 Task: Add a timeline in the project ApprisePro for the epic 'Cloud Backup and Recovery Planning' from 2023/02/02 to 2025/08/11. Add a timeline in the project ApprisePro for the epic 'High Availability Implementation' from 2024/01/06 to 2025/09/13. Add a timeline in the project ApprisePro for the epic 'Mobile Device Management' from 2024/05/15 to 2024/08/06
Action: Mouse moved to (171, 50)
Screenshot: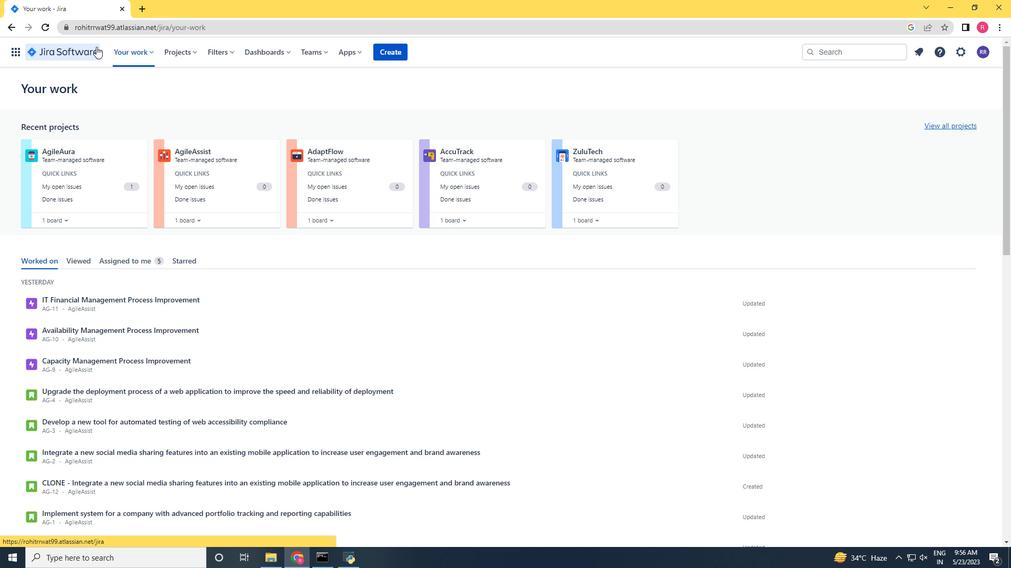 
Action: Mouse pressed left at (171, 50)
Screenshot: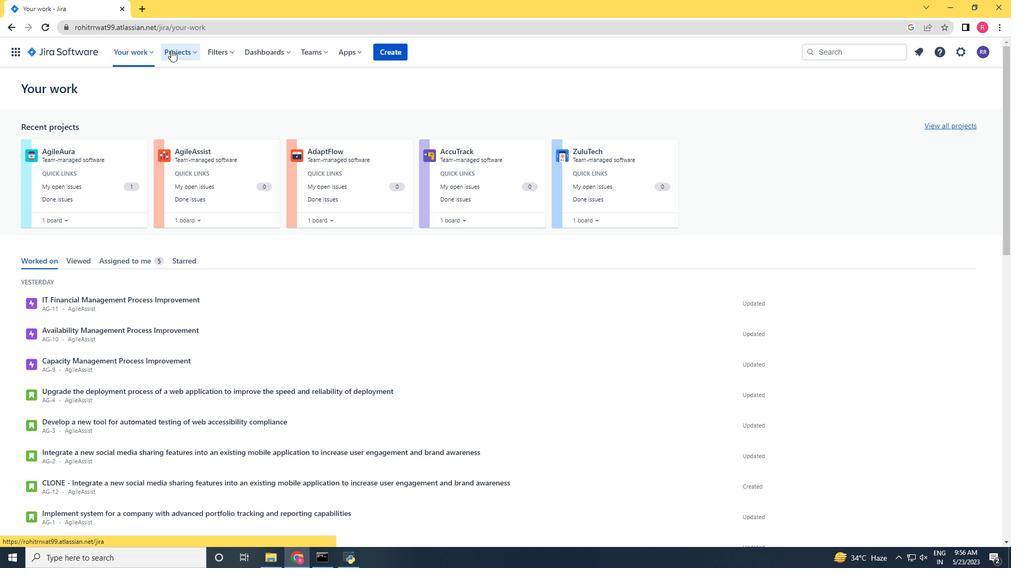 
Action: Mouse moved to (194, 92)
Screenshot: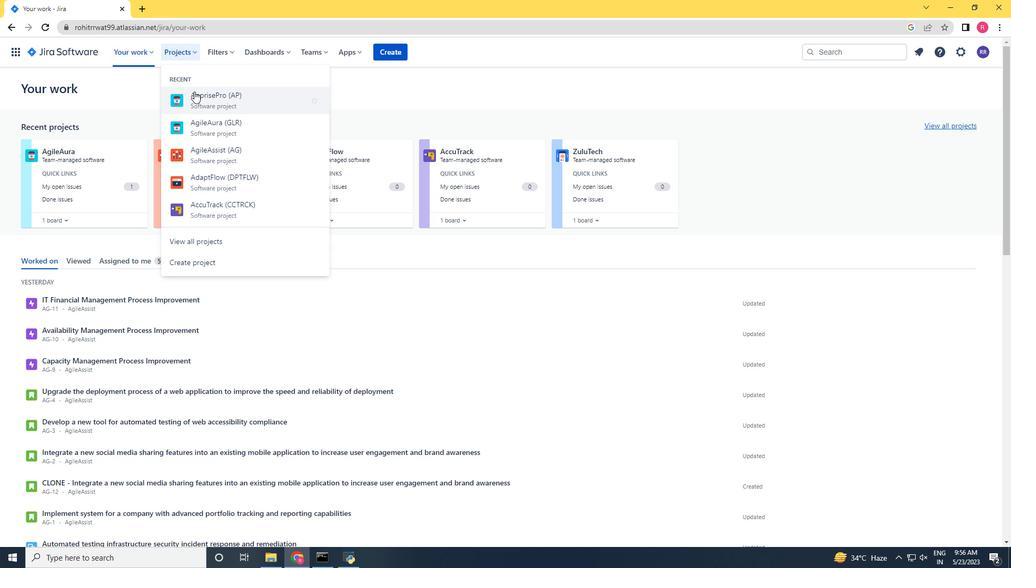 
Action: Mouse pressed left at (194, 92)
Screenshot: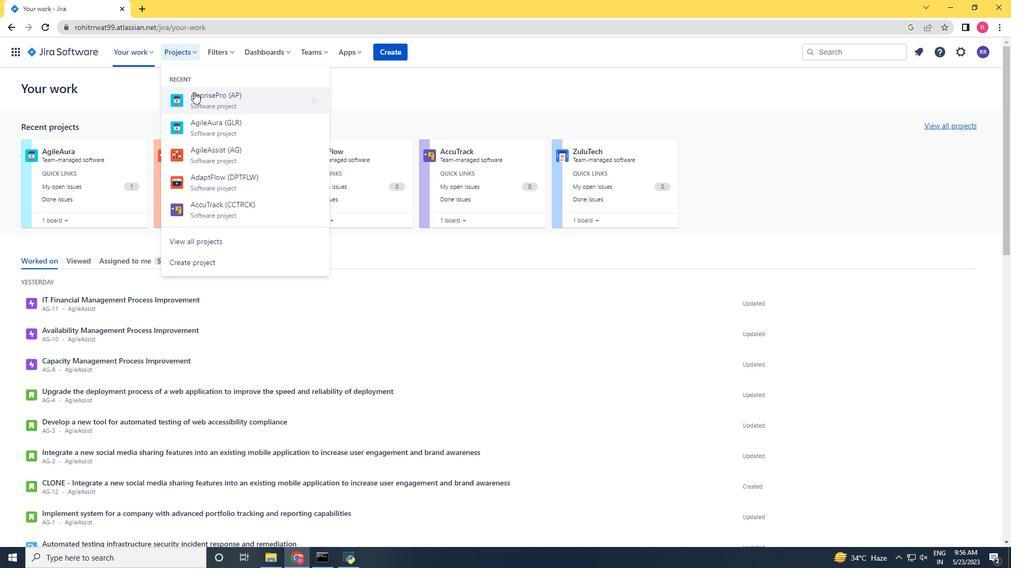 
Action: Mouse moved to (66, 153)
Screenshot: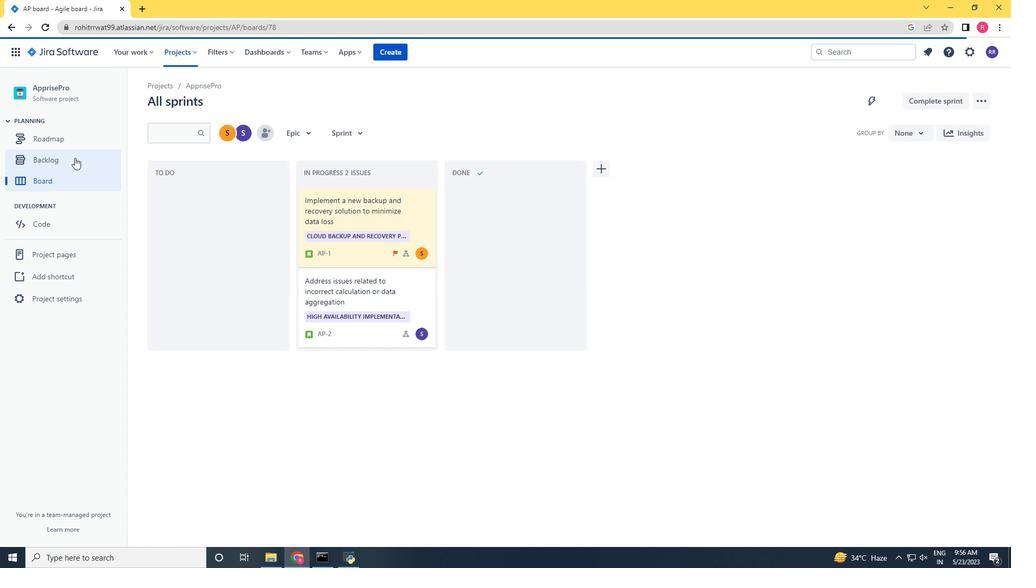 
Action: Mouse pressed left at (66, 153)
Screenshot: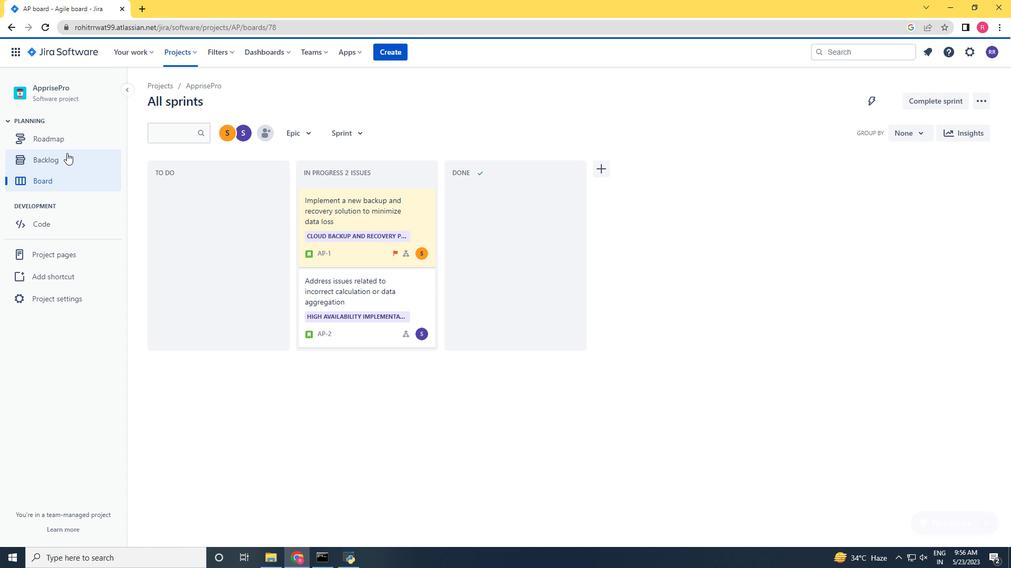 
Action: Mouse moved to (156, 212)
Screenshot: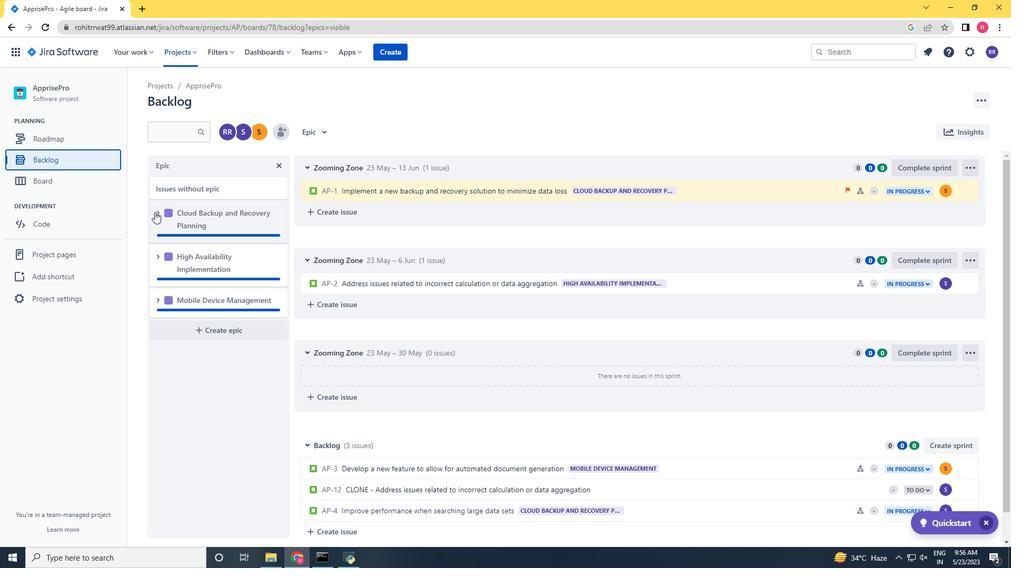 
Action: Mouse pressed left at (156, 212)
Screenshot: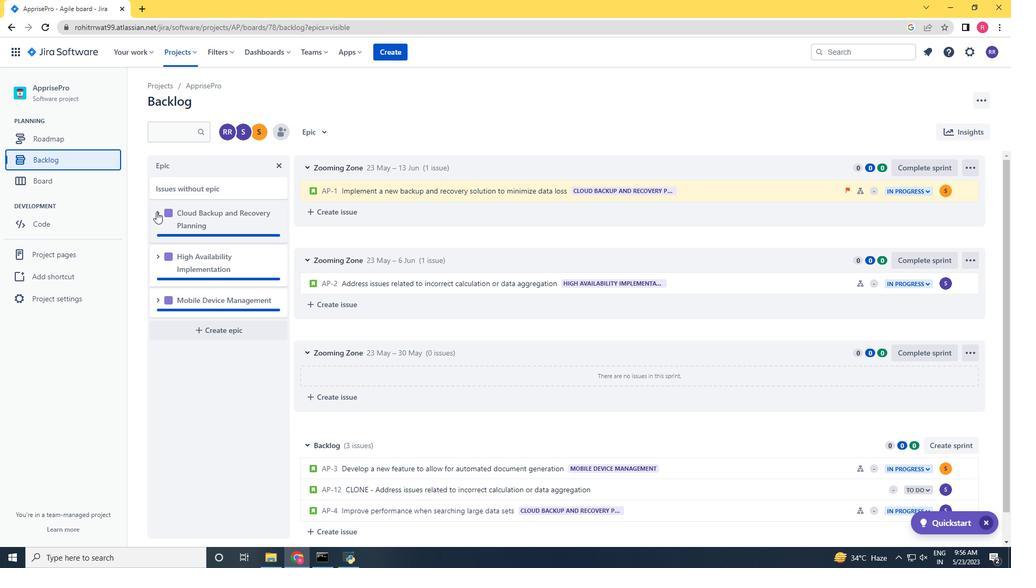 
Action: Mouse moved to (189, 298)
Screenshot: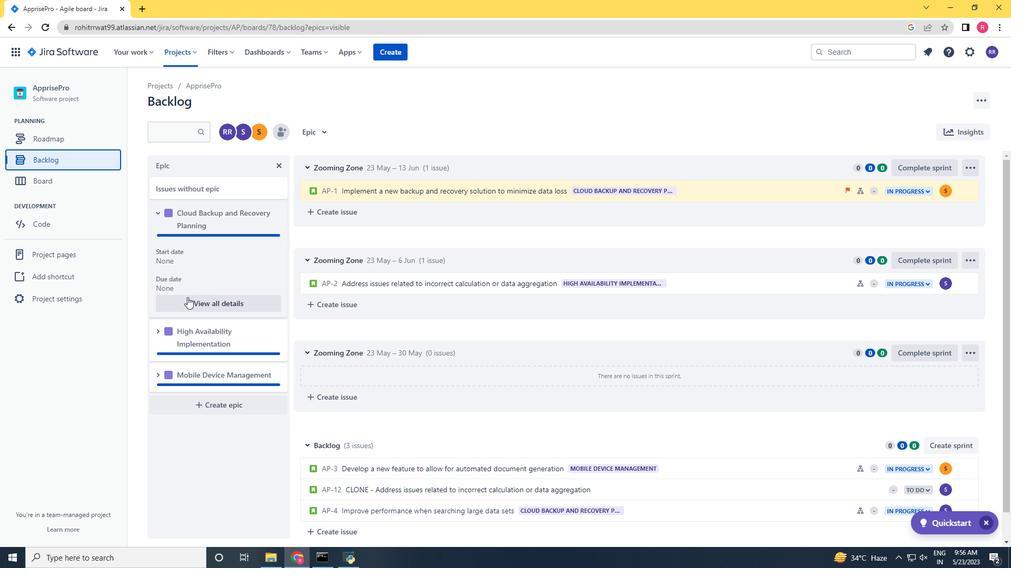 
Action: Mouse pressed left at (189, 298)
Screenshot: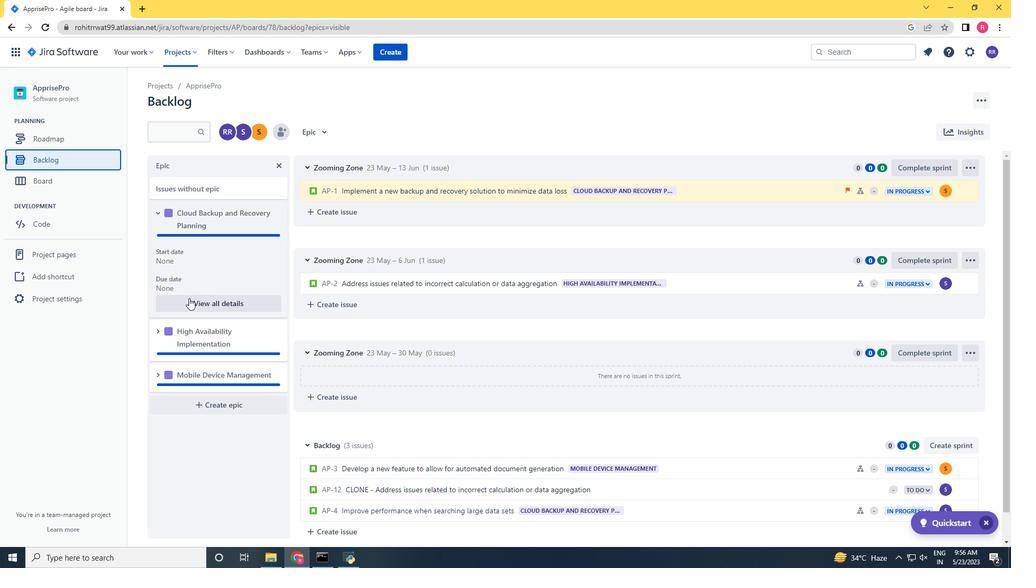 
Action: Mouse moved to (853, 324)
Screenshot: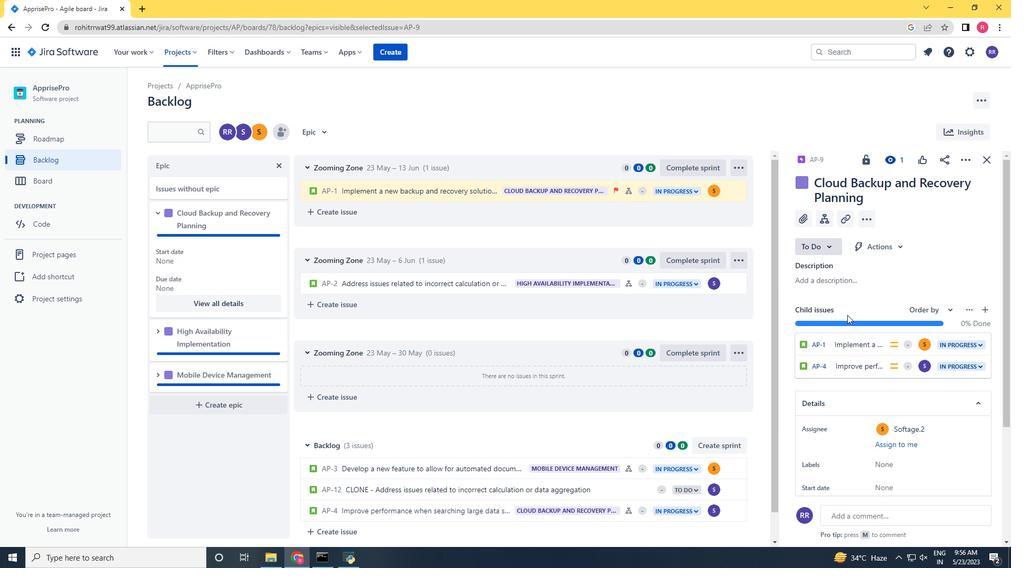 
Action: Mouse scrolled (853, 324) with delta (0, 0)
Screenshot: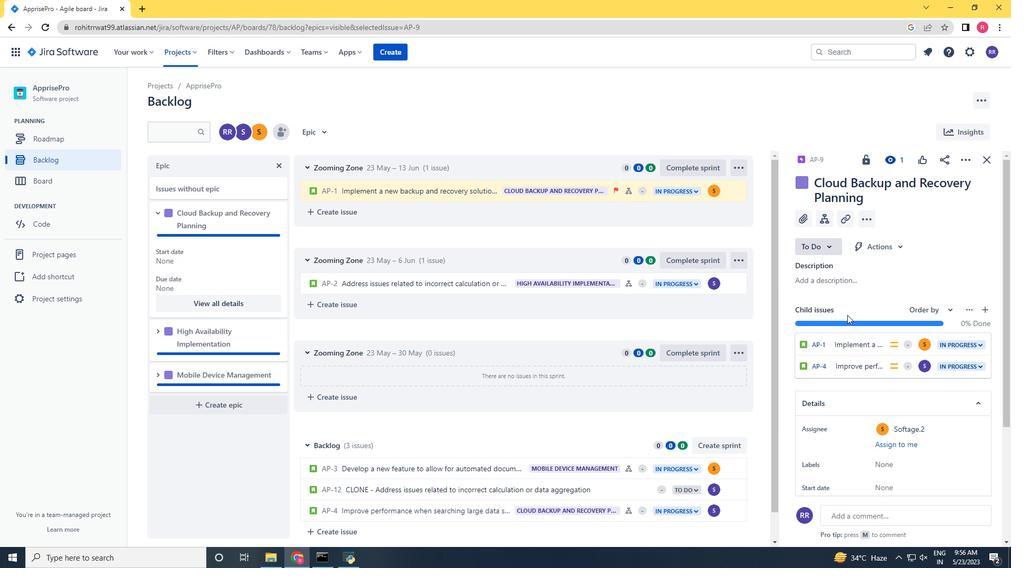 
Action: Mouse moved to (856, 330)
Screenshot: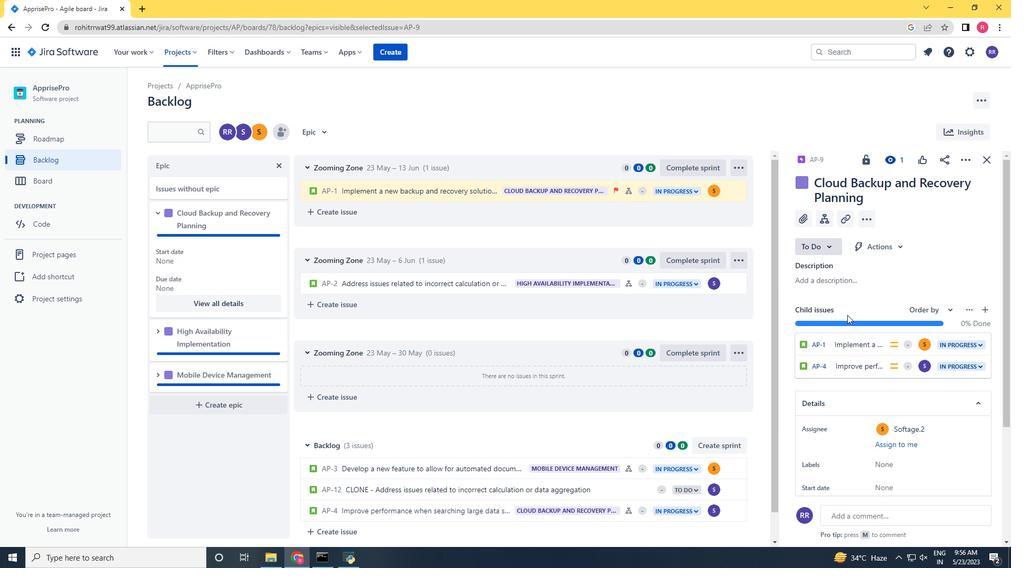 
Action: Mouse scrolled (856, 330) with delta (0, 0)
Screenshot: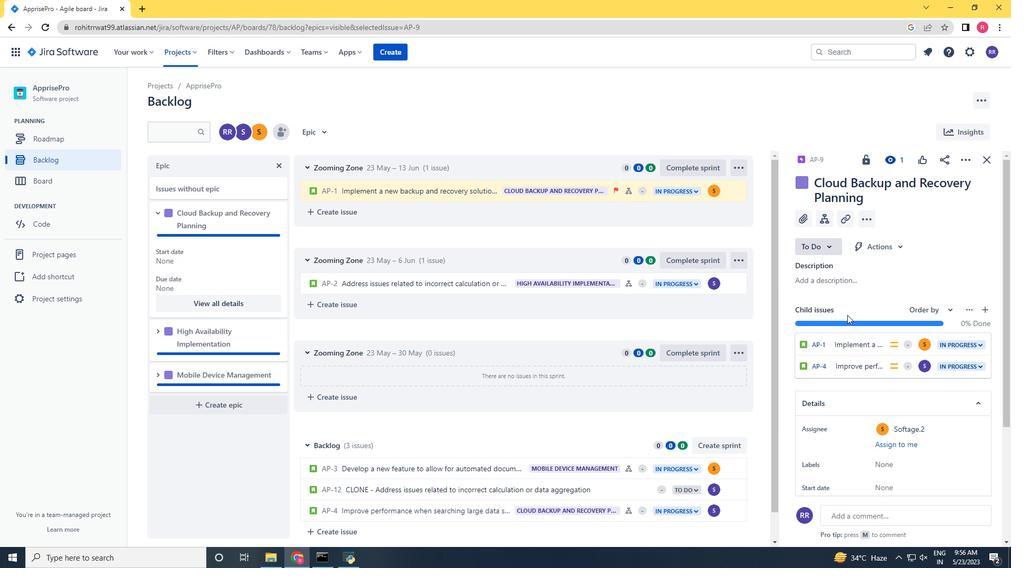 
Action: Mouse moved to (857, 334)
Screenshot: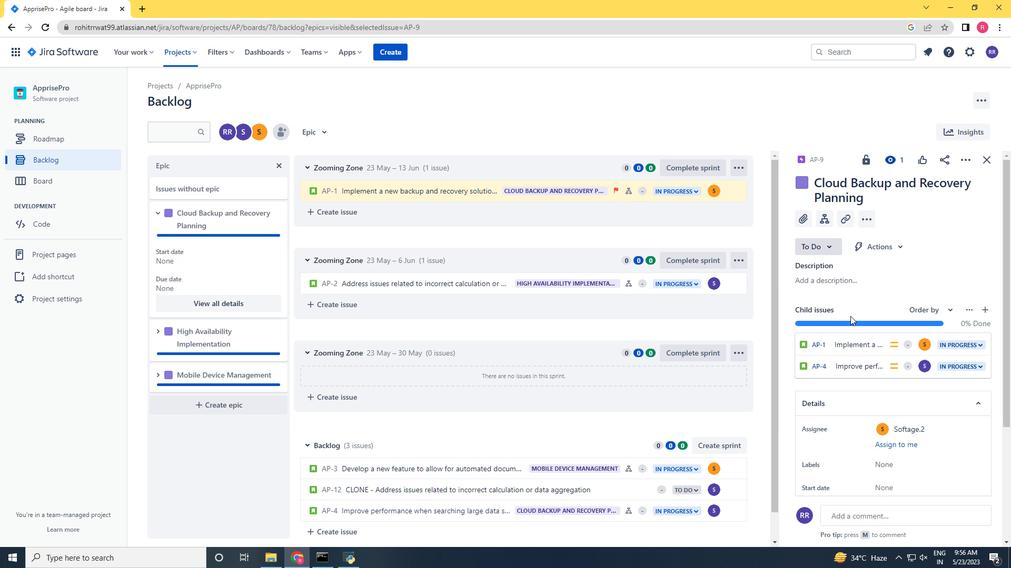 
Action: Mouse scrolled (857, 333) with delta (0, 0)
Screenshot: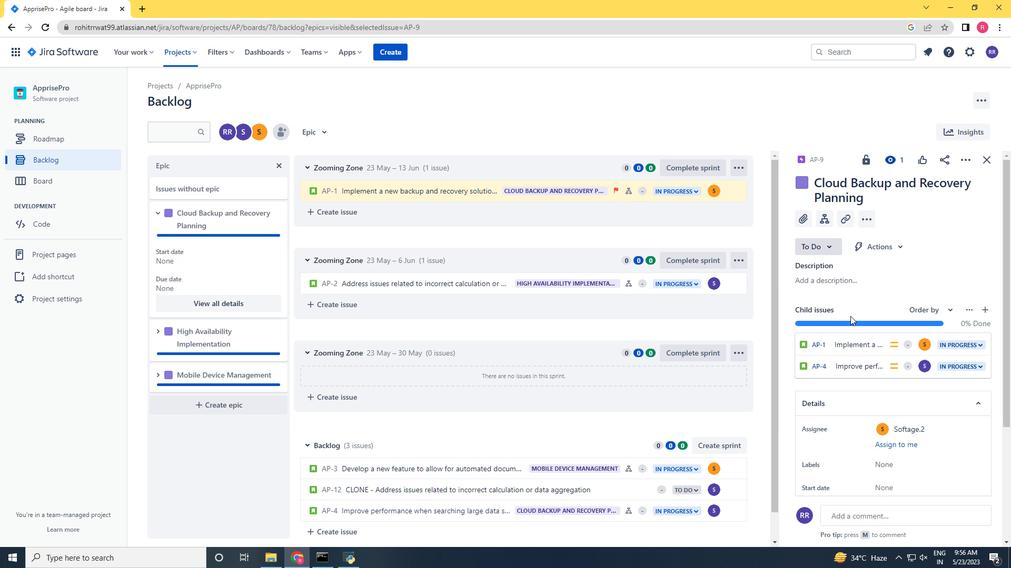 
Action: Mouse moved to (858, 336)
Screenshot: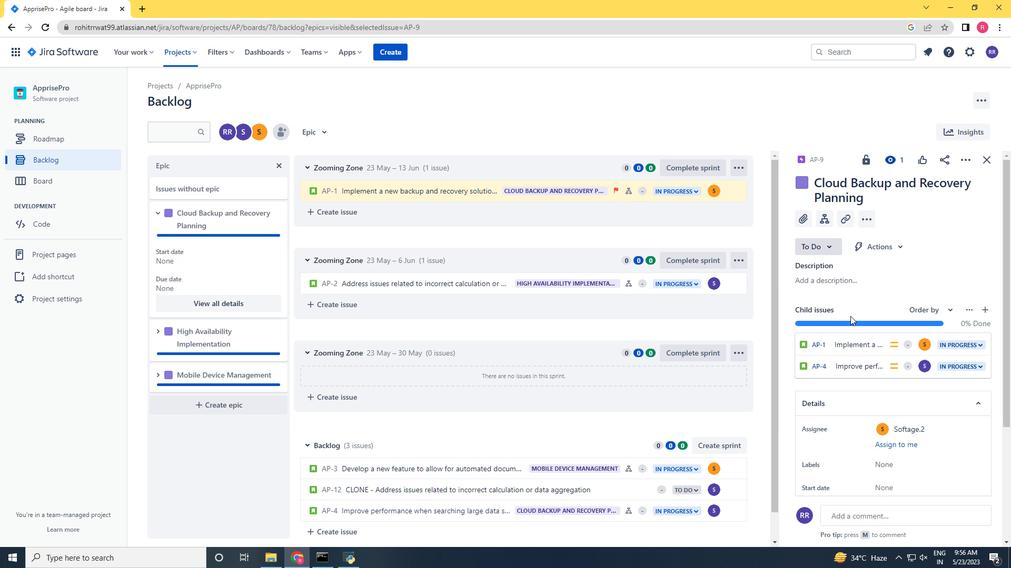 
Action: Mouse scrolled (858, 335) with delta (0, 0)
Screenshot: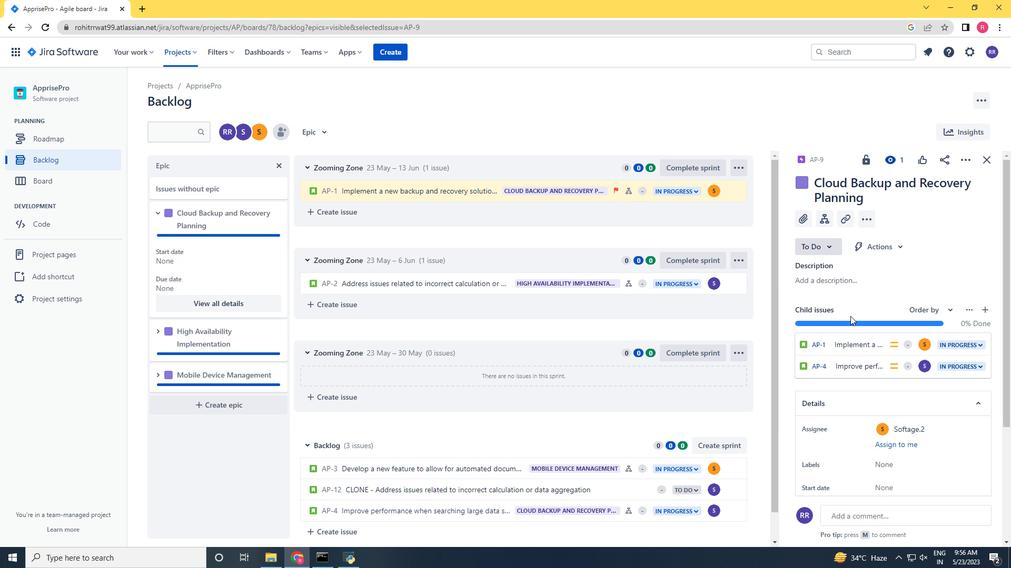 
Action: Mouse moved to (858, 336)
Screenshot: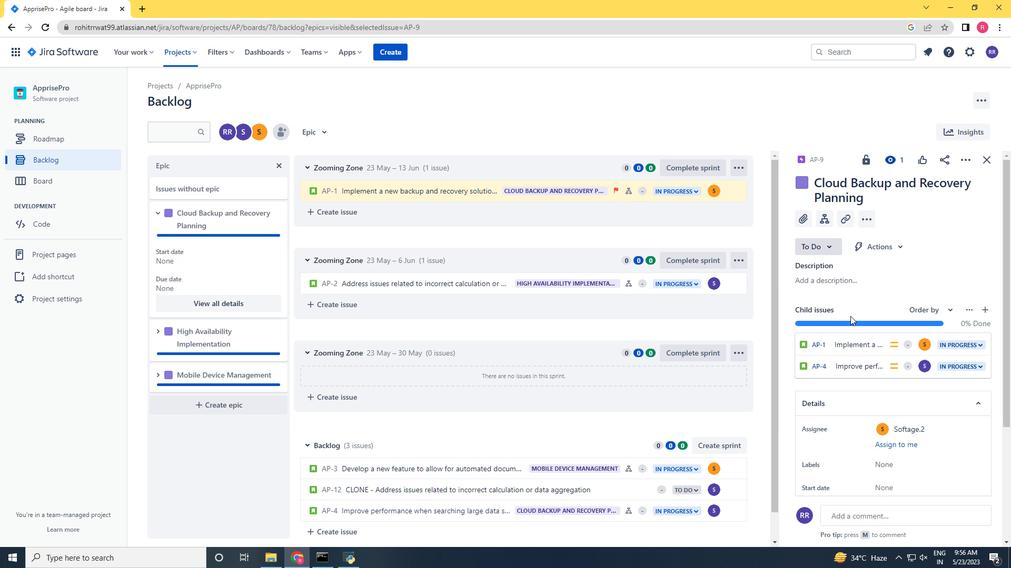 
Action: Mouse scrolled (858, 336) with delta (0, 0)
Screenshot: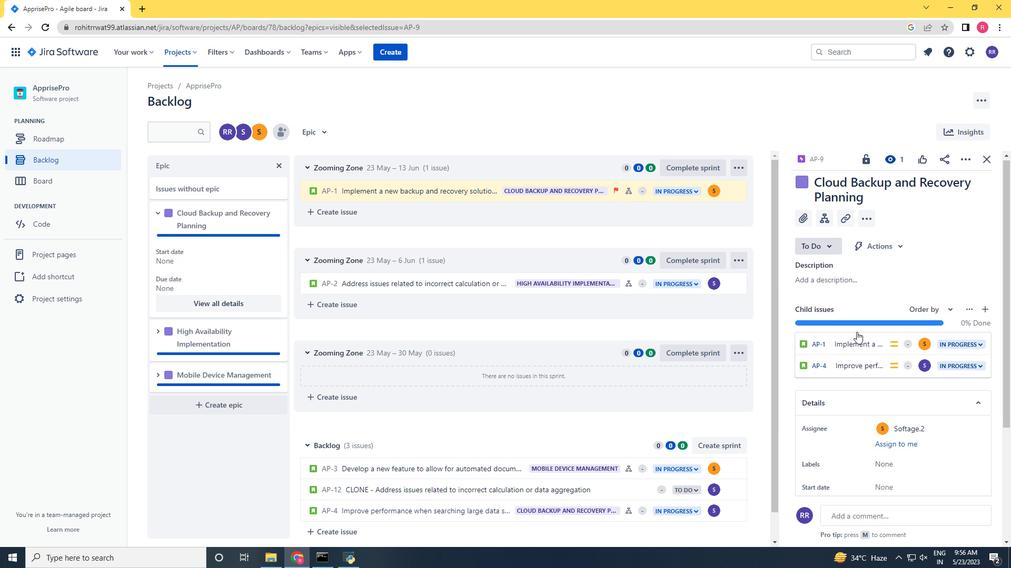 
Action: Mouse moved to (883, 323)
Screenshot: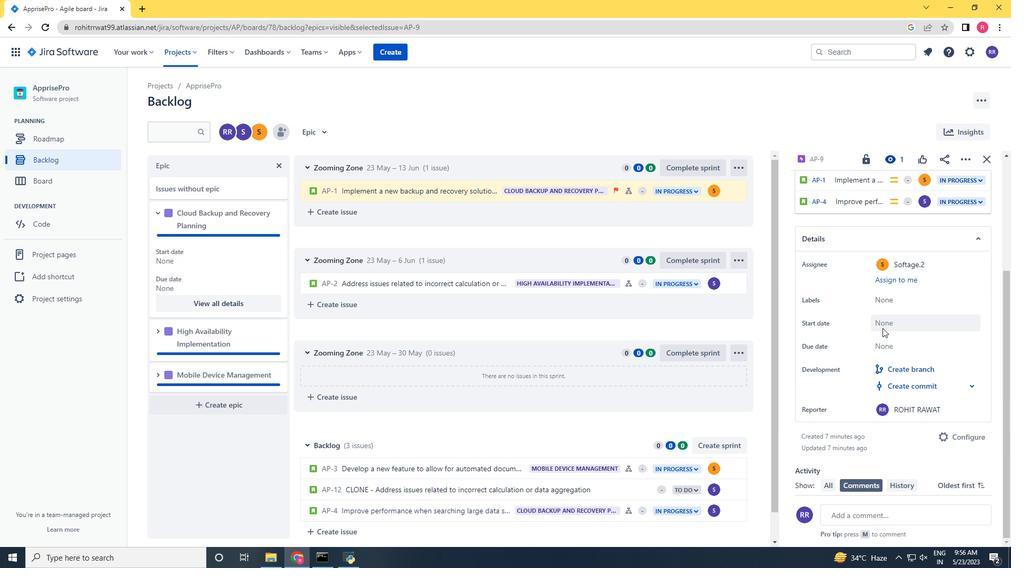 
Action: Mouse pressed left at (883, 323)
Screenshot: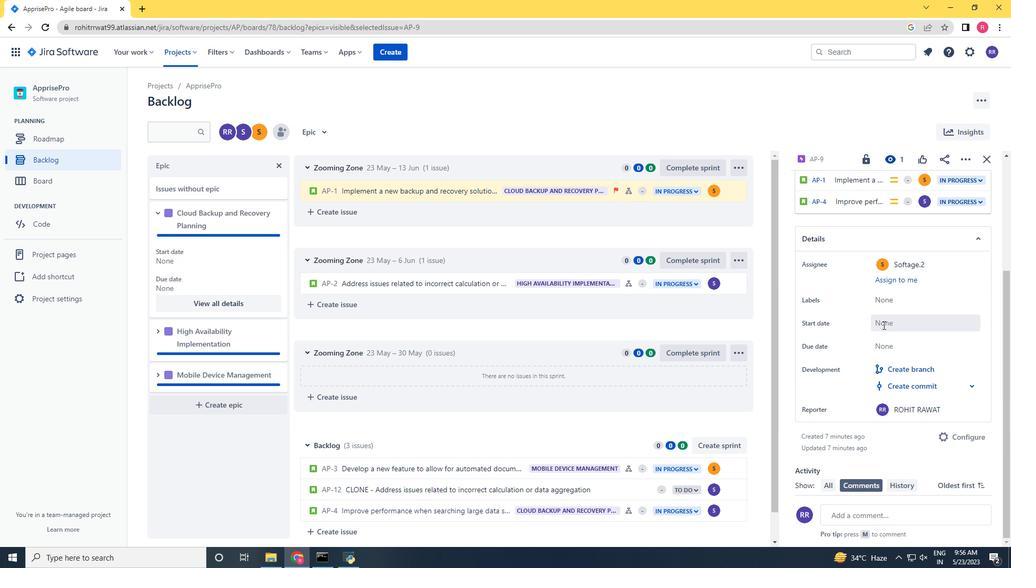 
Action: Mouse moved to (981, 353)
Screenshot: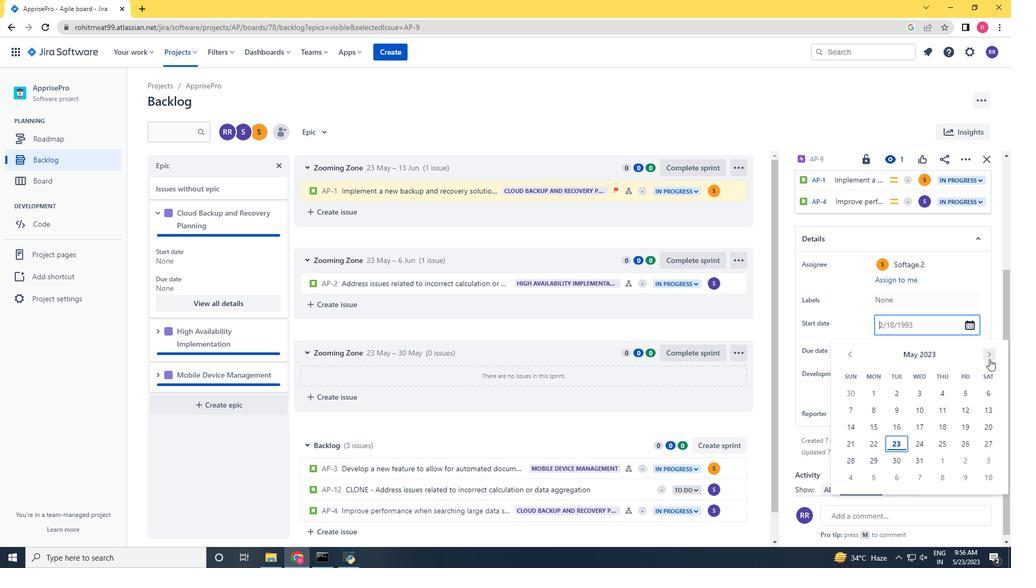 
Action: Mouse pressed left at (981, 353)
Screenshot: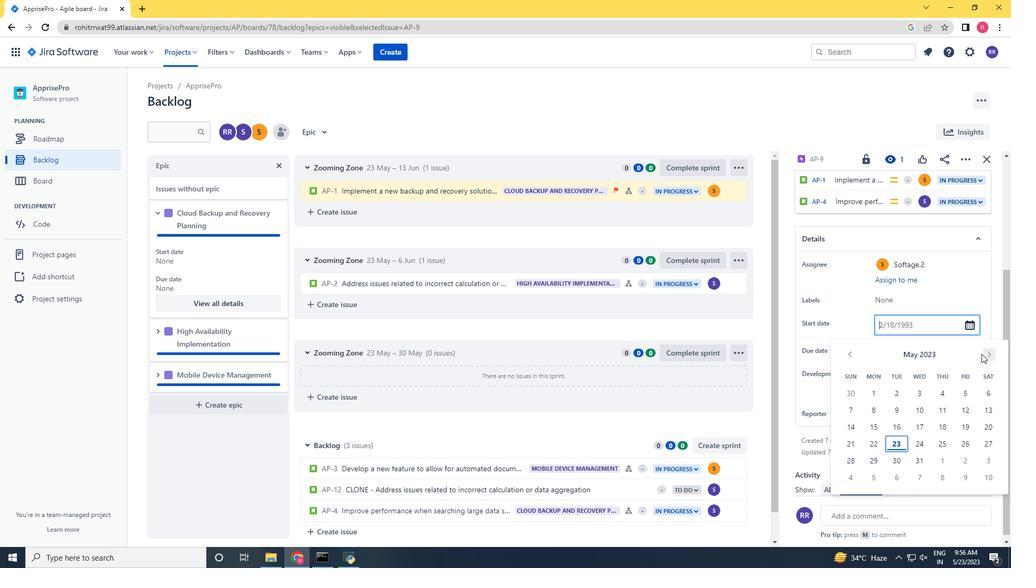 
Action: Mouse moved to (849, 357)
Screenshot: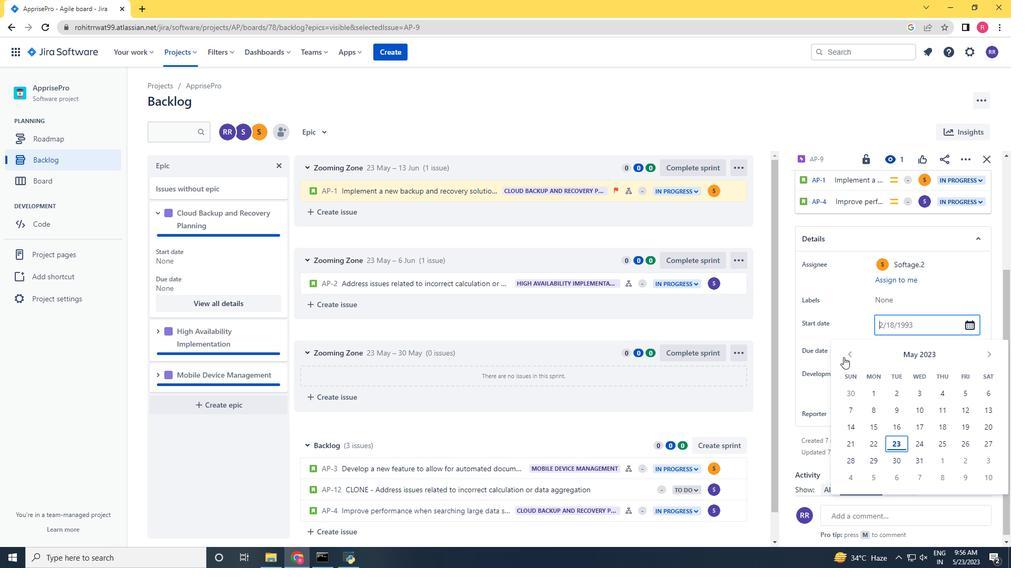 
Action: Mouse pressed left at (849, 357)
Screenshot: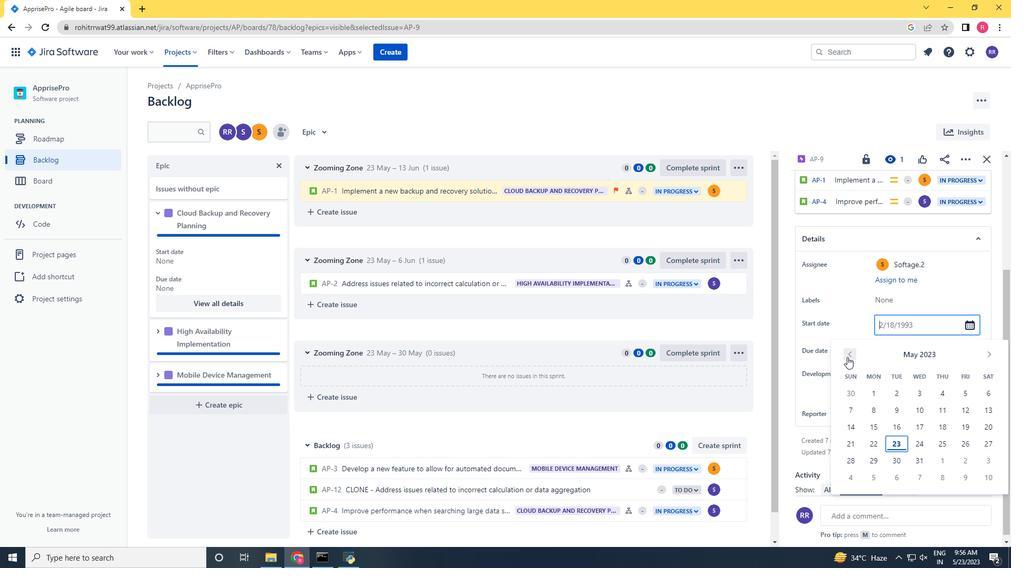 
Action: Mouse pressed left at (849, 357)
Screenshot: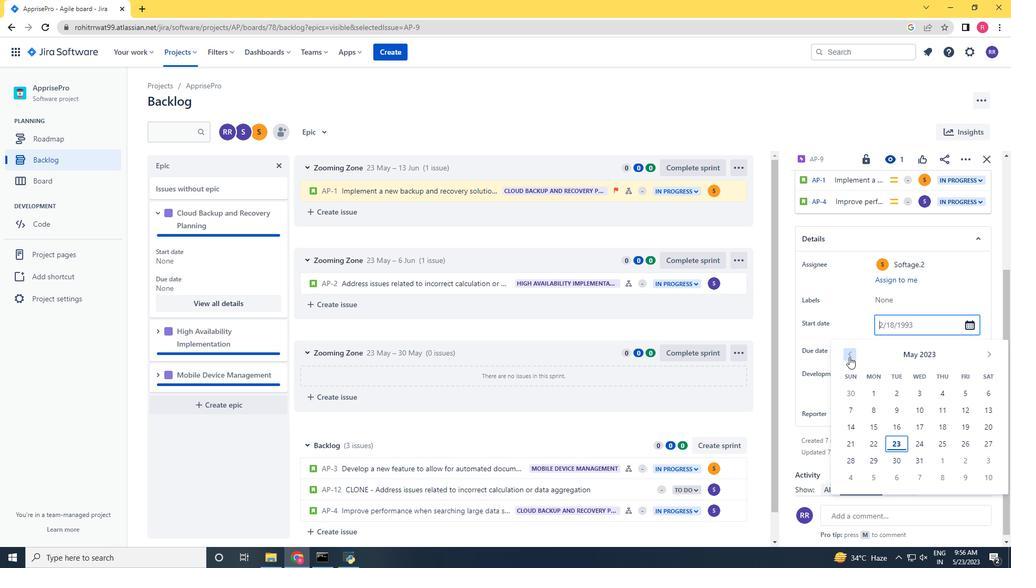 
Action: Mouse pressed left at (849, 357)
Screenshot: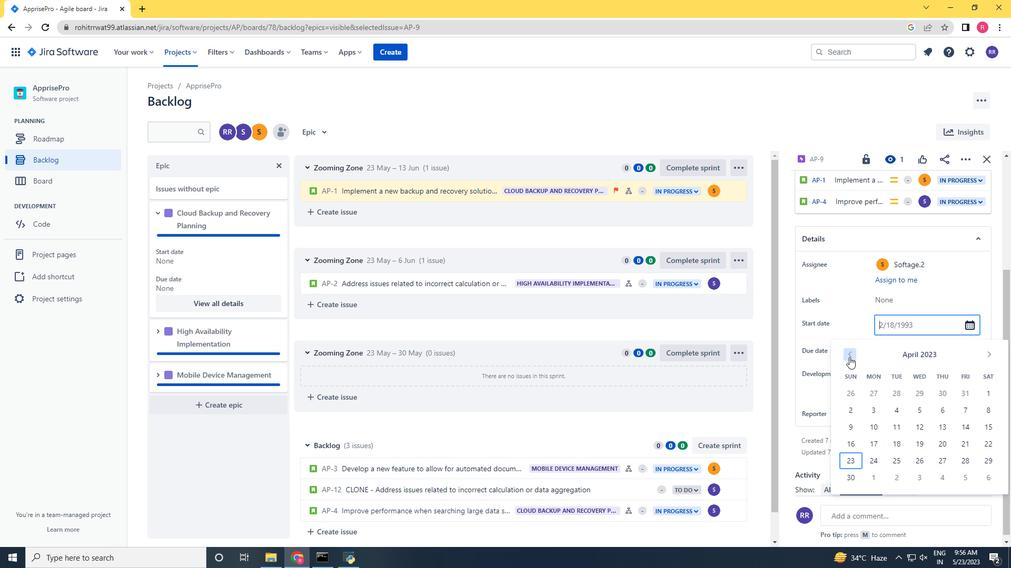 
Action: Mouse pressed left at (849, 357)
Screenshot: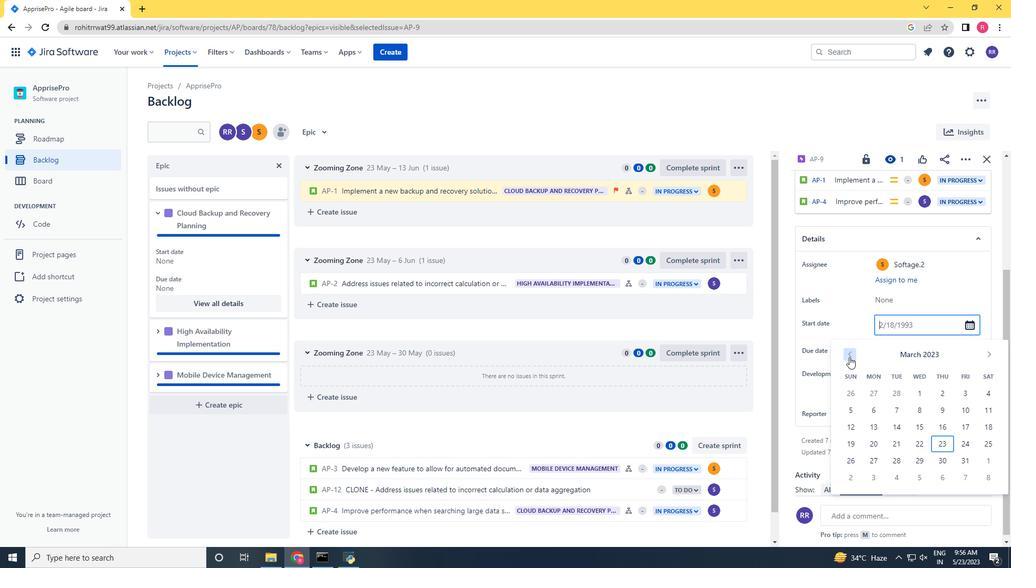 
Action: Mouse pressed left at (849, 357)
Screenshot: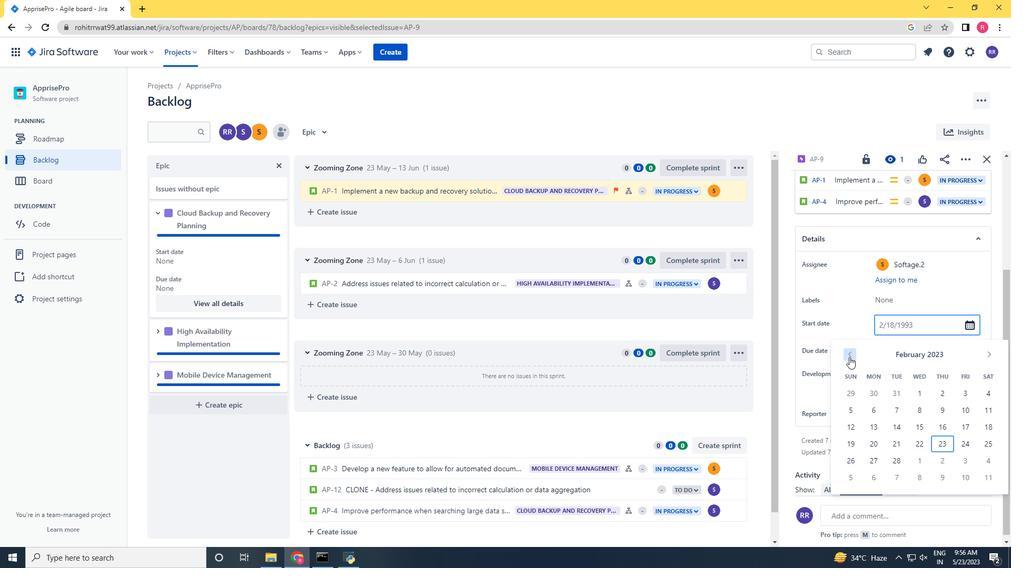 
Action: Mouse moved to (985, 354)
Screenshot: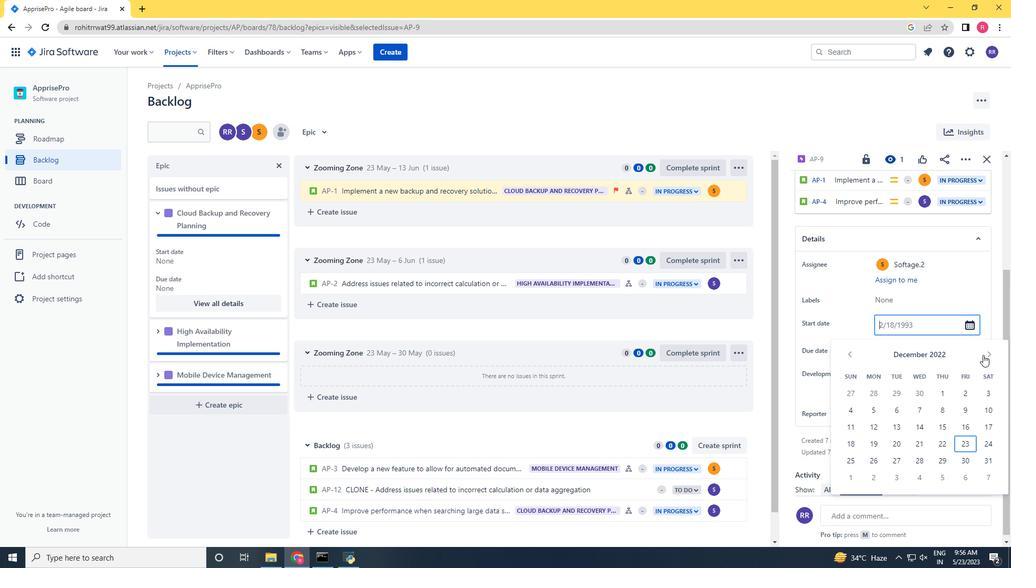 
Action: Mouse pressed left at (985, 354)
Screenshot: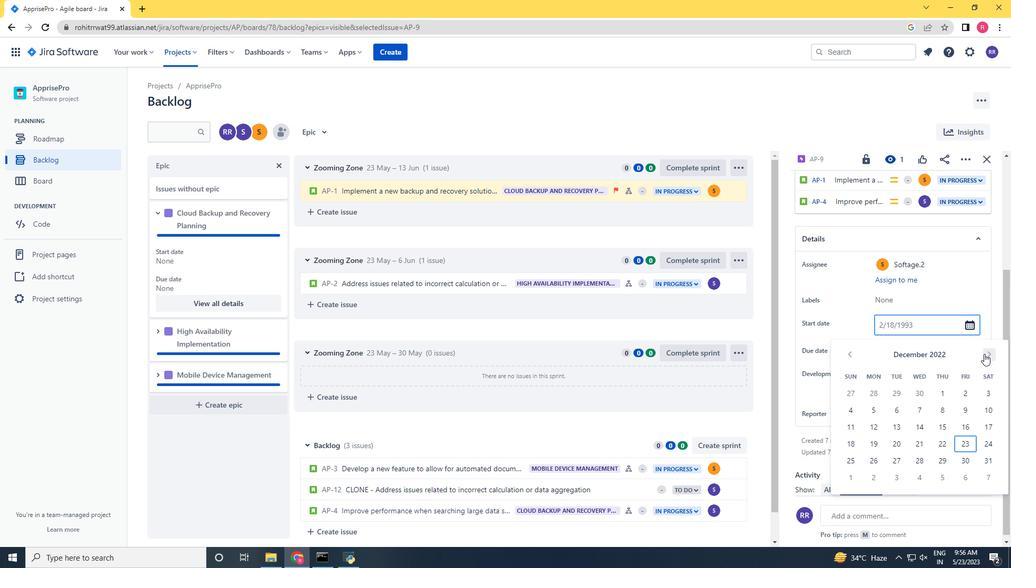 
Action: Mouse pressed left at (985, 354)
Screenshot: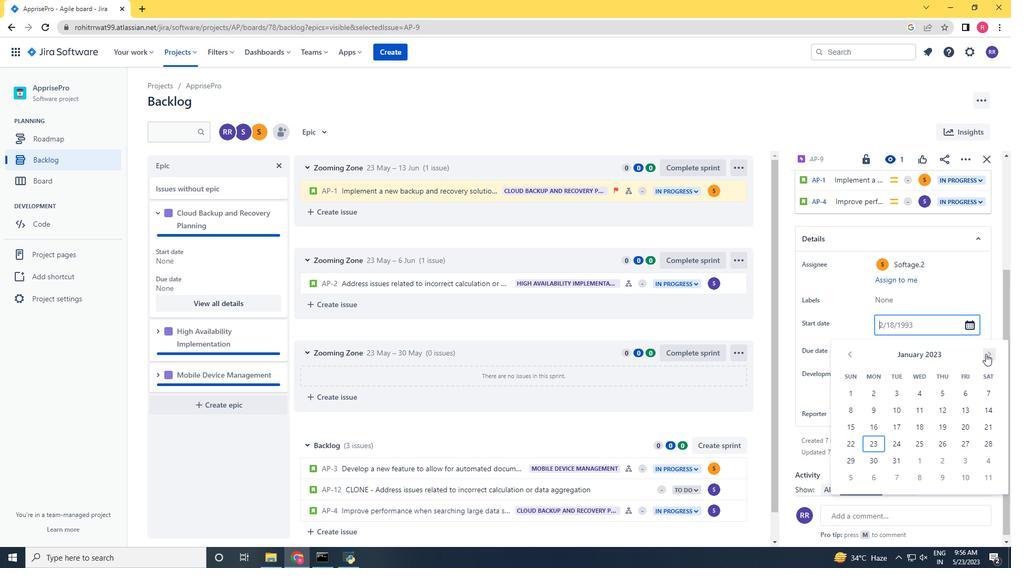 
Action: Mouse moved to (934, 392)
Screenshot: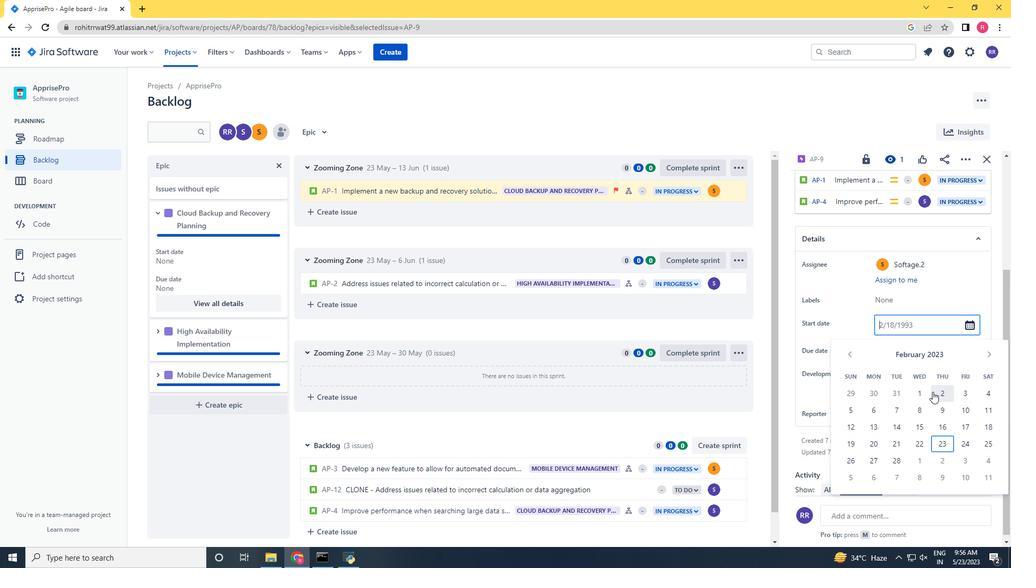 
Action: Mouse pressed left at (934, 392)
Screenshot: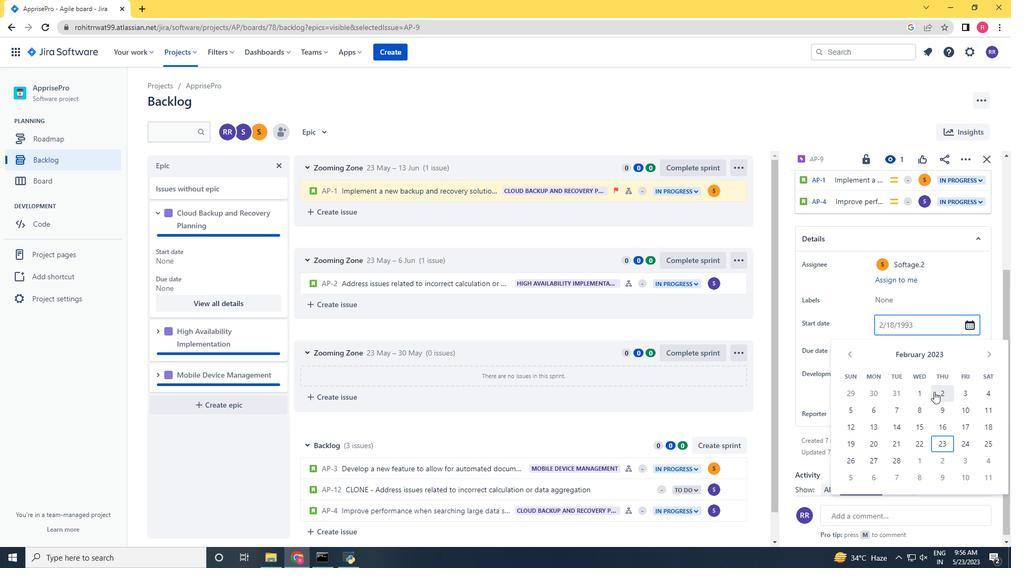 
Action: Mouse moved to (899, 352)
Screenshot: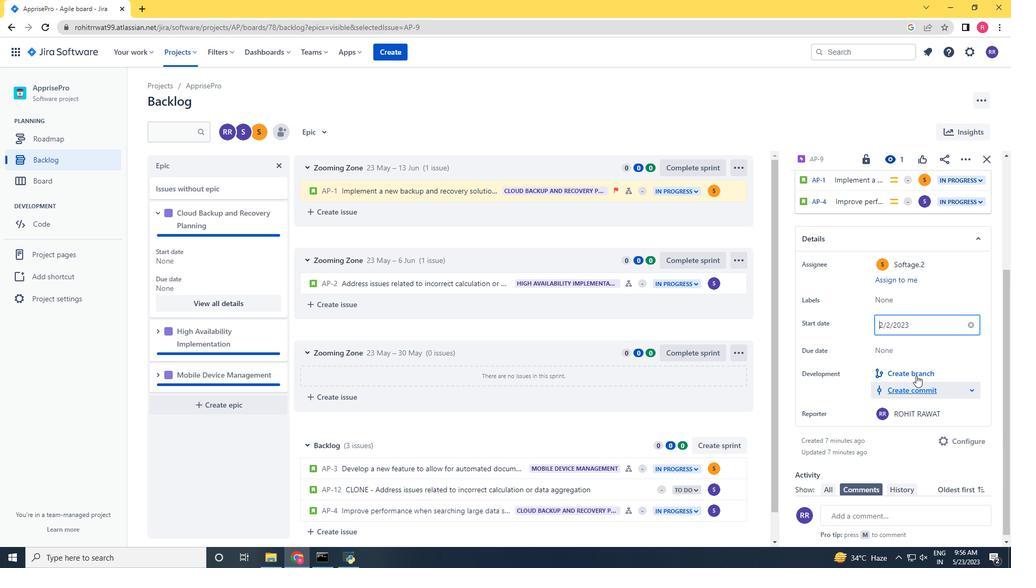 
Action: Mouse pressed left at (899, 352)
Screenshot: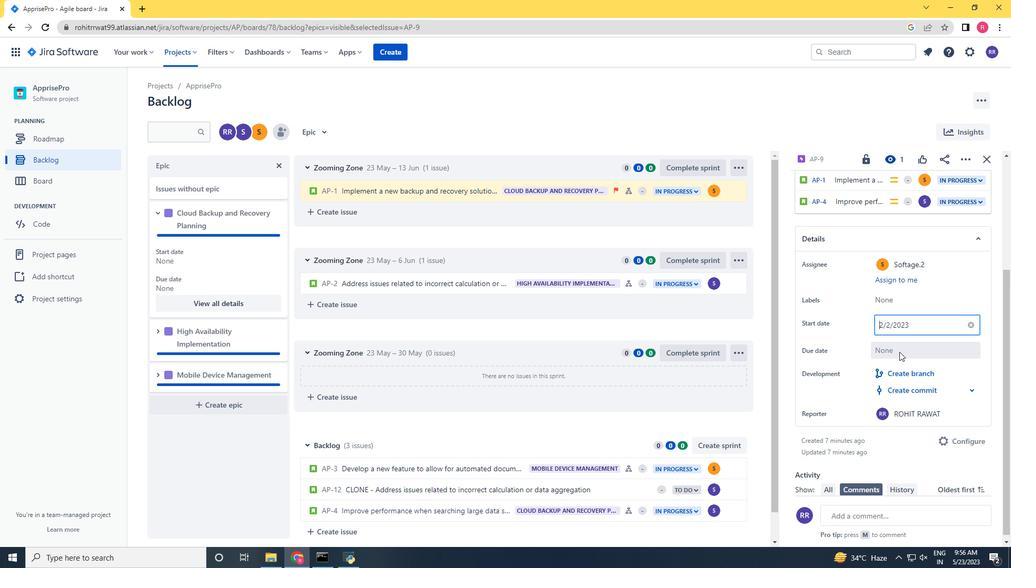 
Action: Mouse moved to (985, 382)
Screenshot: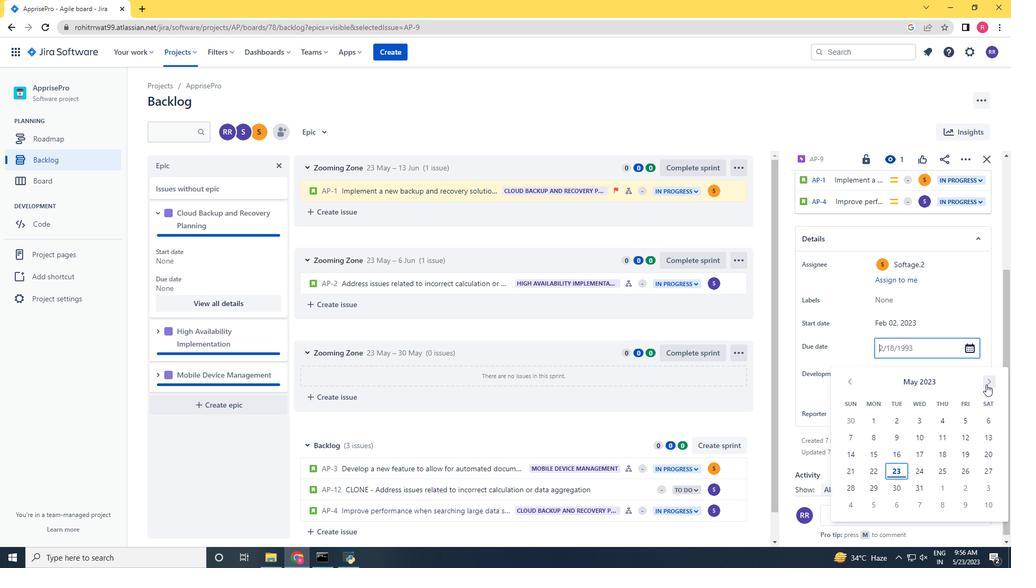 
Action: Mouse pressed left at (985, 382)
Screenshot: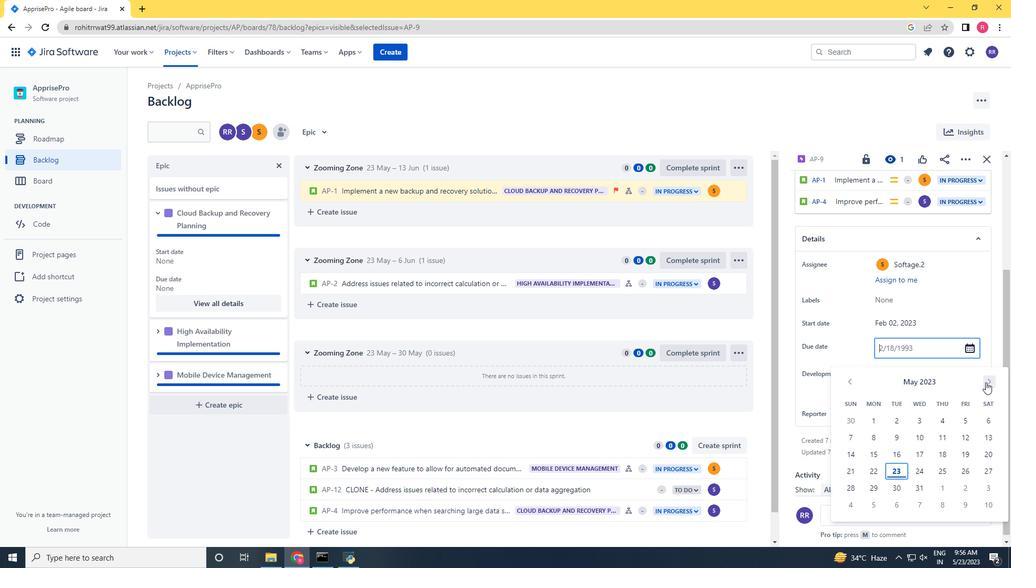 
Action: Mouse pressed left at (985, 382)
Screenshot: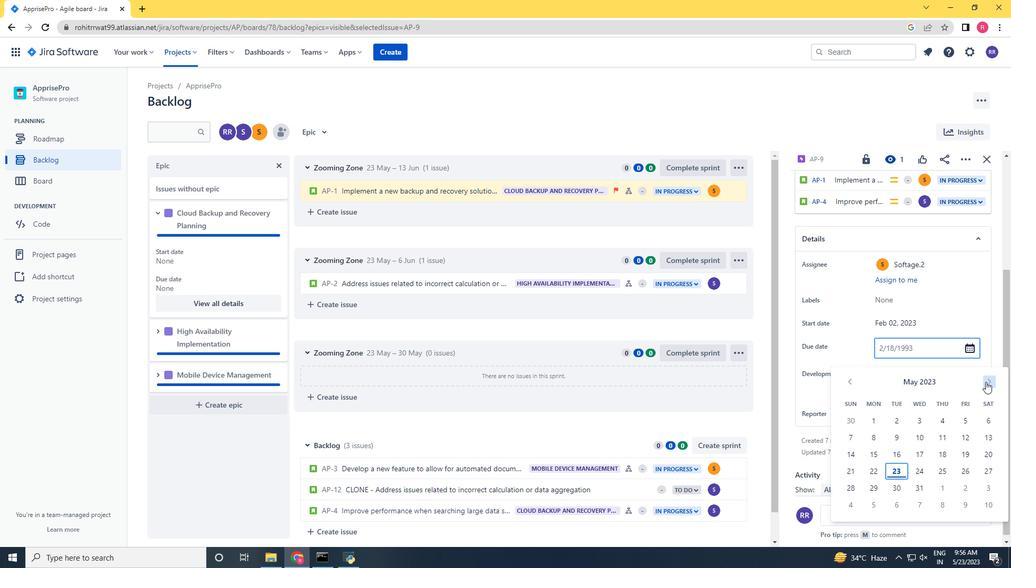 
Action: Mouse pressed left at (985, 382)
Screenshot: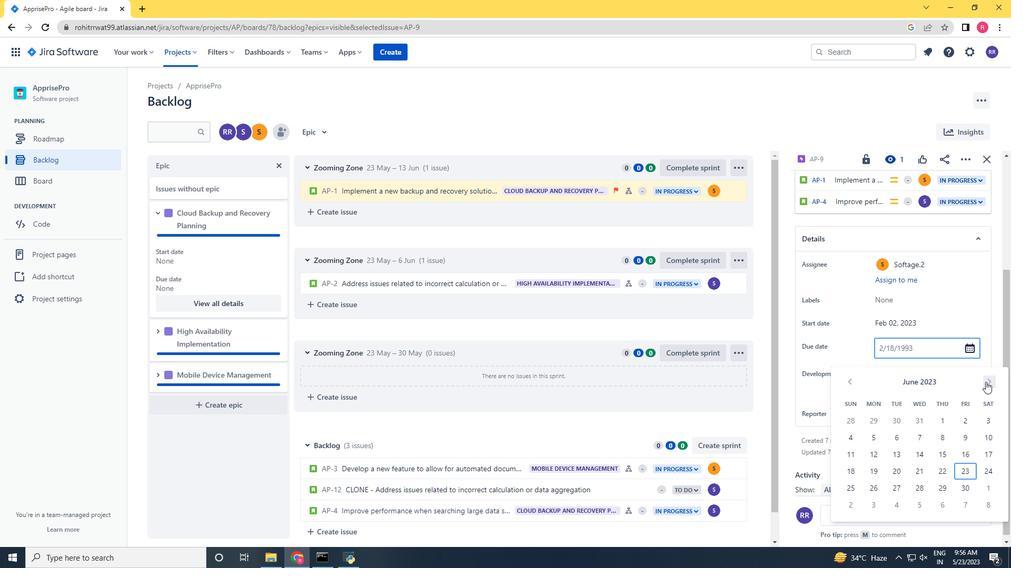 
Action: Mouse pressed left at (985, 382)
Screenshot: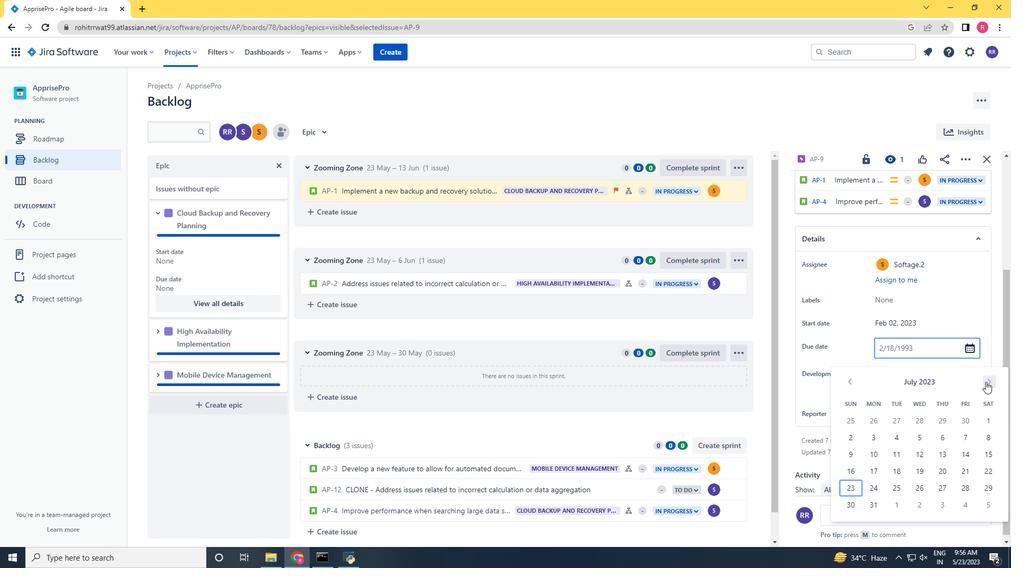 
Action: Mouse pressed left at (985, 382)
Screenshot: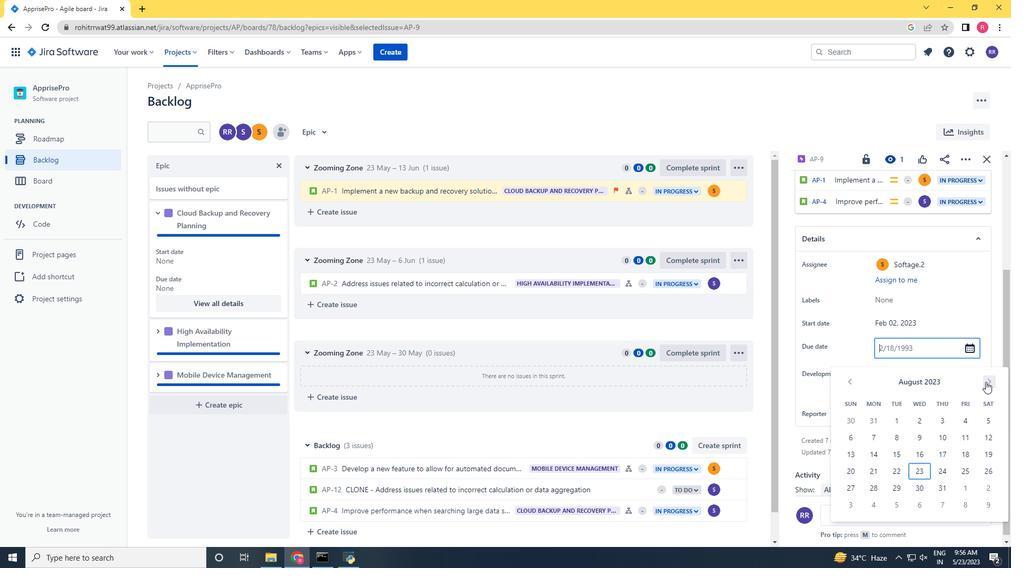 
Action: Mouse pressed left at (985, 382)
Screenshot: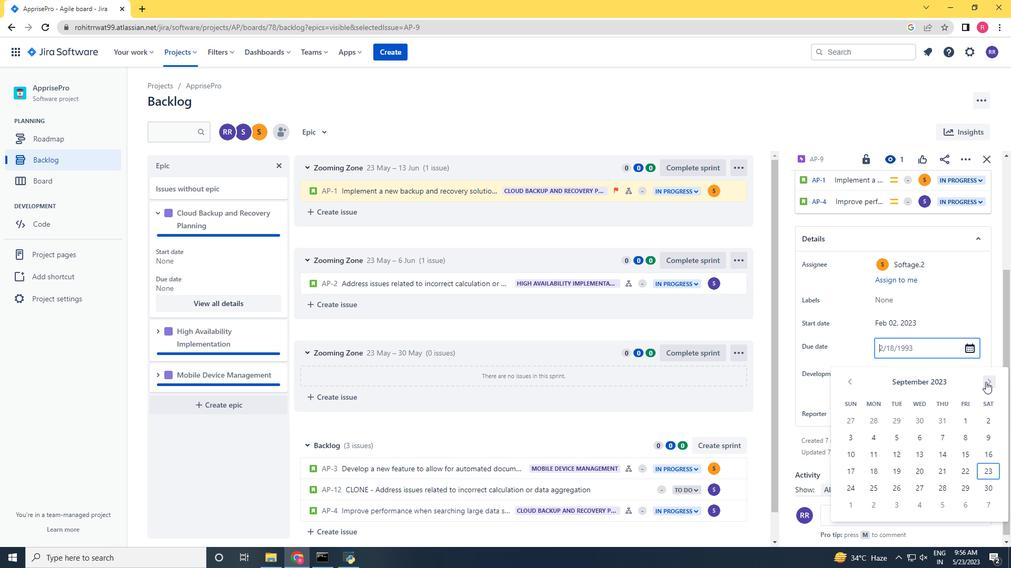 
Action: Mouse pressed left at (985, 382)
Screenshot: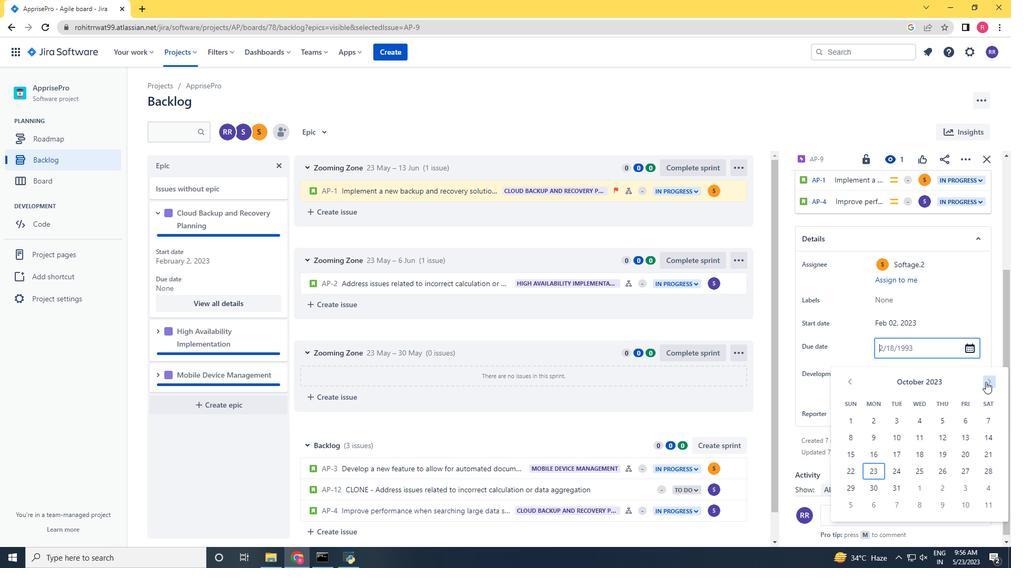 
Action: Mouse pressed left at (985, 382)
Screenshot: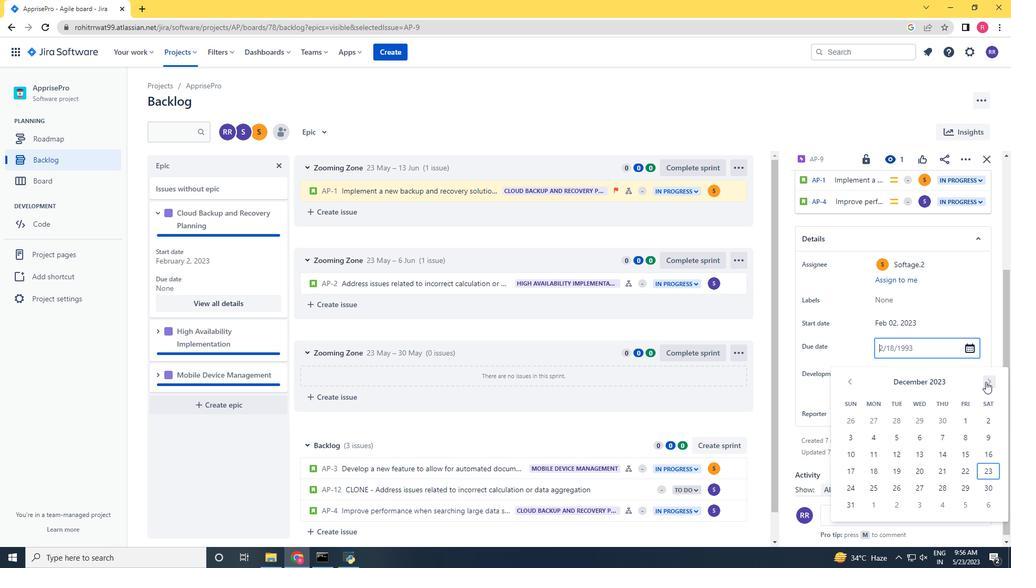 
Action: Mouse pressed left at (985, 382)
Screenshot: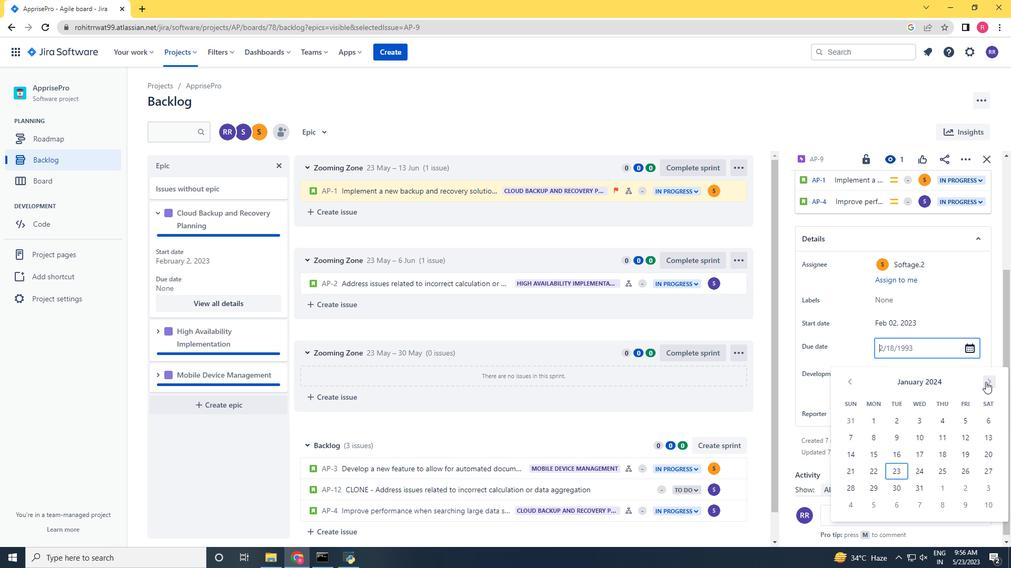 
Action: Mouse pressed left at (985, 382)
Screenshot: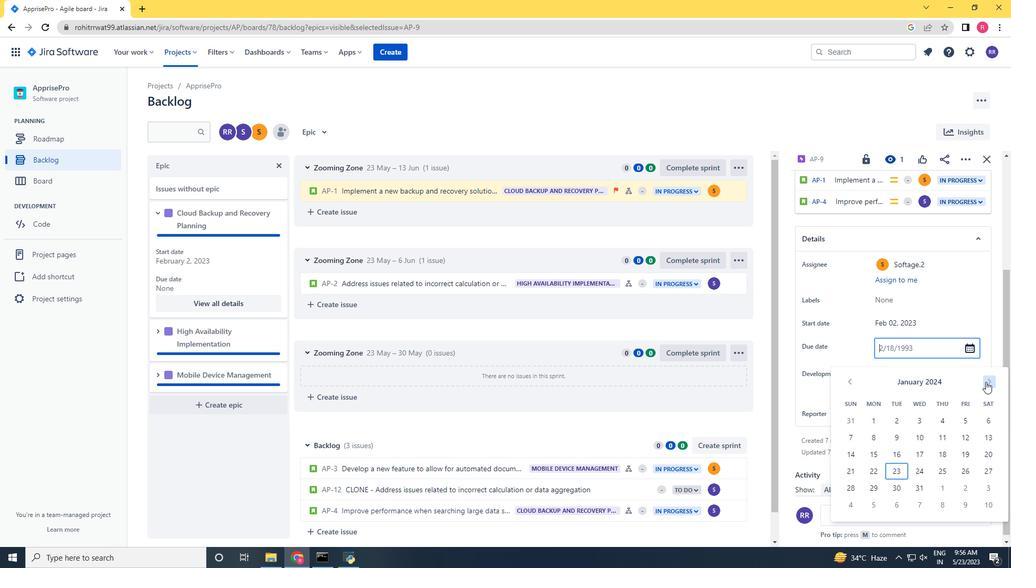 
Action: Mouse pressed left at (985, 382)
Screenshot: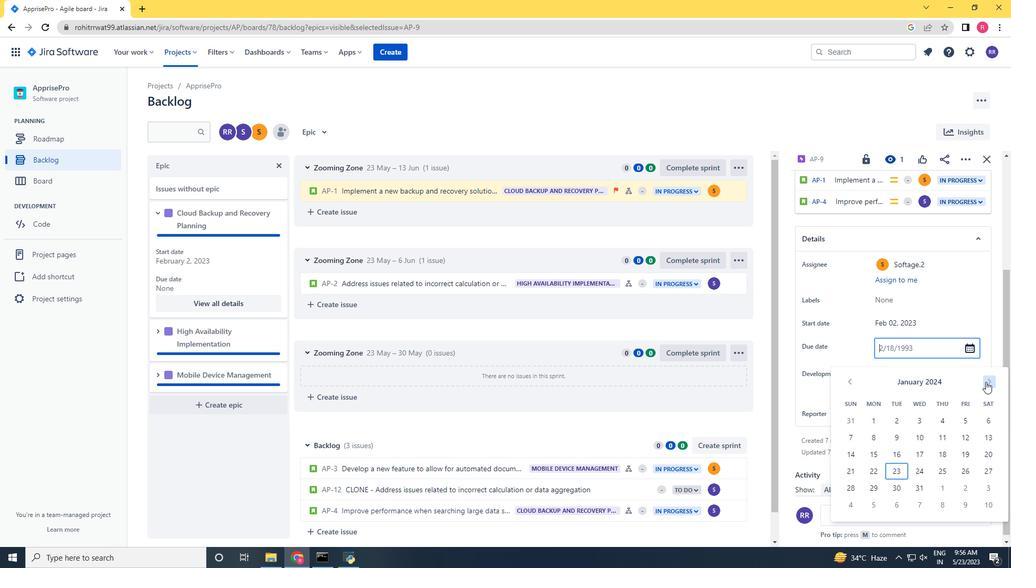 
Action: Mouse pressed left at (985, 382)
Screenshot: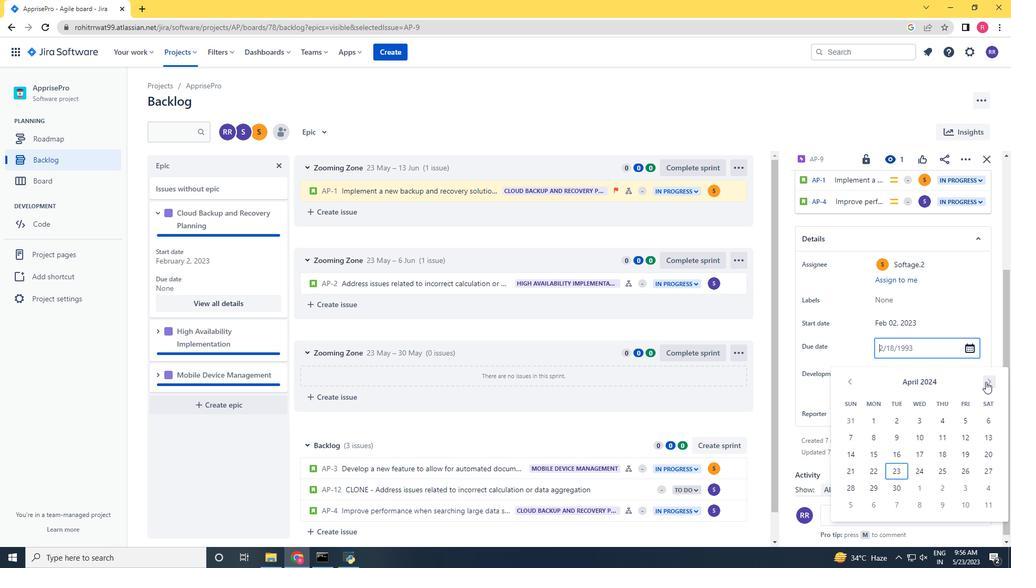 
Action: Mouse pressed left at (985, 382)
Screenshot: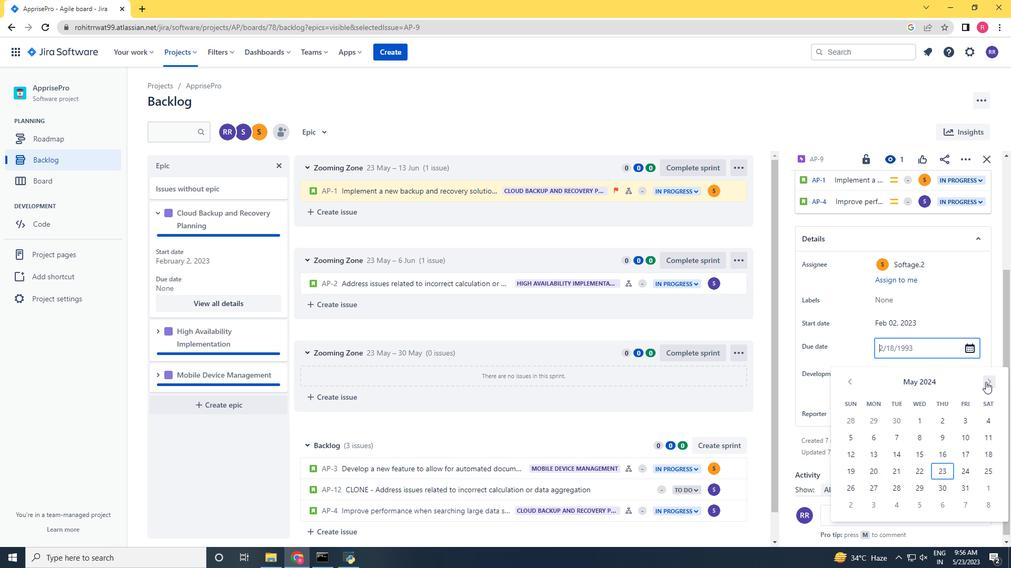 
Action: Mouse pressed left at (985, 382)
Screenshot: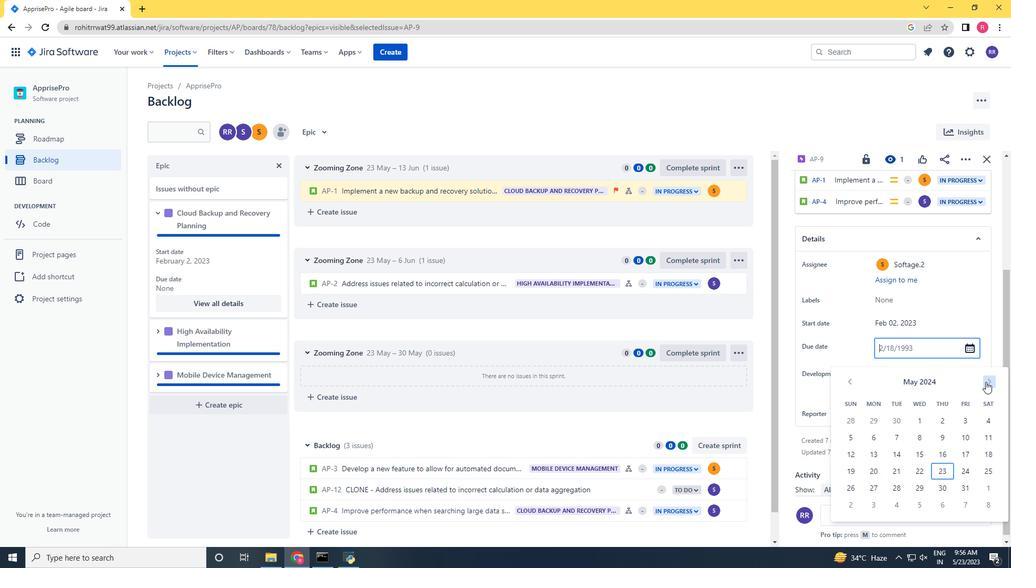 
Action: Mouse pressed left at (985, 382)
Screenshot: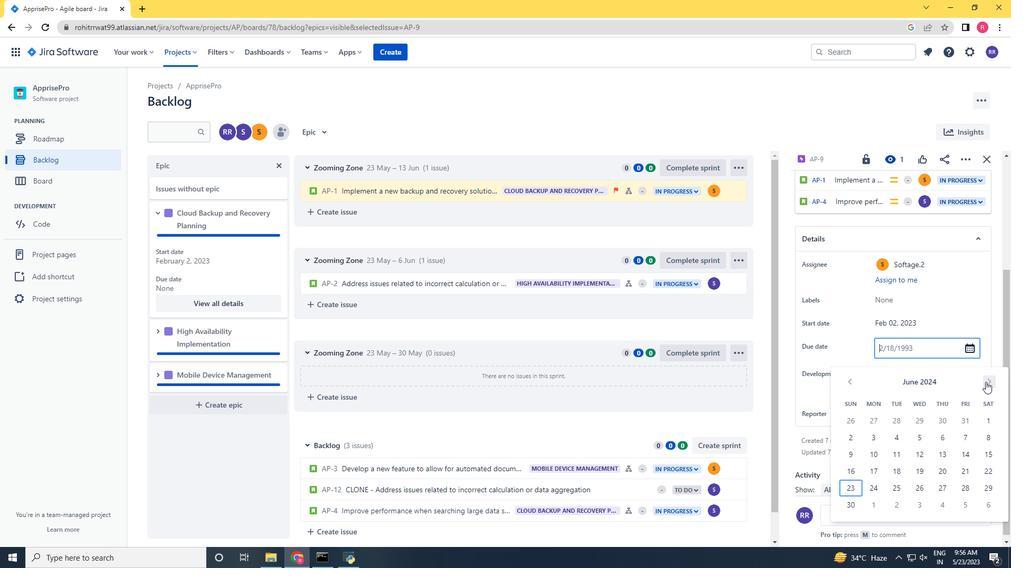 
Action: Mouse pressed left at (985, 382)
Screenshot: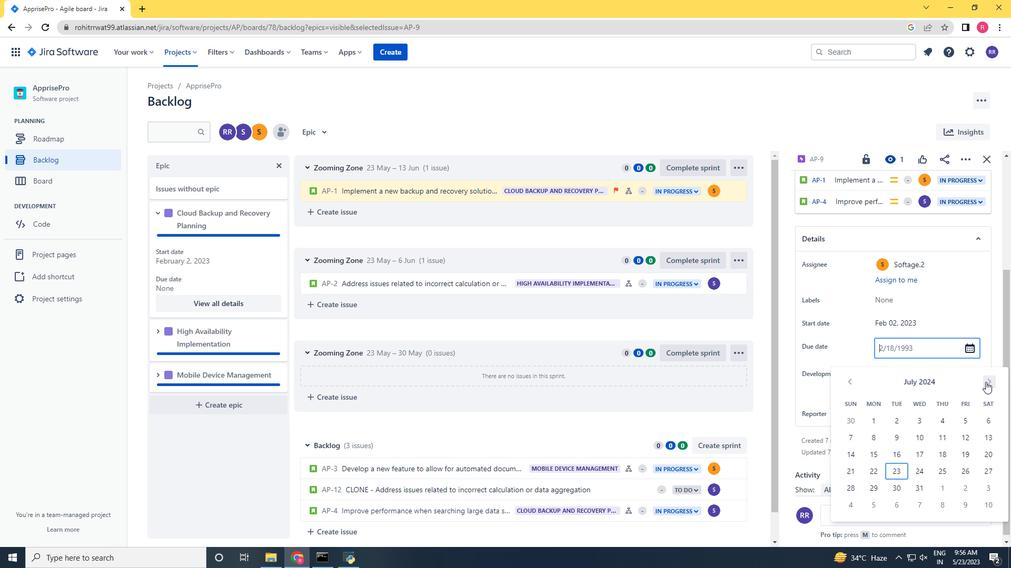 
Action: Mouse pressed left at (985, 382)
Screenshot: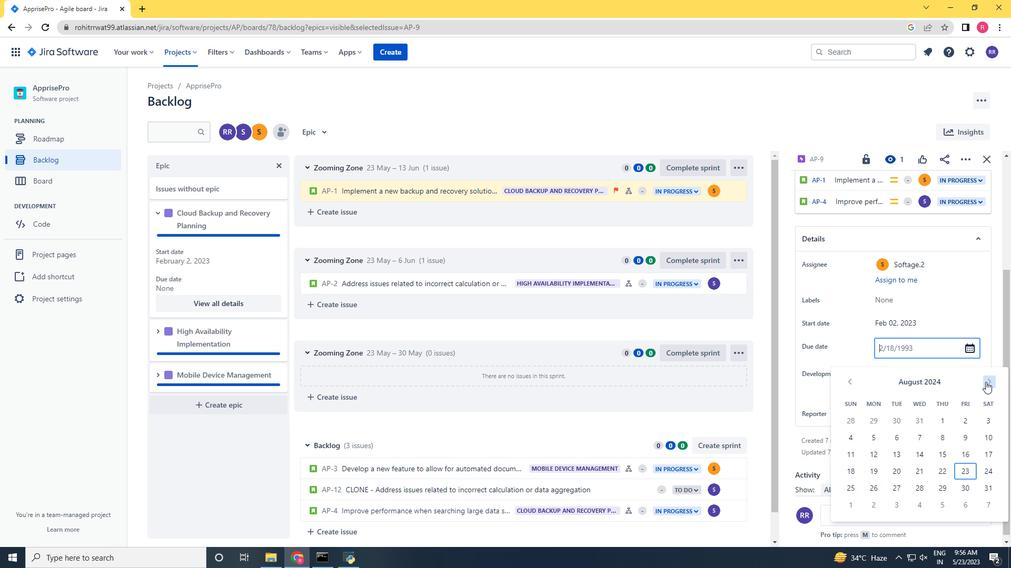 
Action: Mouse pressed left at (985, 382)
Screenshot: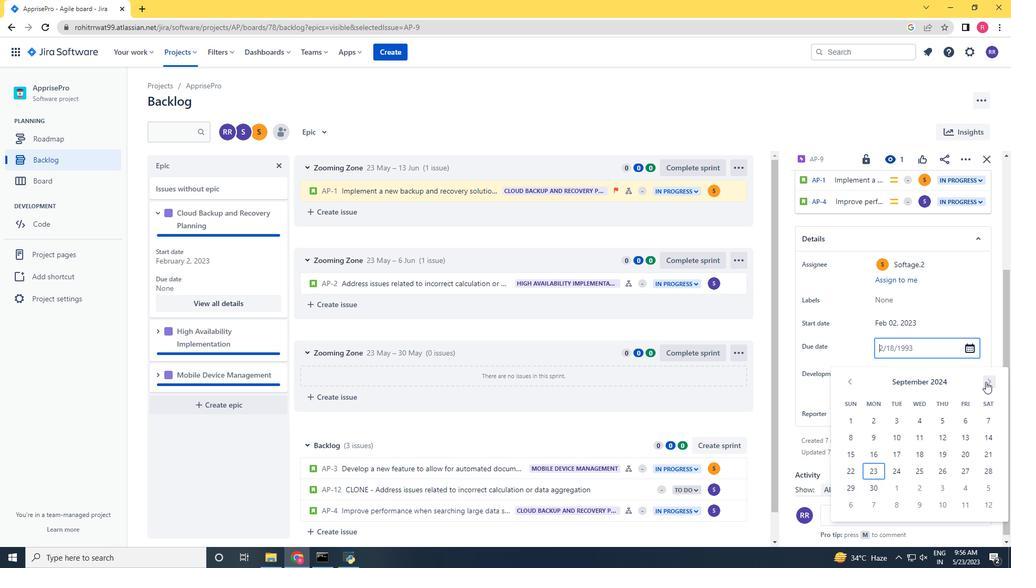 
Action: Mouse pressed left at (985, 382)
Screenshot: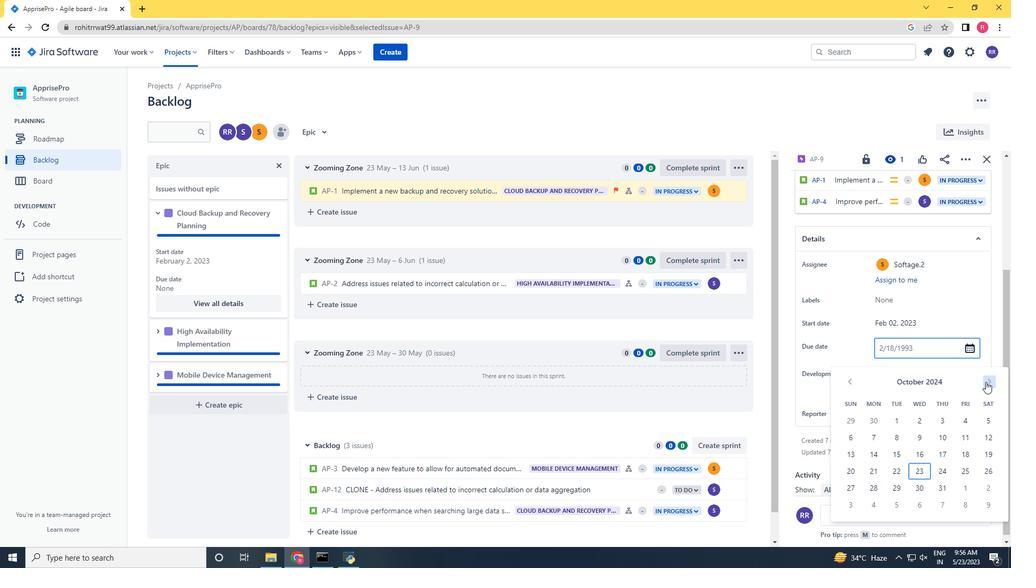 
Action: Mouse pressed left at (985, 382)
Screenshot: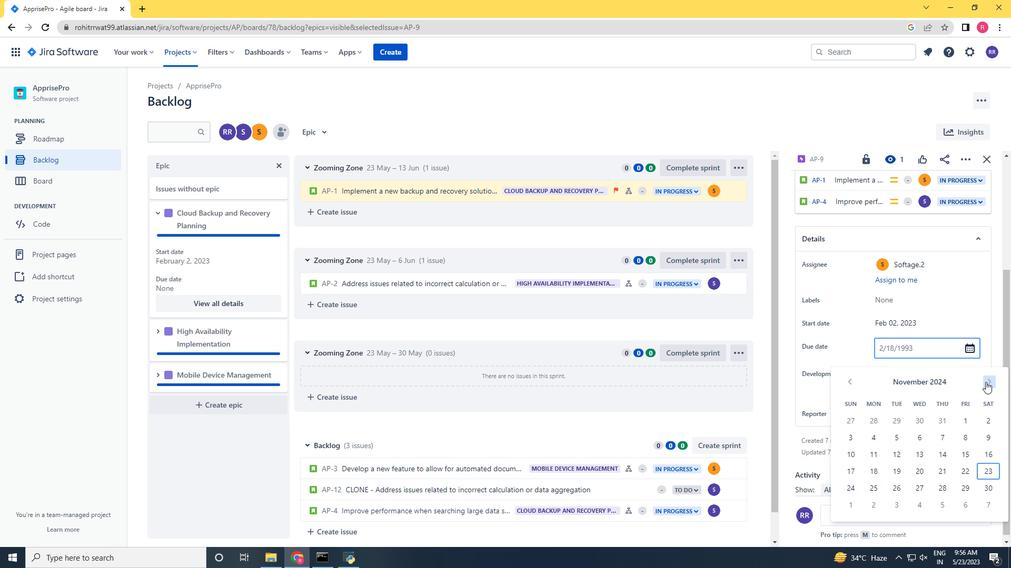 
Action: Mouse pressed left at (985, 382)
Screenshot: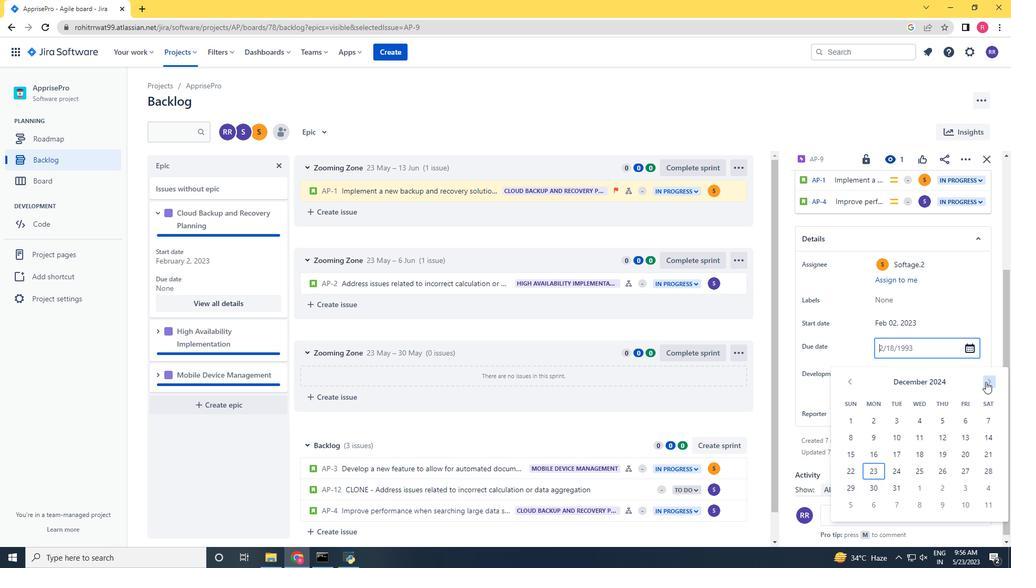 
Action: Mouse pressed left at (985, 382)
Screenshot: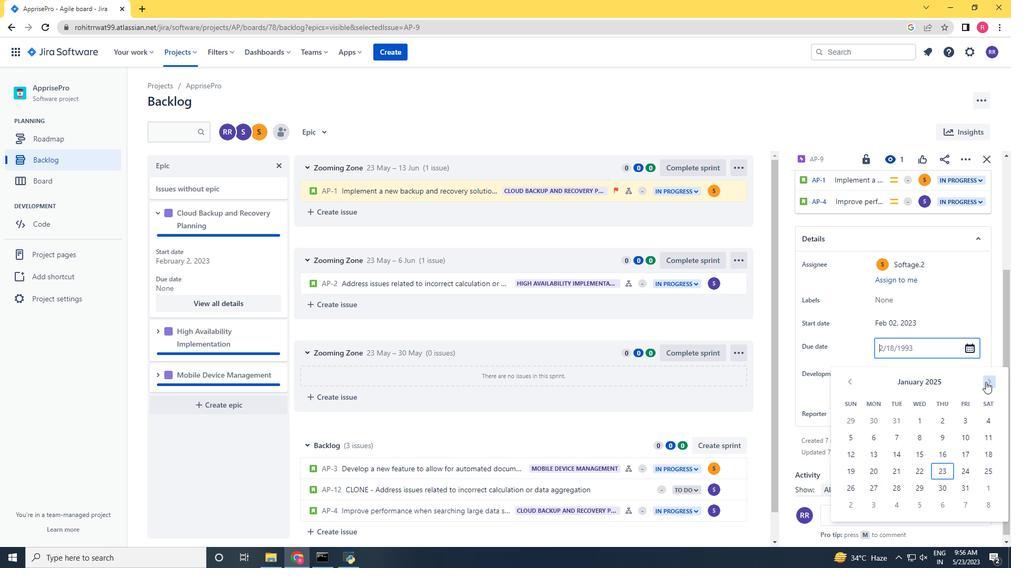 
Action: Mouse pressed left at (985, 382)
Screenshot: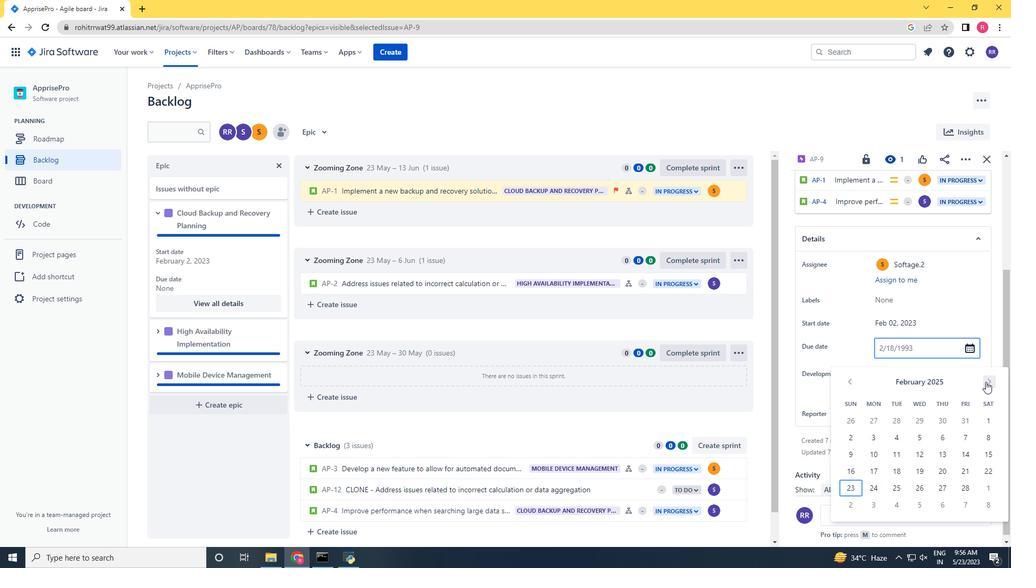 
Action: Mouse pressed left at (985, 382)
Screenshot: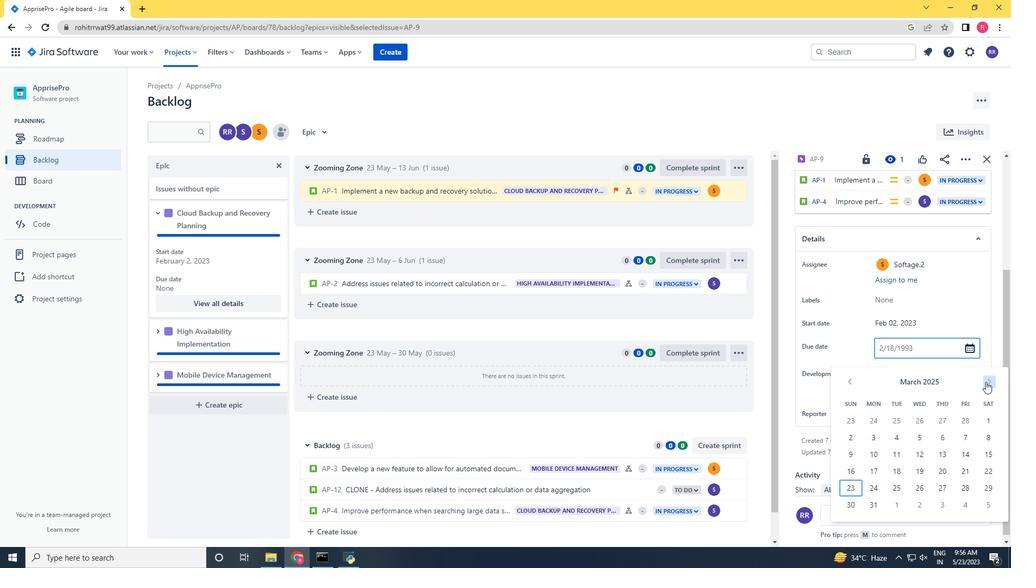 
Action: Mouse pressed left at (985, 382)
Screenshot: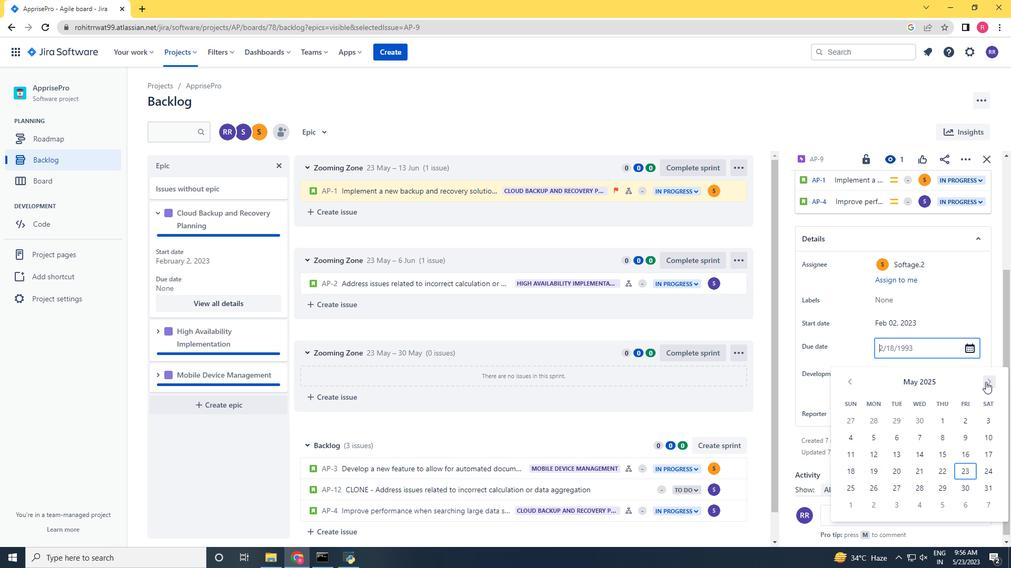 
Action: Mouse pressed left at (985, 382)
Screenshot: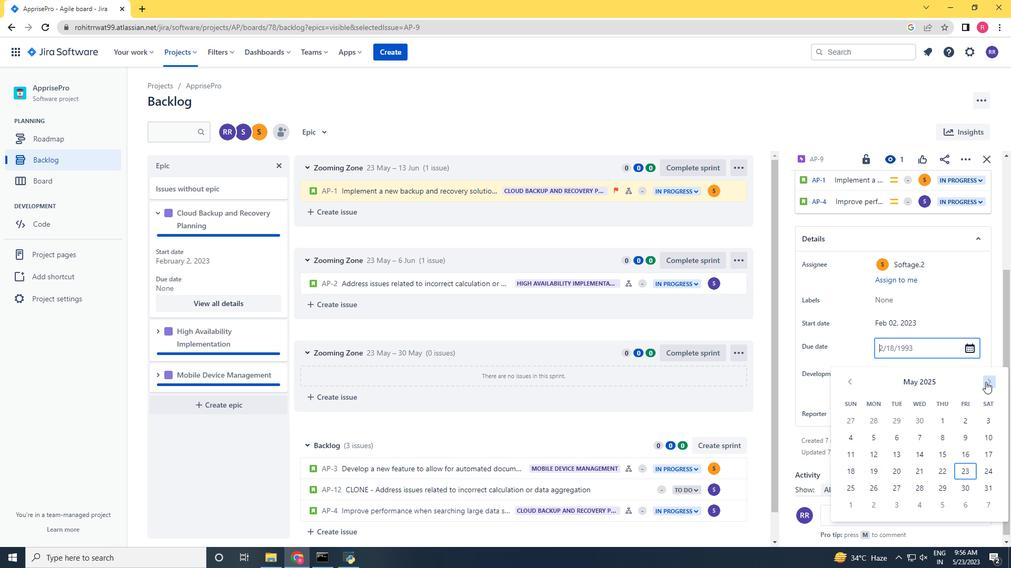 
Action: Mouse pressed left at (985, 382)
Screenshot: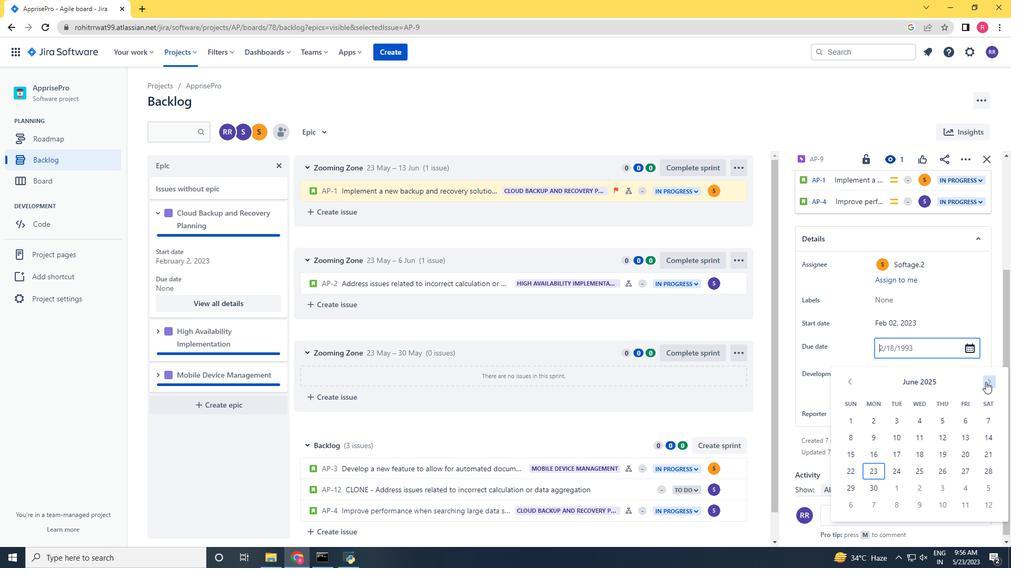 
Action: Mouse pressed left at (985, 382)
Screenshot: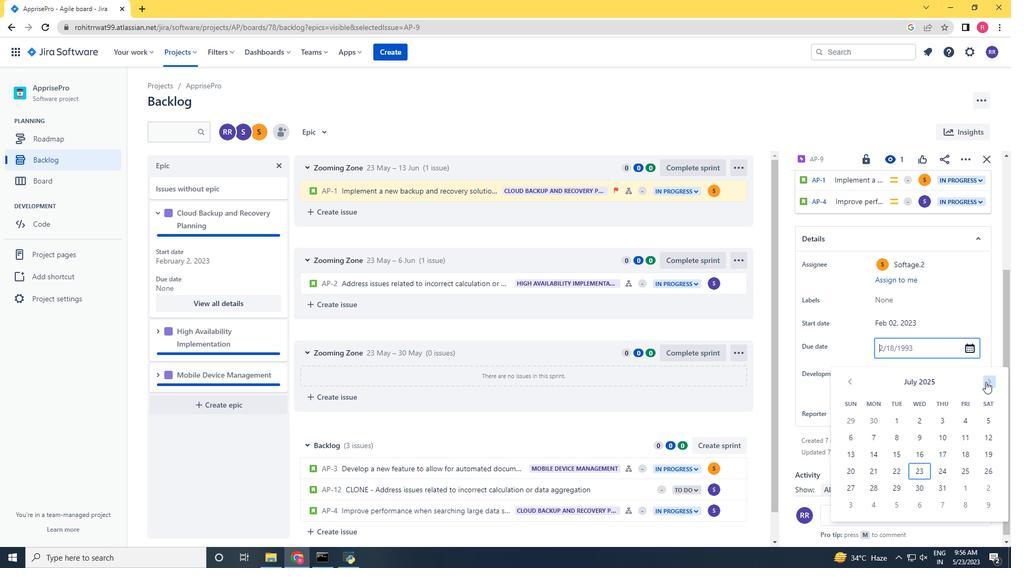 
Action: Mouse pressed left at (985, 382)
Screenshot: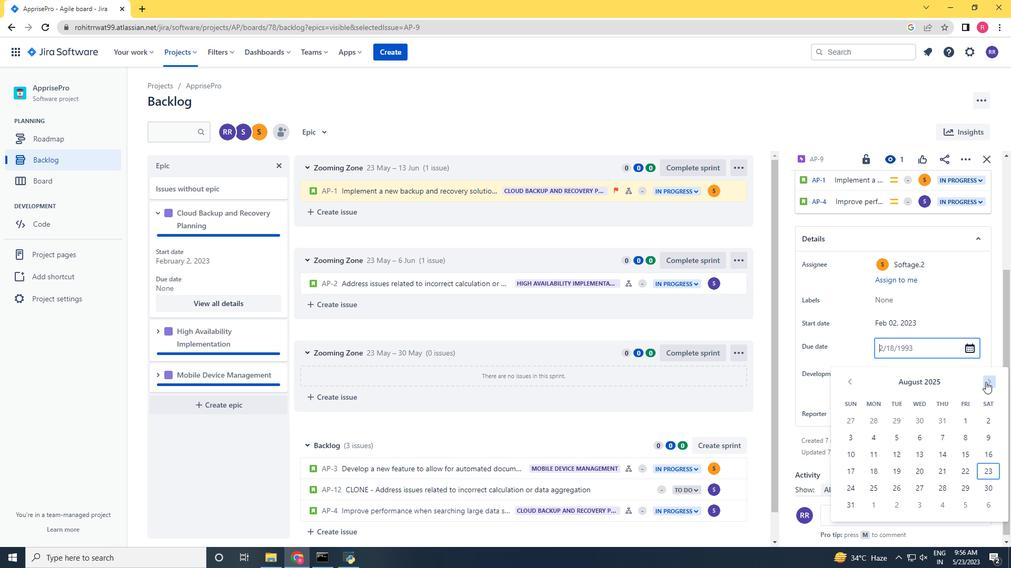 
Action: Mouse moved to (983, 439)
Screenshot: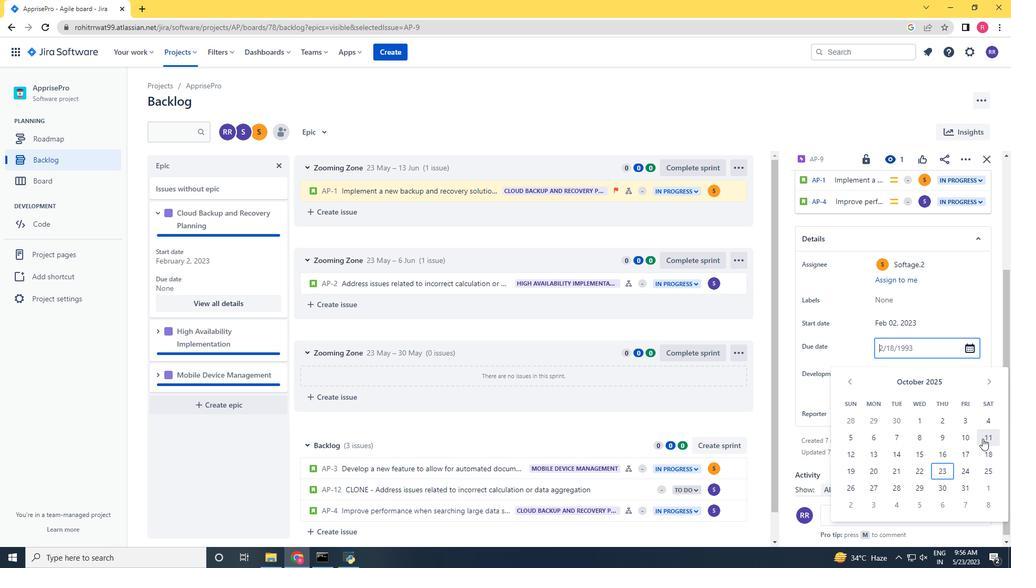 
Action: Mouse pressed left at (983, 439)
Screenshot: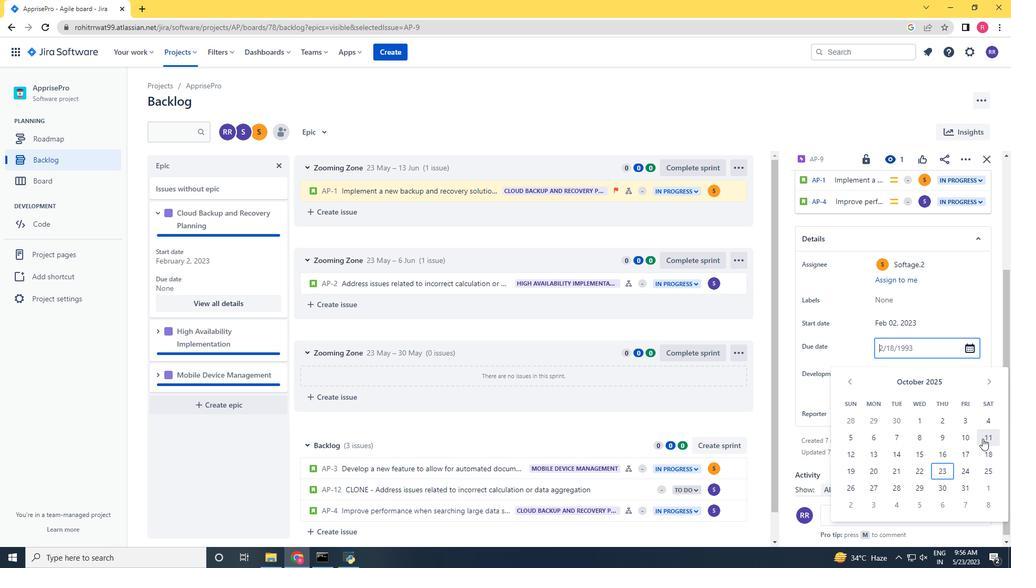 
Action: Mouse moved to (895, 457)
Screenshot: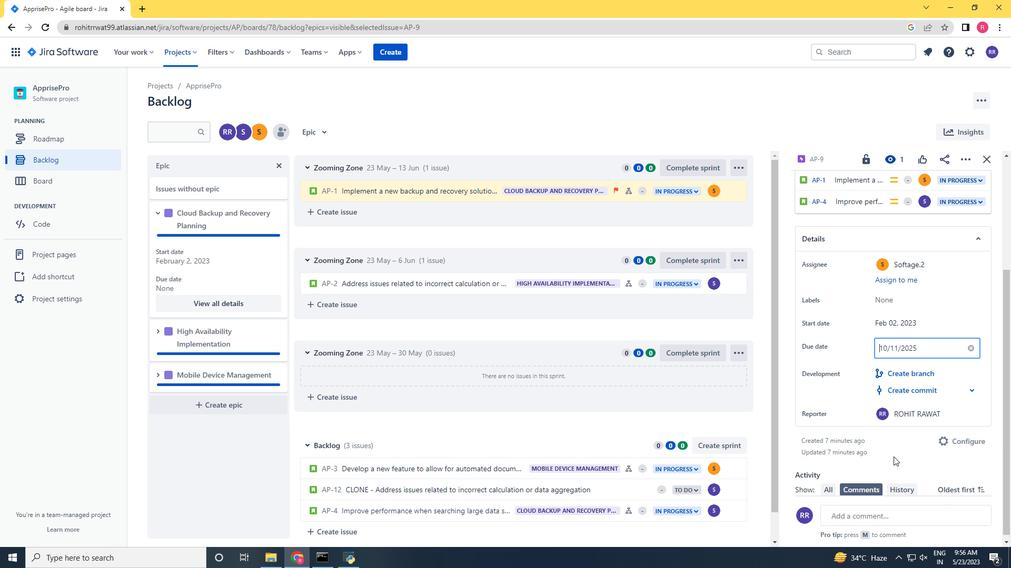 
Action: Mouse pressed left at (895, 457)
Screenshot: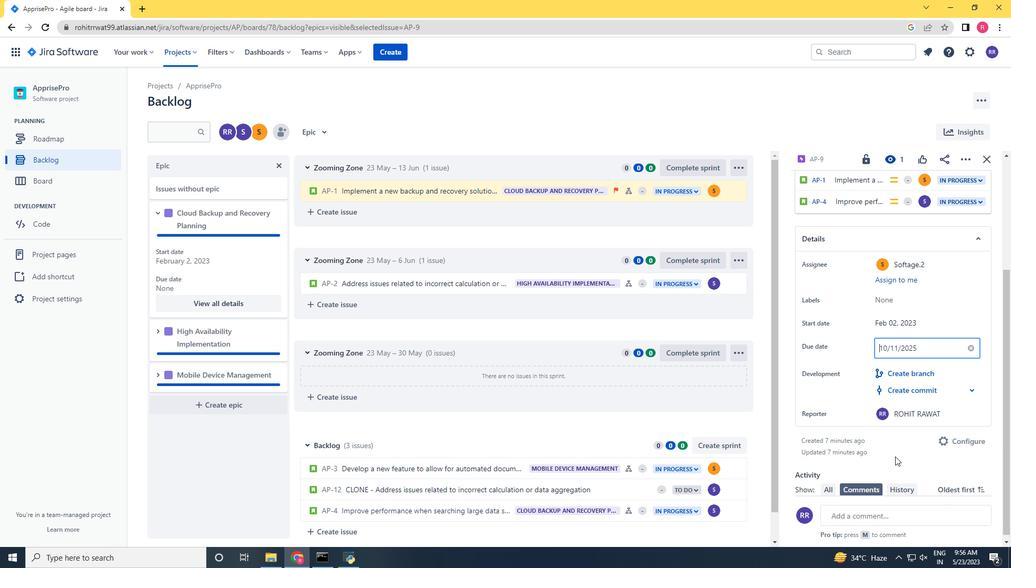 
Action: Mouse moved to (155, 330)
Screenshot: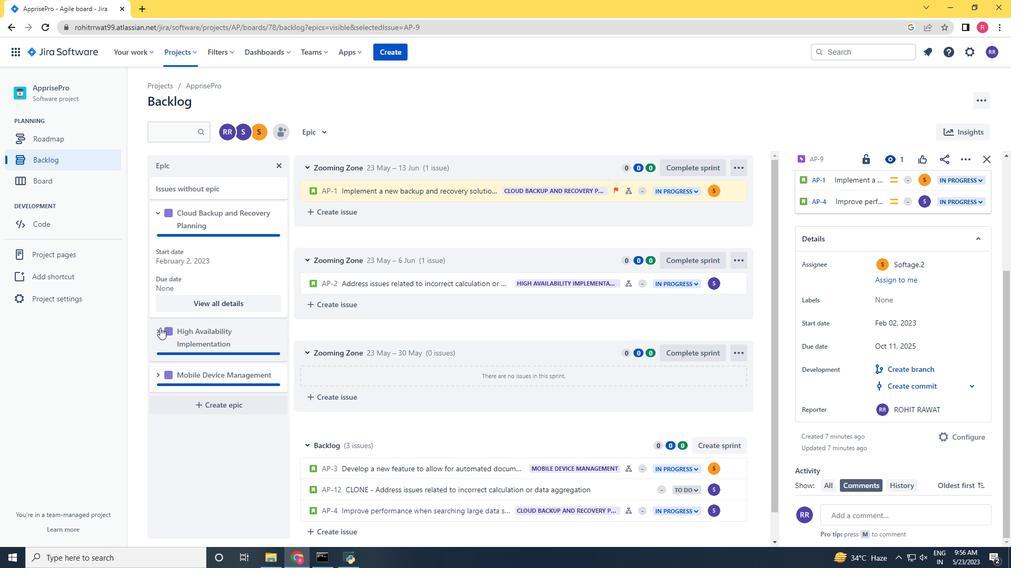 
Action: Mouse pressed left at (155, 330)
Screenshot: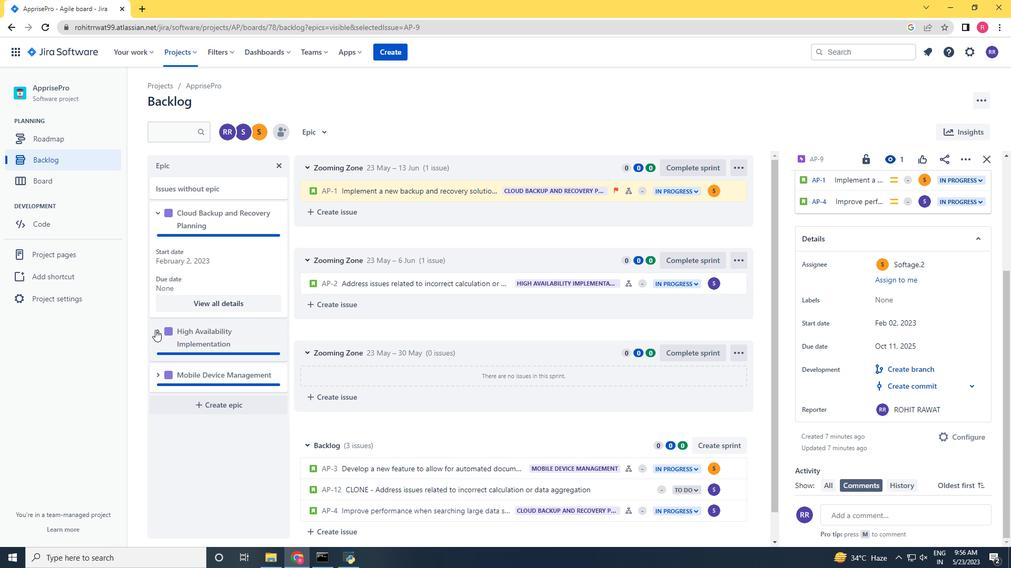 
Action: Mouse moved to (202, 426)
Screenshot: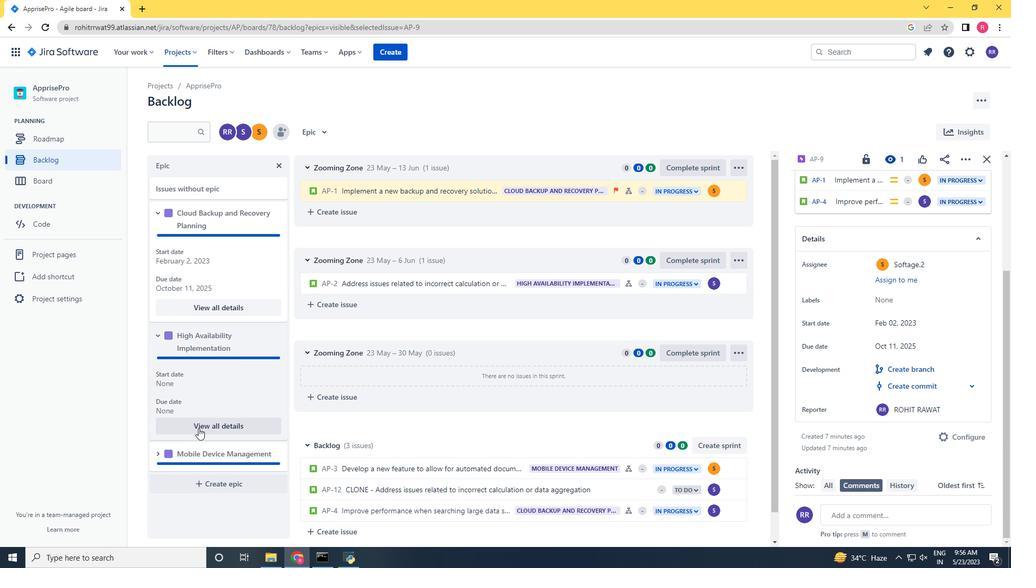 
Action: Mouse pressed left at (202, 426)
Screenshot: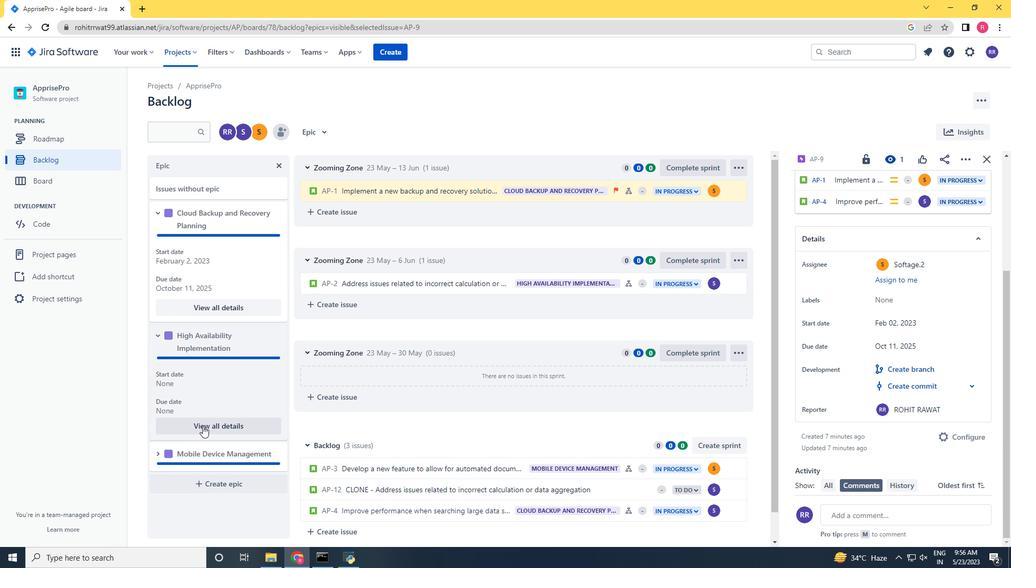 
Action: Mouse moved to (885, 432)
Screenshot: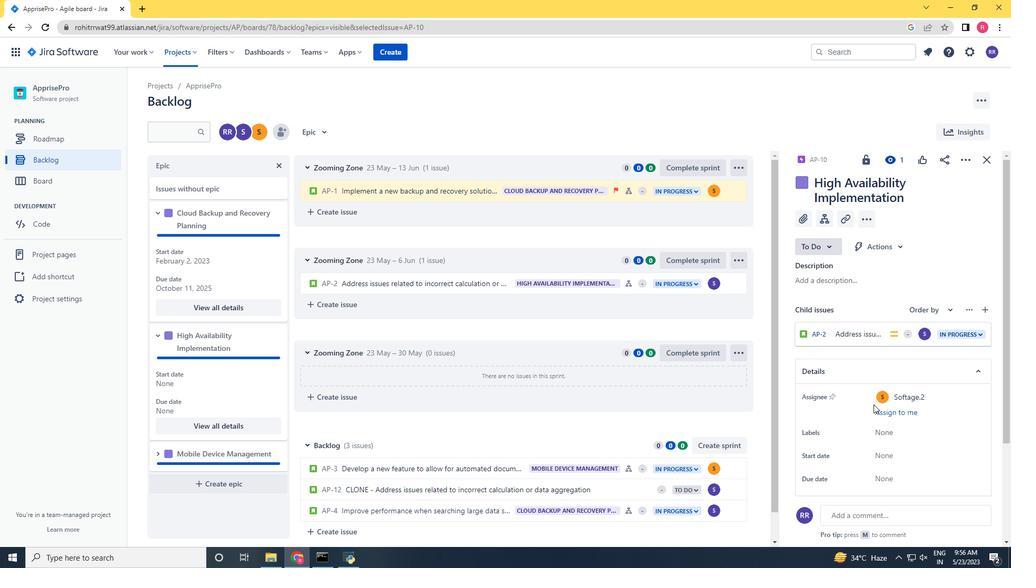 
Action: Mouse scrolled (885, 430) with delta (0, 0)
Screenshot: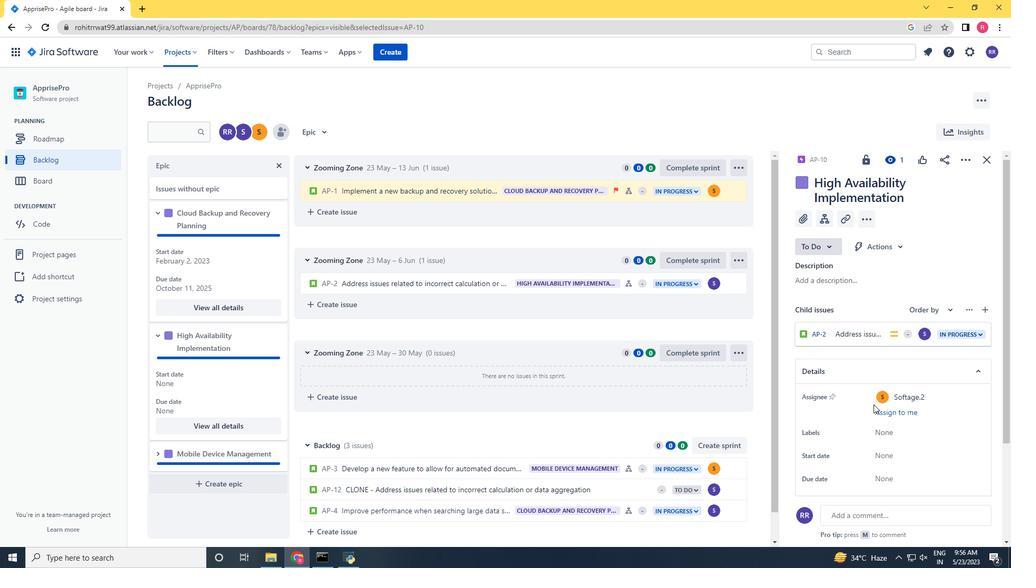 
Action: Mouse scrolled (885, 431) with delta (0, 0)
Screenshot: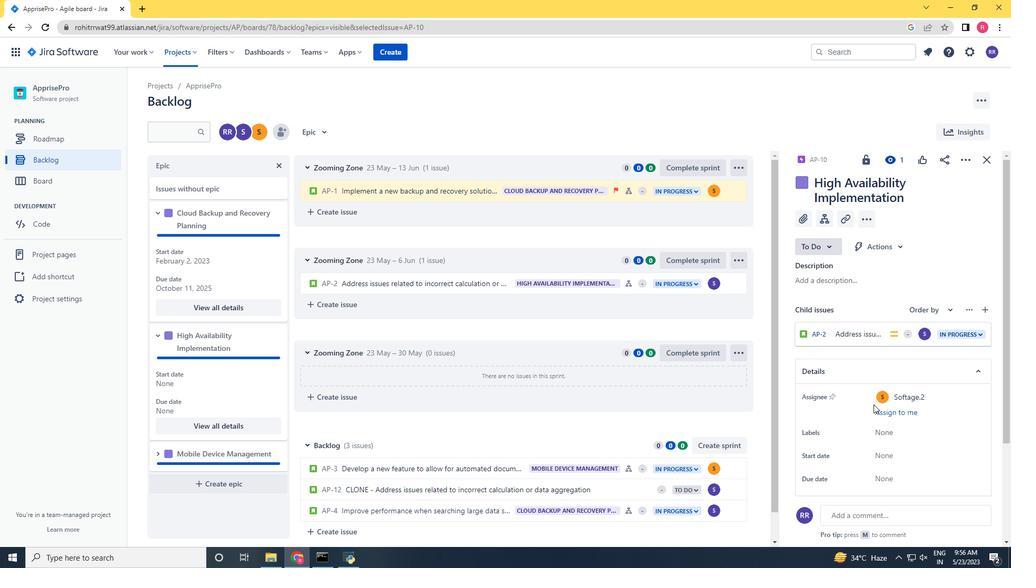
Action: Mouse moved to (893, 355)
Screenshot: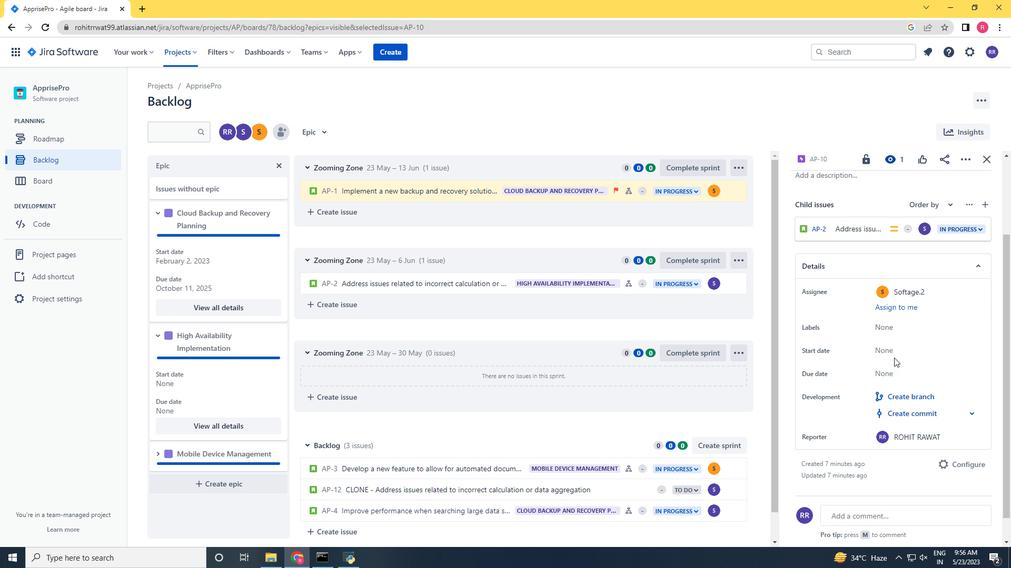 
Action: Mouse pressed left at (893, 355)
Screenshot: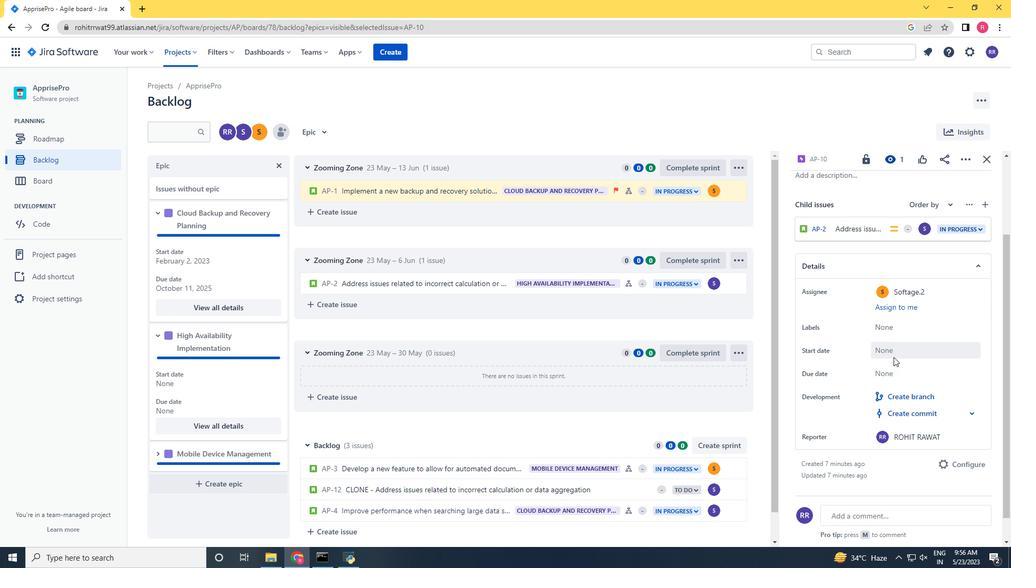 
Action: Mouse moved to (985, 382)
Screenshot: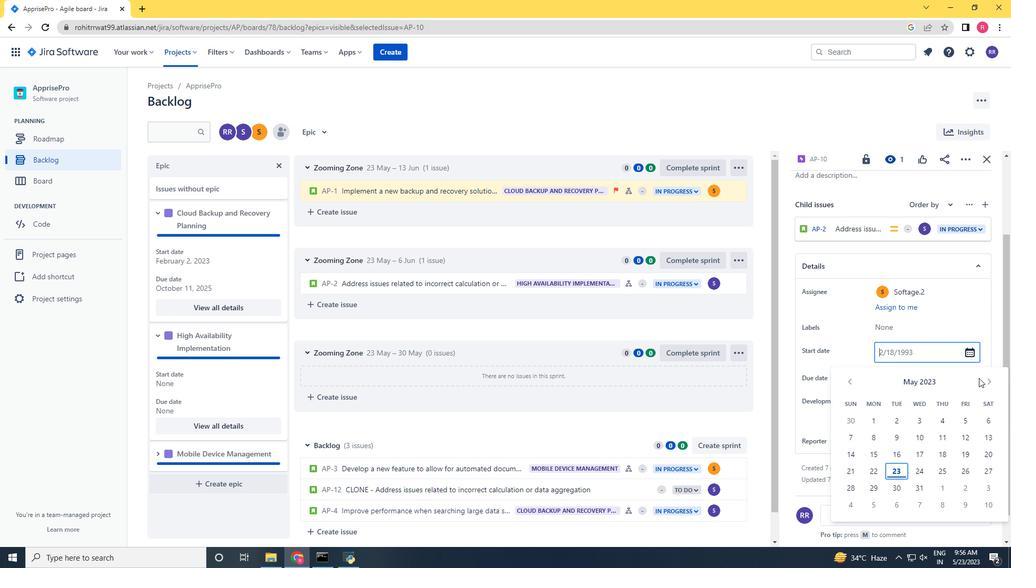 
Action: Mouse pressed left at (985, 382)
Screenshot: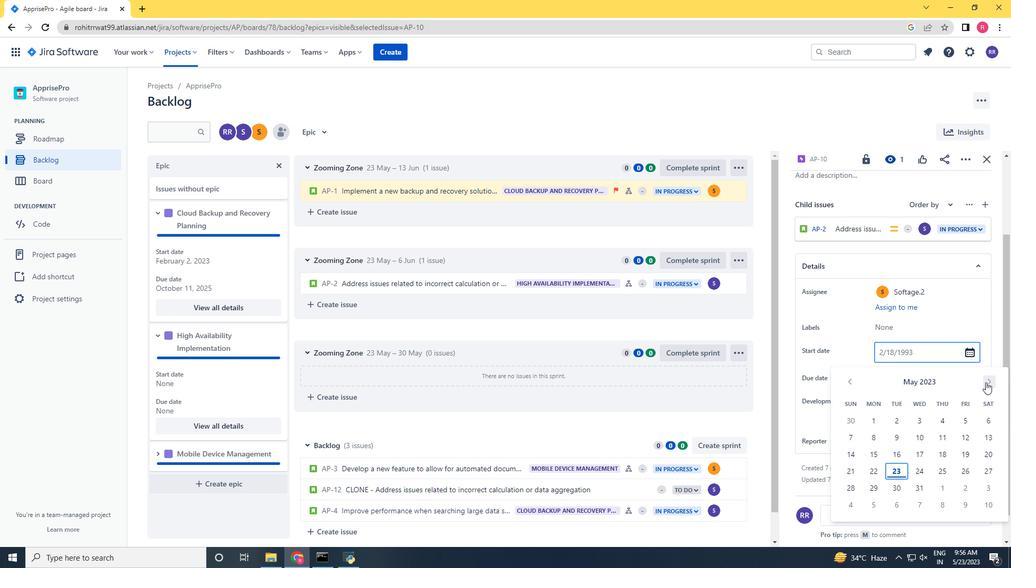 
Action: Mouse pressed left at (985, 382)
Screenshot: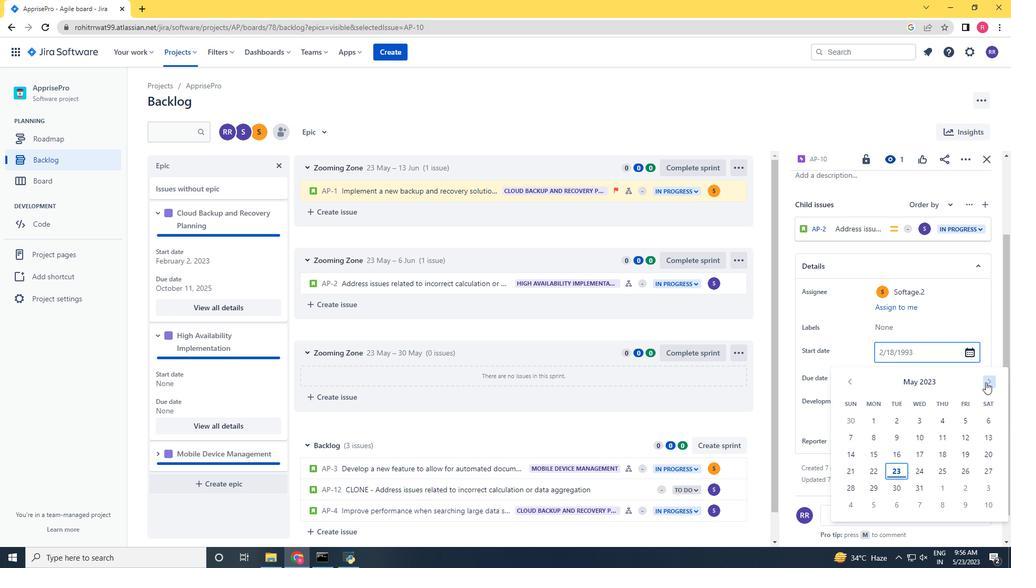 
Action: Mouse pressed left at (985, 382)
Screenshot: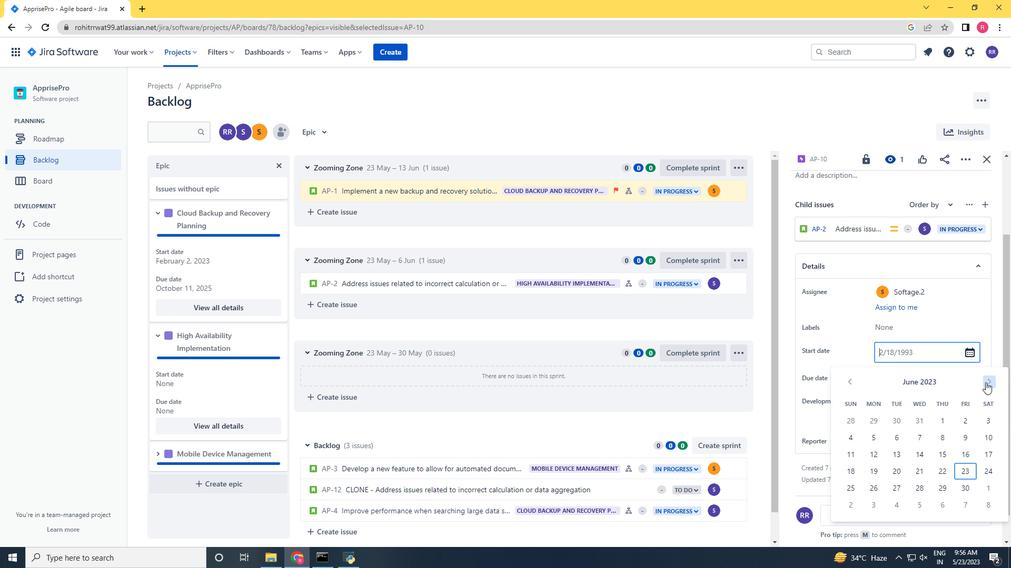 
Action: Mouse pressed left at (985, 382)
Screenshot: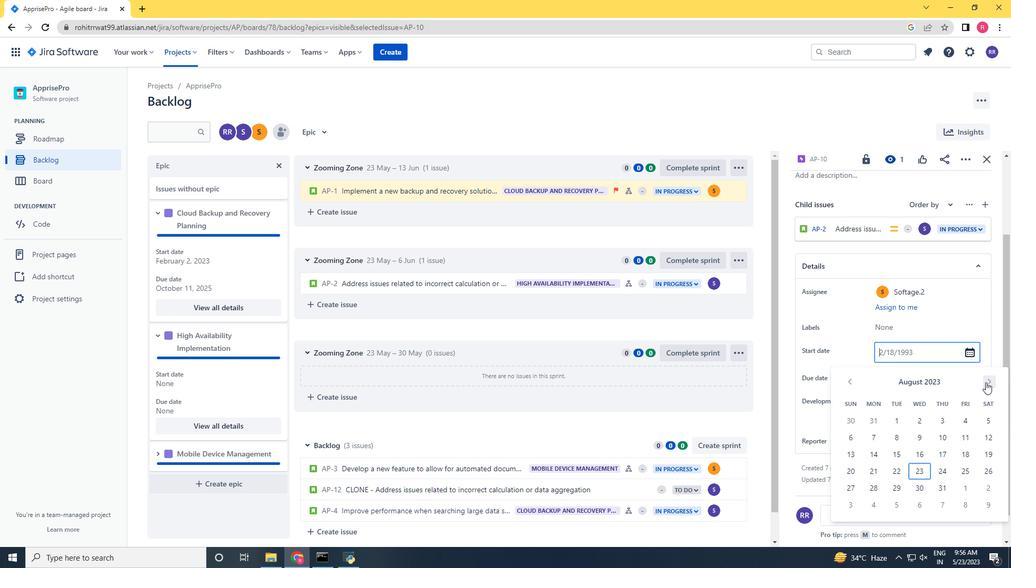 
Action: Mouse pressed left at (985, 382)
Screenshot: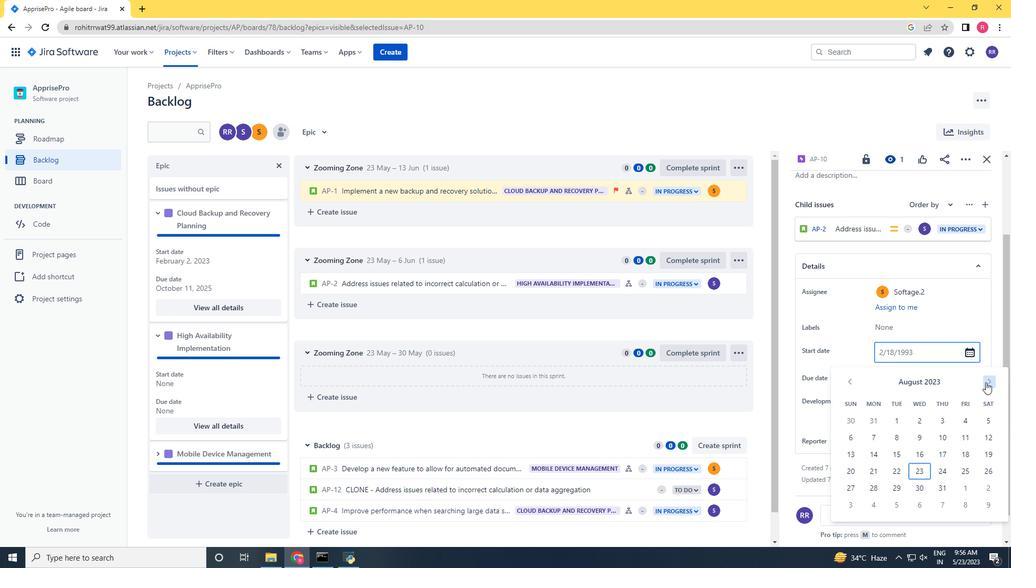 
Action: Mouse pressed left at (985, 382)
Screenshot: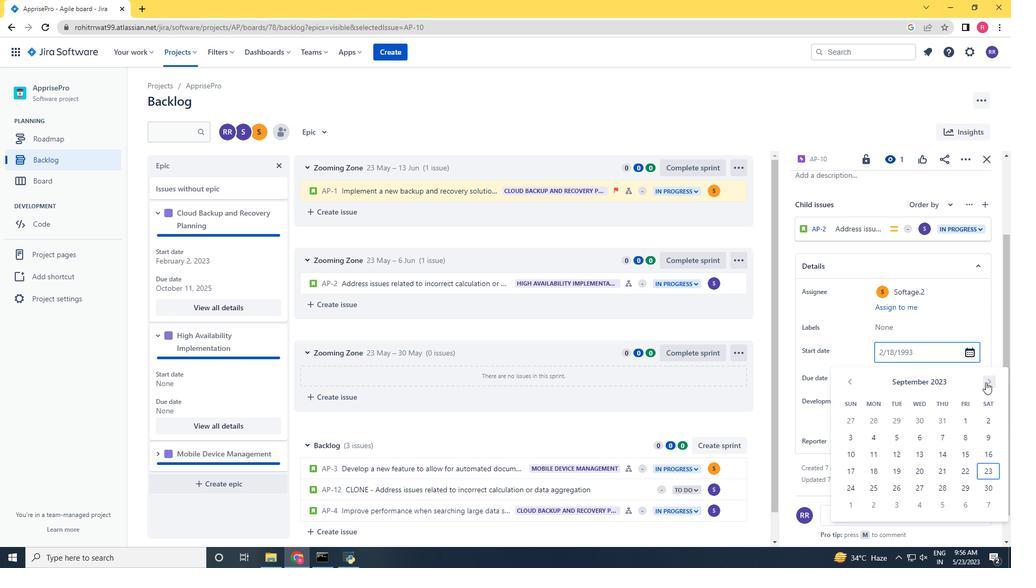 
Action: Mouse pressed left at (985, 382)
Screenshot: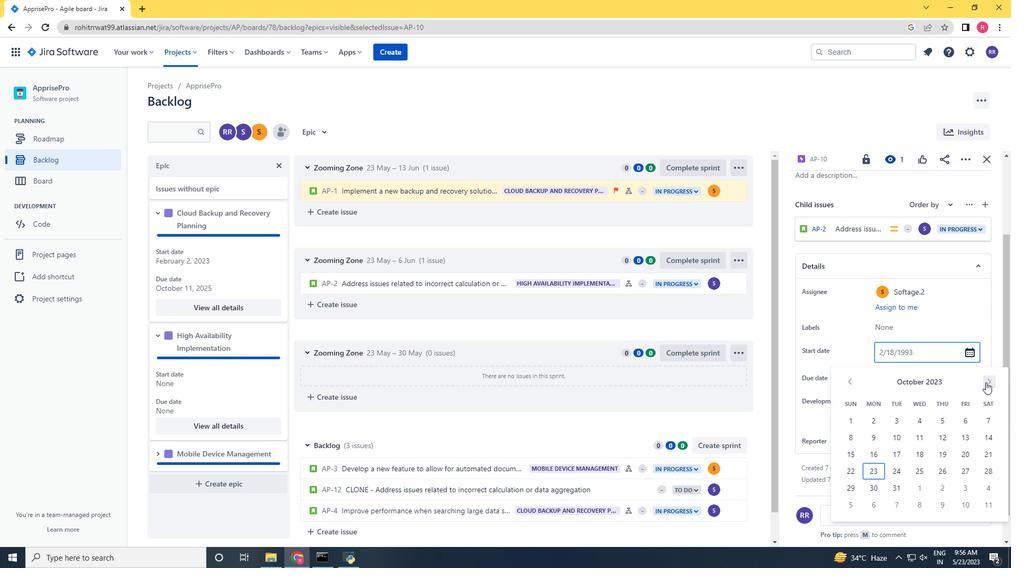 
Action: Mouse pressed left at (985, 382)
Screenshot: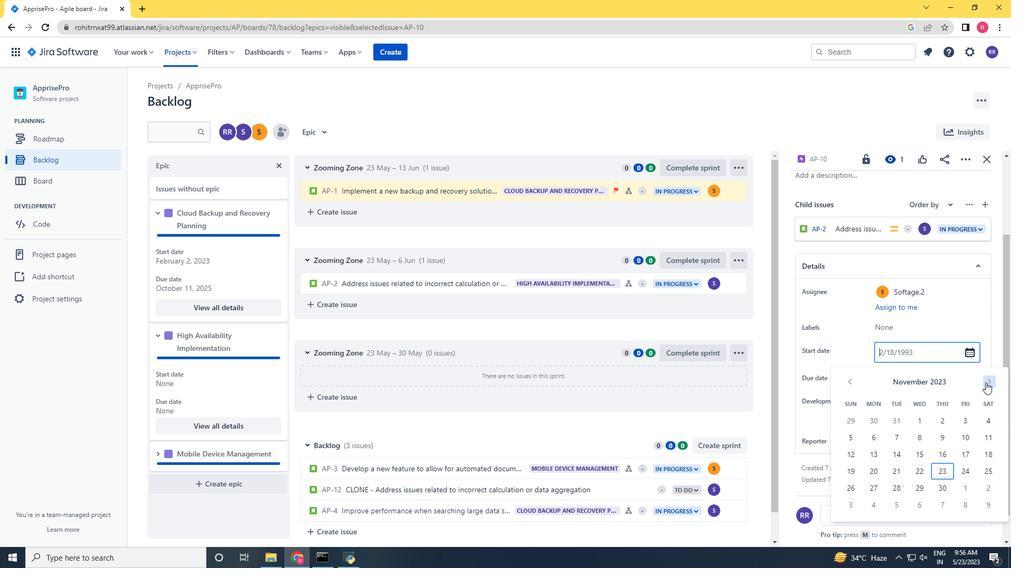 
Action: Mouse pressed left at (985, 382)
Screenshot: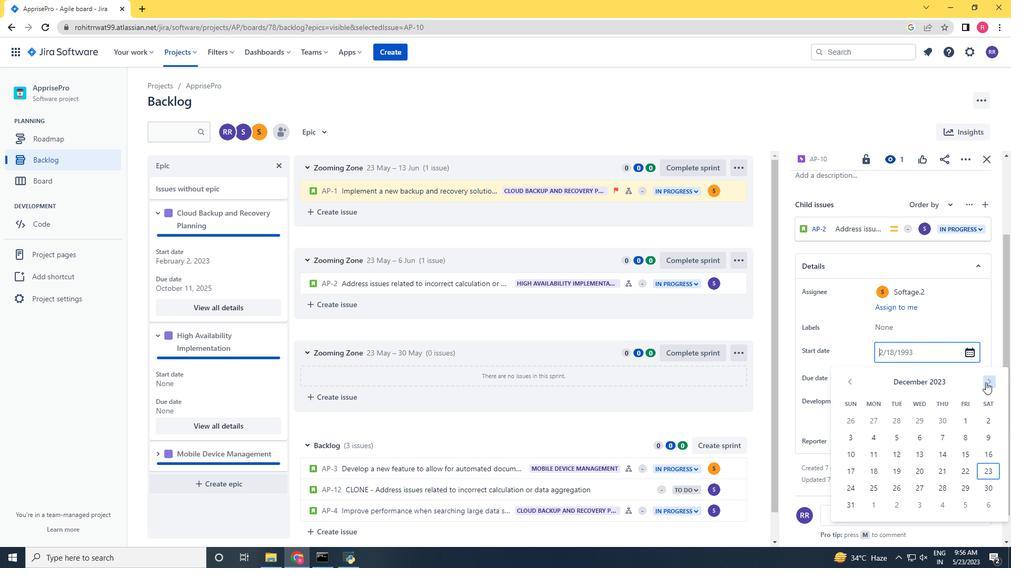 
Action: Mouse moved to (849, 386)
Screenshot: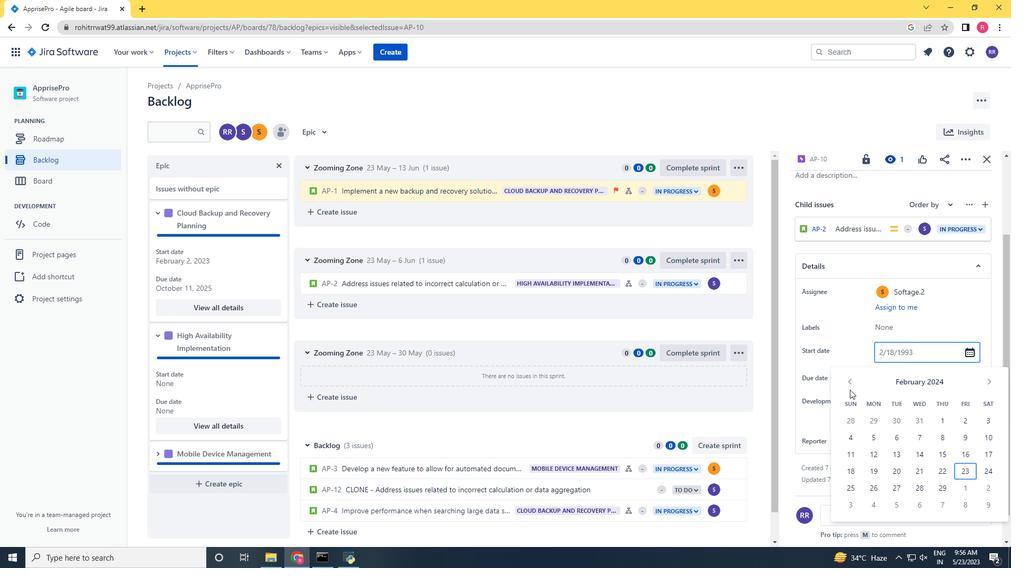 
Action: Mouse pressed left at (849, 386)
Screenshot: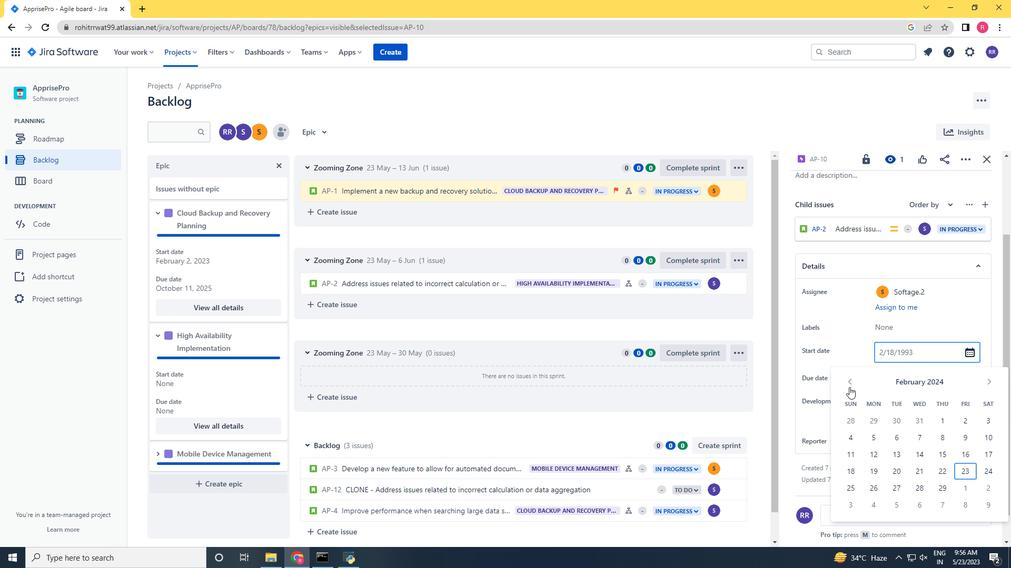 
Action: Mouse moved to (987, 421)
Screenshot: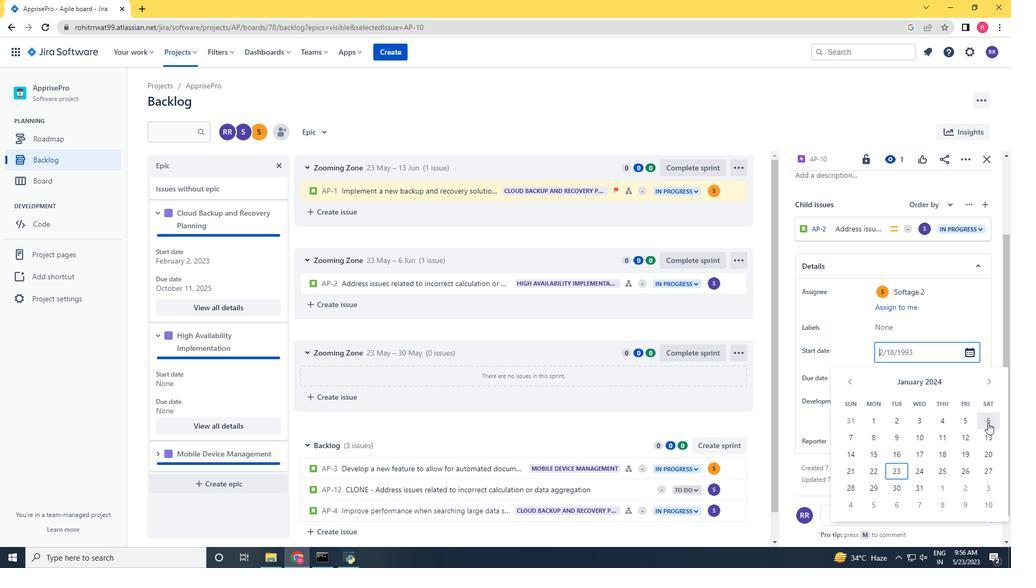 
Action: Mouse pressed left at (987, 421)
Screenshot: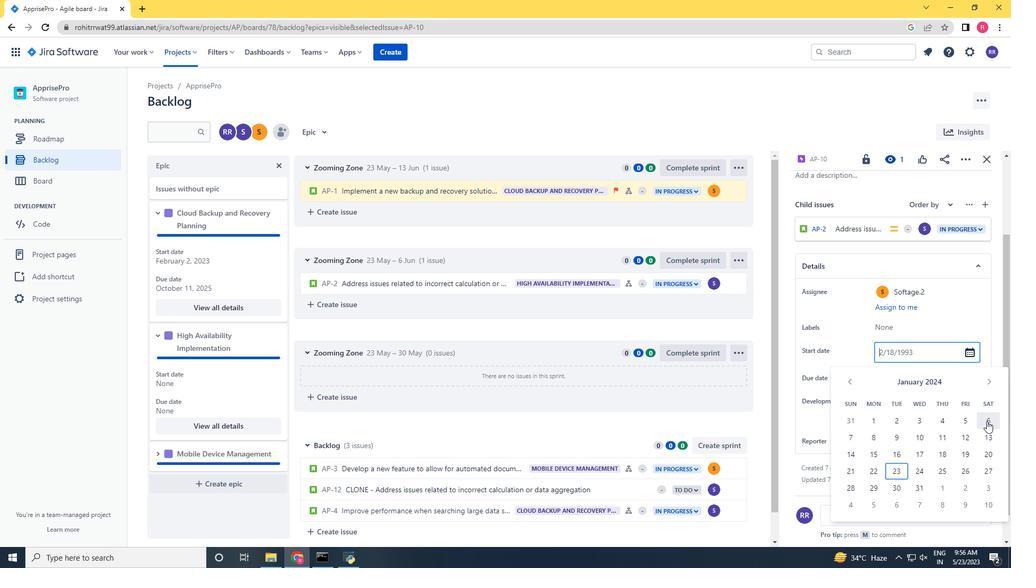 
Action: Mouse moved to (901, 378)
Screenshot: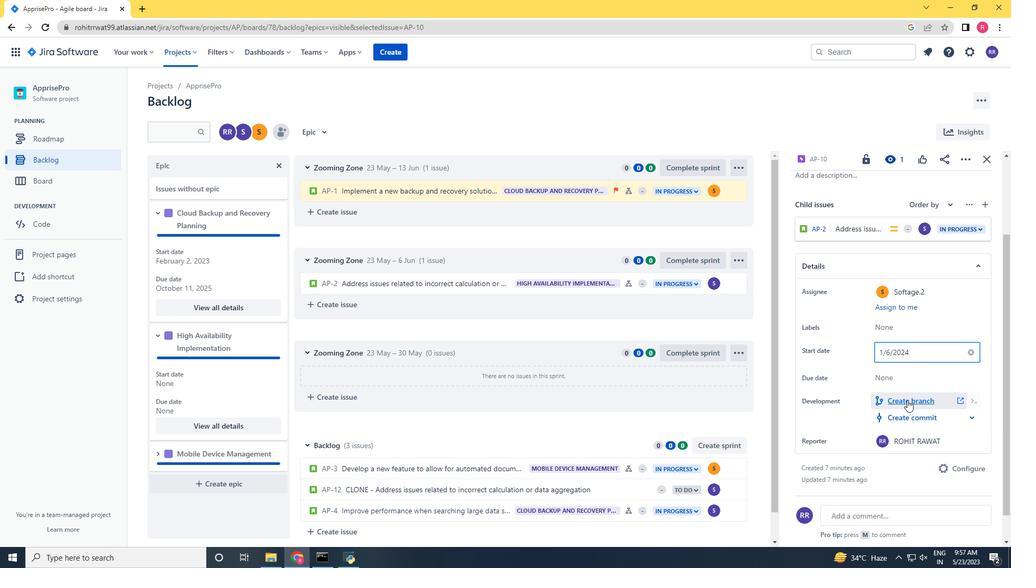 
Action: Mouse pressed left at (901, 378)
Screenshot: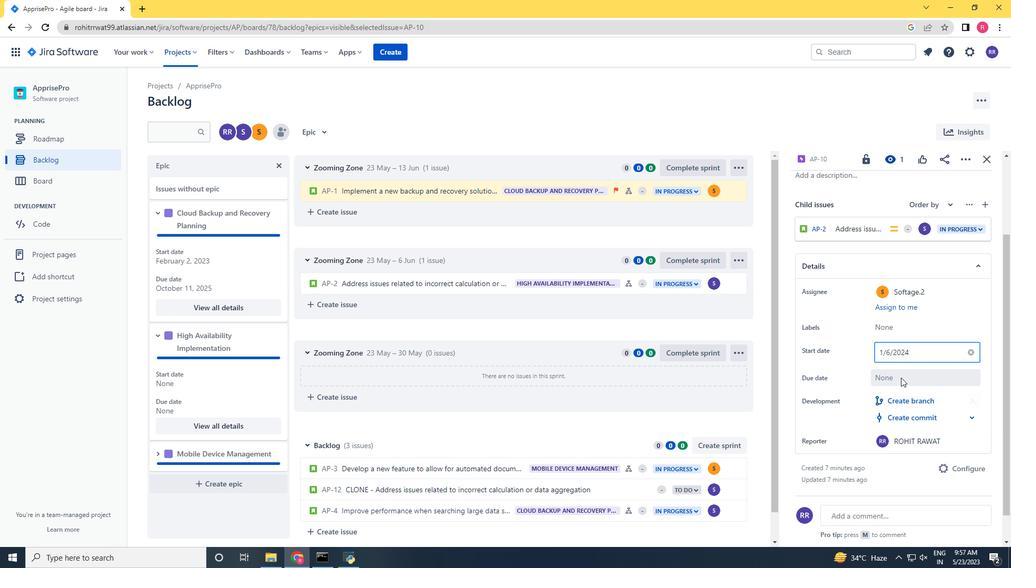 
Action: Mouse moved to (988, 230)
Screenshot: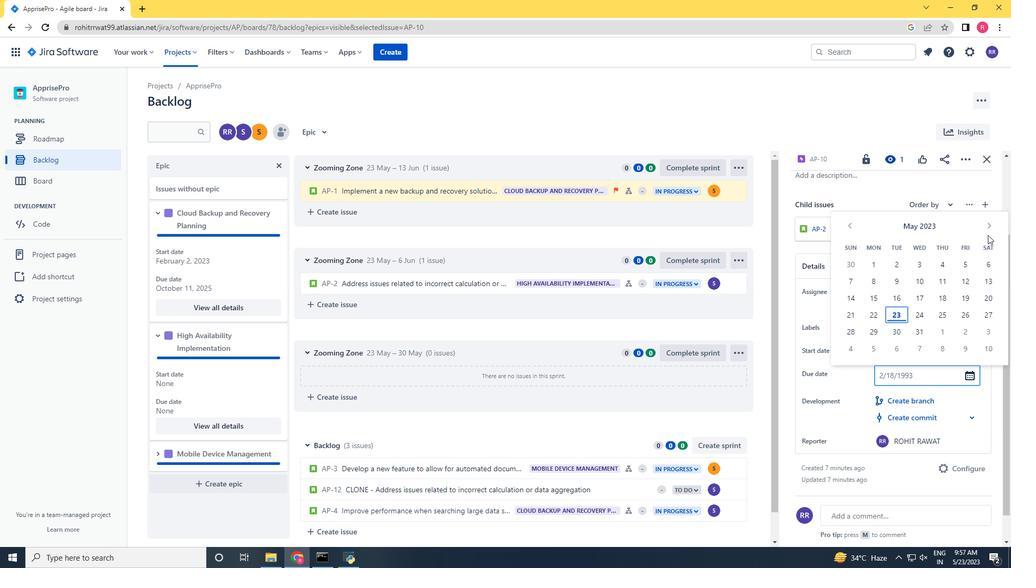 
Action: Mouse pressed left at (988, 230)
Screenshot: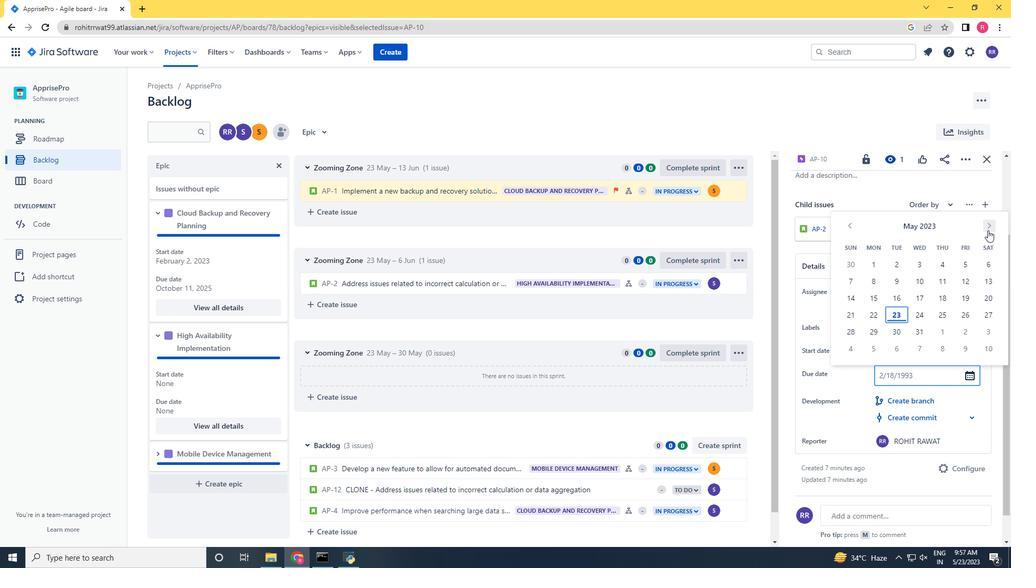 
Action: Mouse moved to (988, 230)
Screenshot: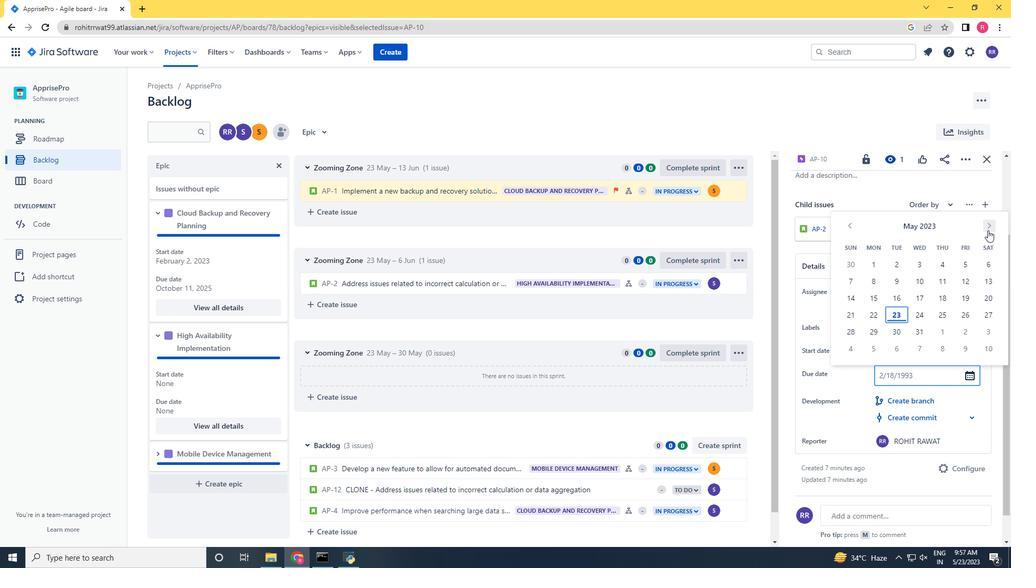 
Action: Mouse pressed left at (988, 230)
Screenshot: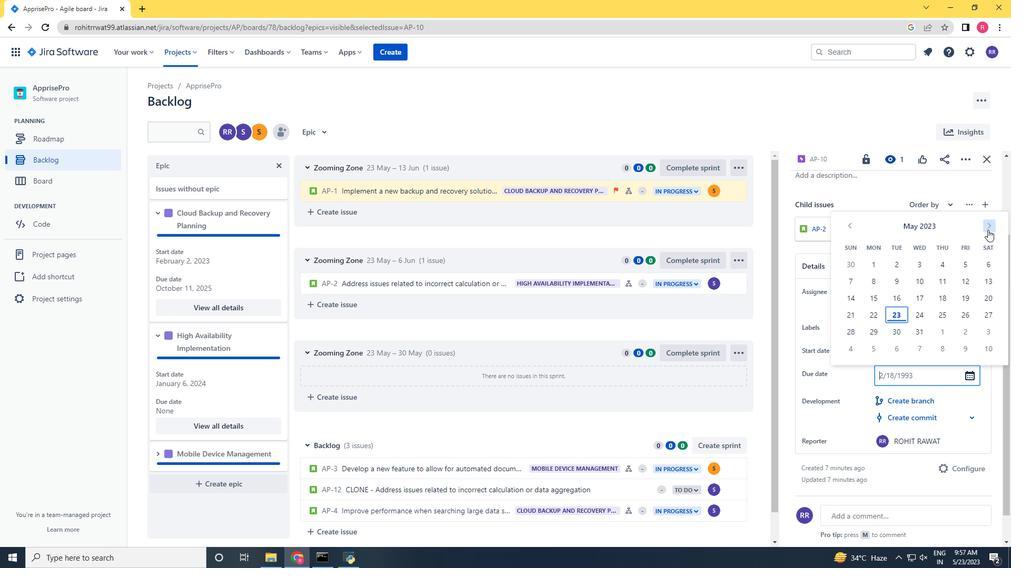 
Action: Mouse pressed left at (988, 230)
Screenshot: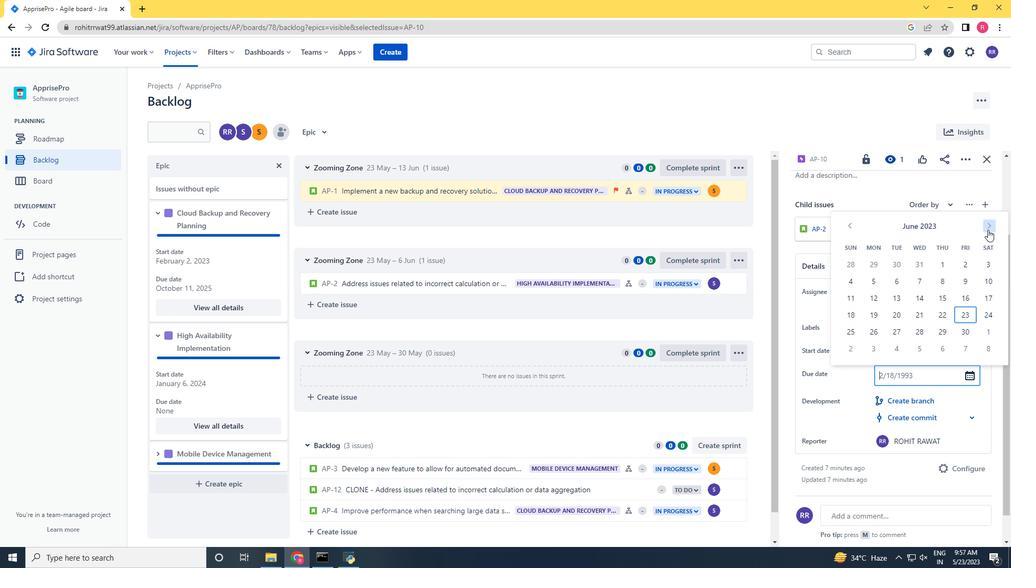 
Action: Mouse pressed left at (988, 230)
Screenshot: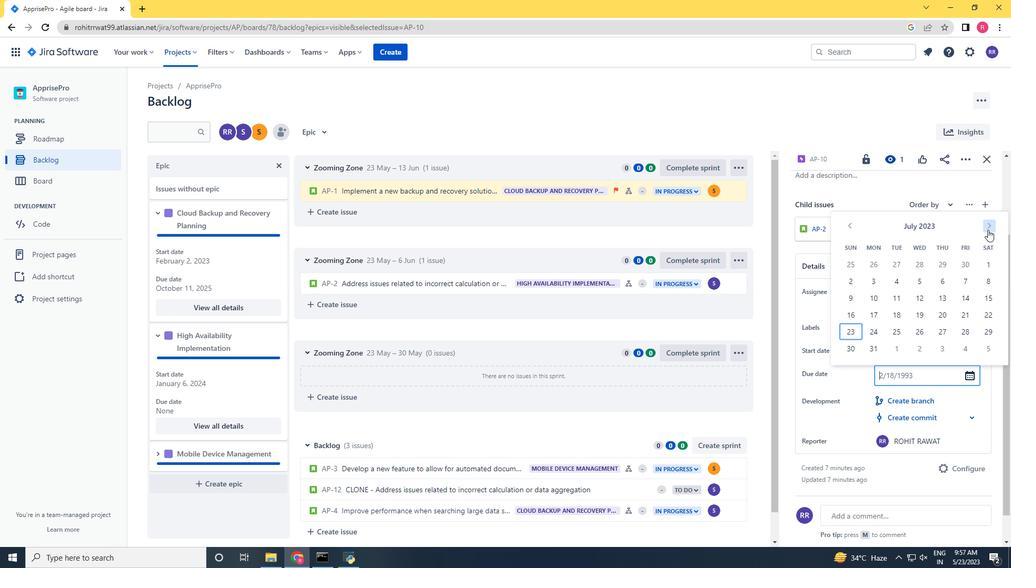 
Action: Mouse pressed left at (988, 230)
Screenshot: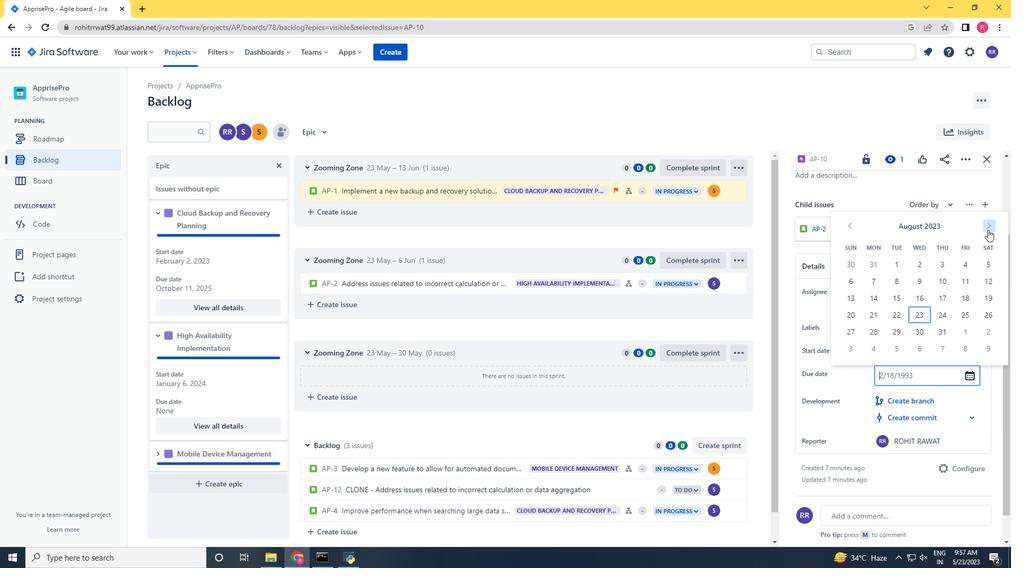 
Action: Mouse pressed left at (988, 230)
Screenshot: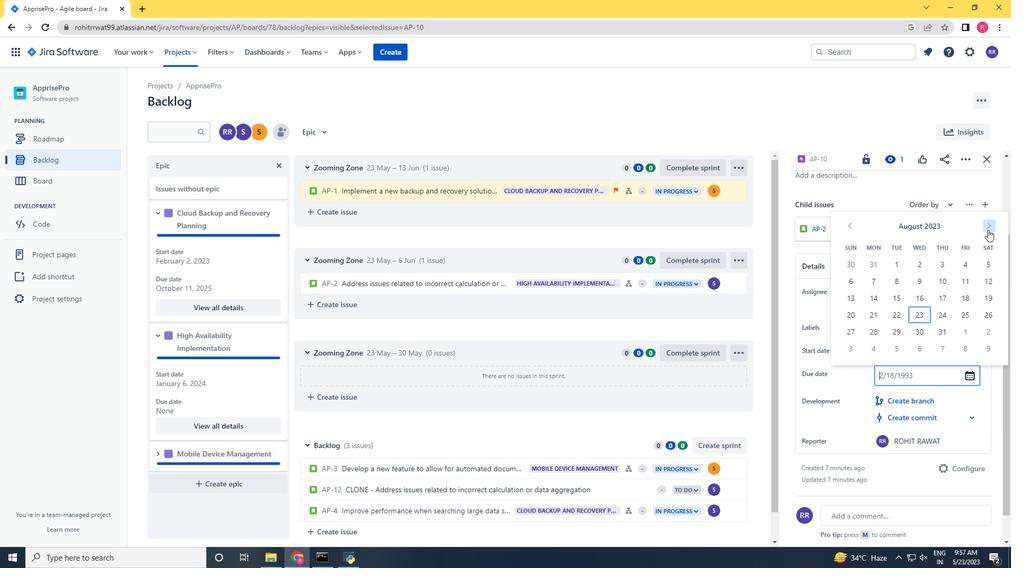 
Action: Mouse pressed left at (988, 230)
Screenshot: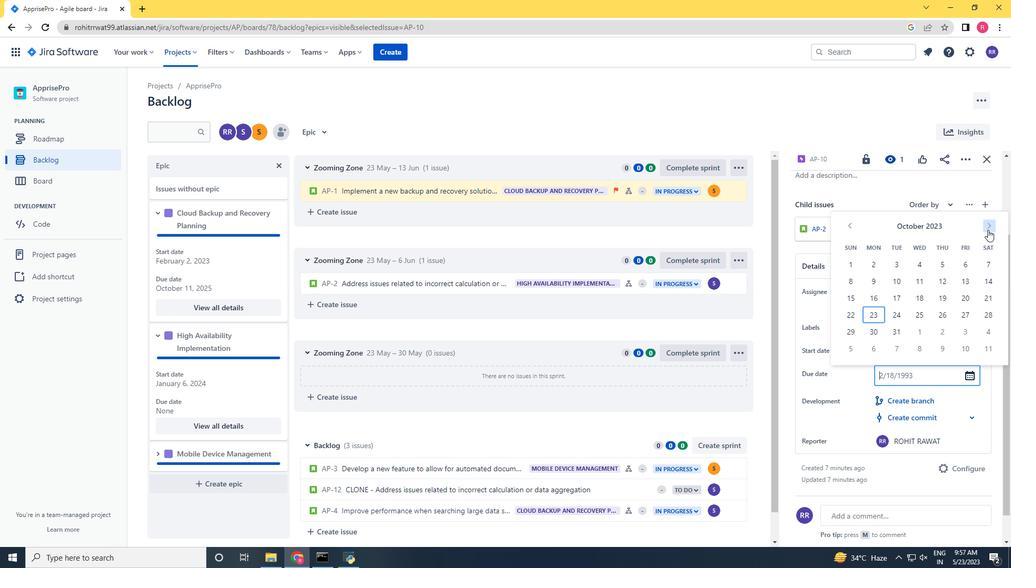 
Action: Mouse pressed left at (988, 230)
Screenshot: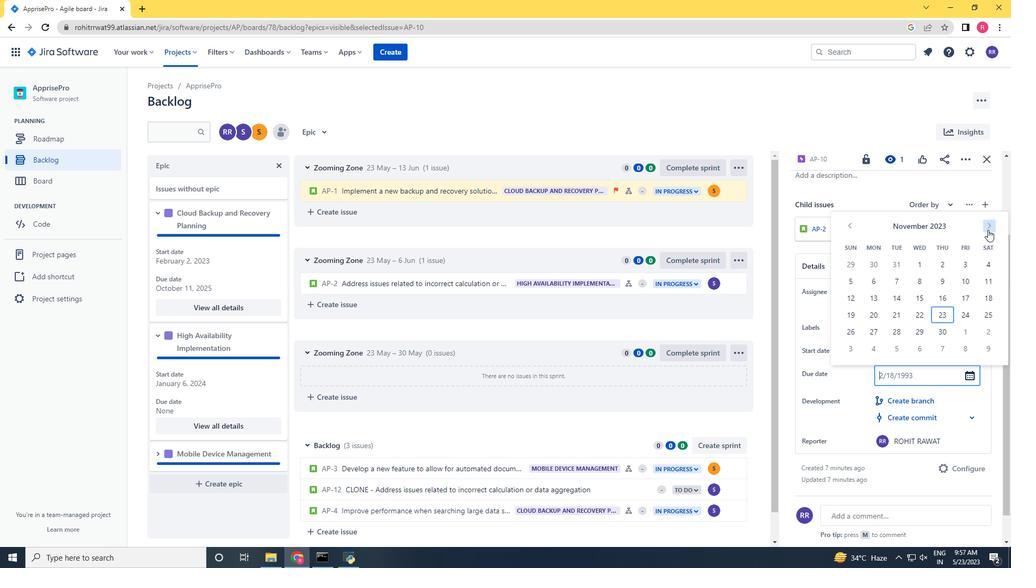 
Action: Mouse pressed left at (988, 230)
Screenshot: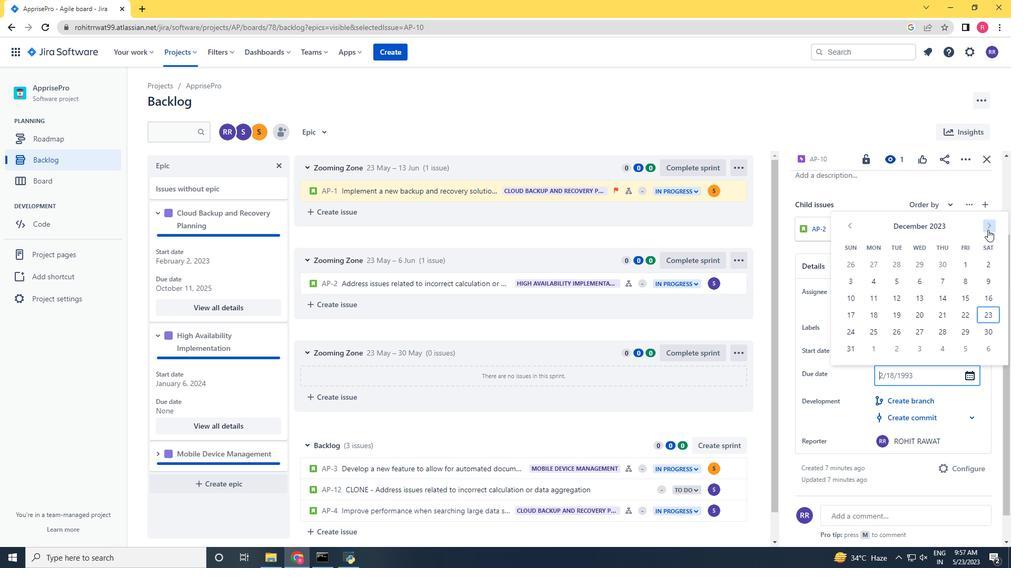 
Action: Mouse pressed left at (988, 230)
Screenshot: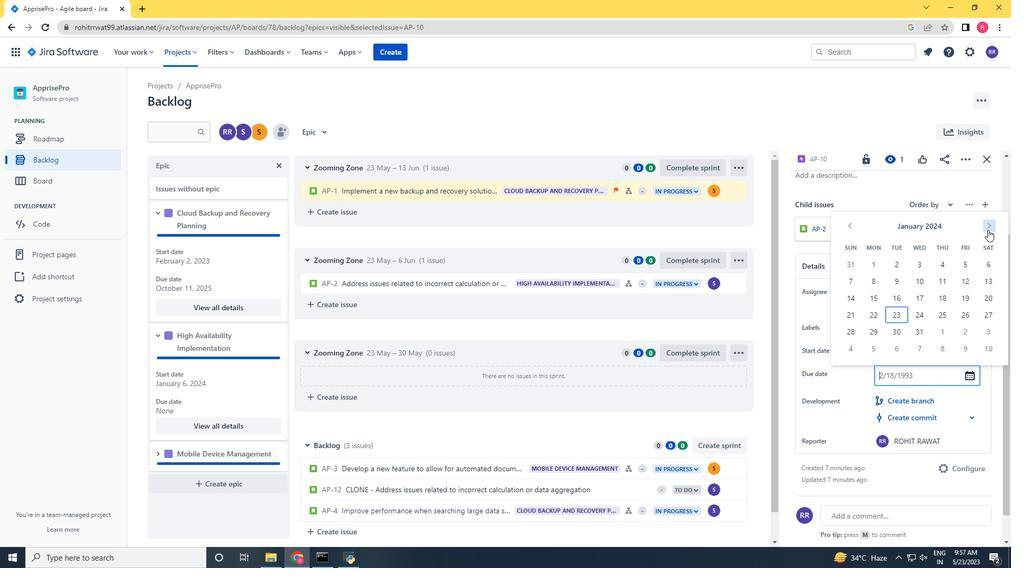 
Action: Mouse pressed left at (988, 230)
Screenshot: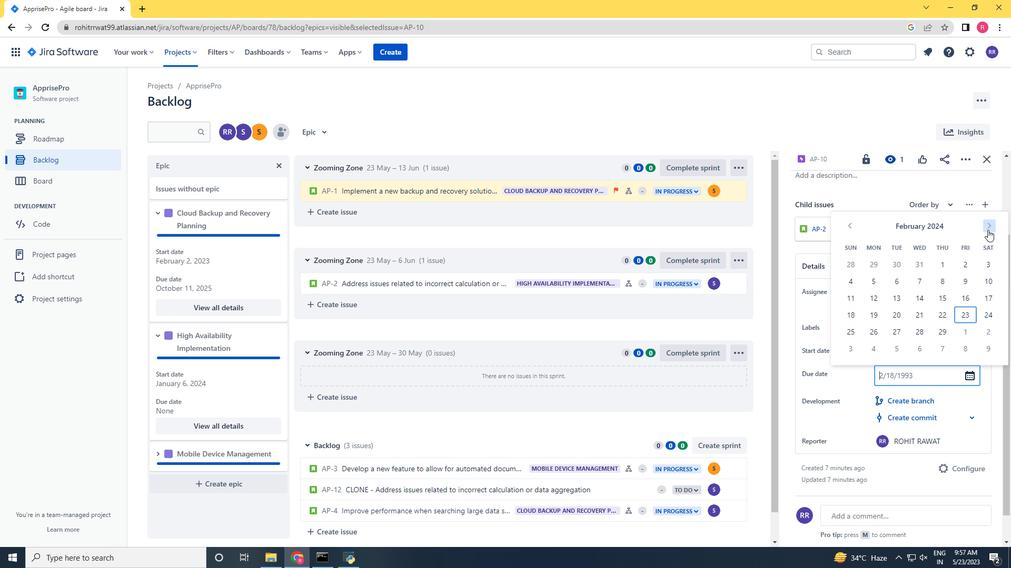 
Action: Mouse pressed left at (988, 230)
Screenshot: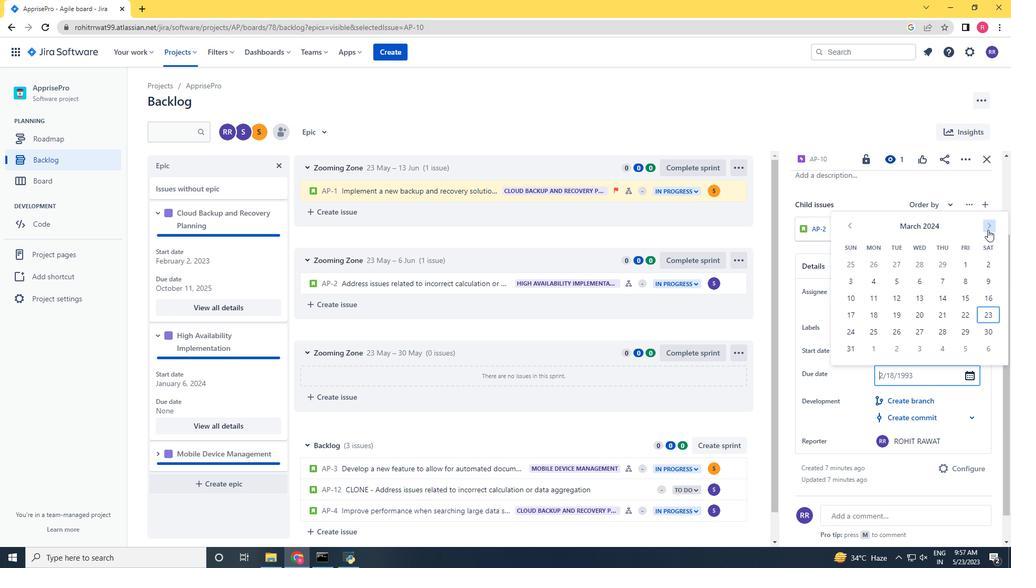
Action: Mouse pressed left at (988, 230)
Screenshot: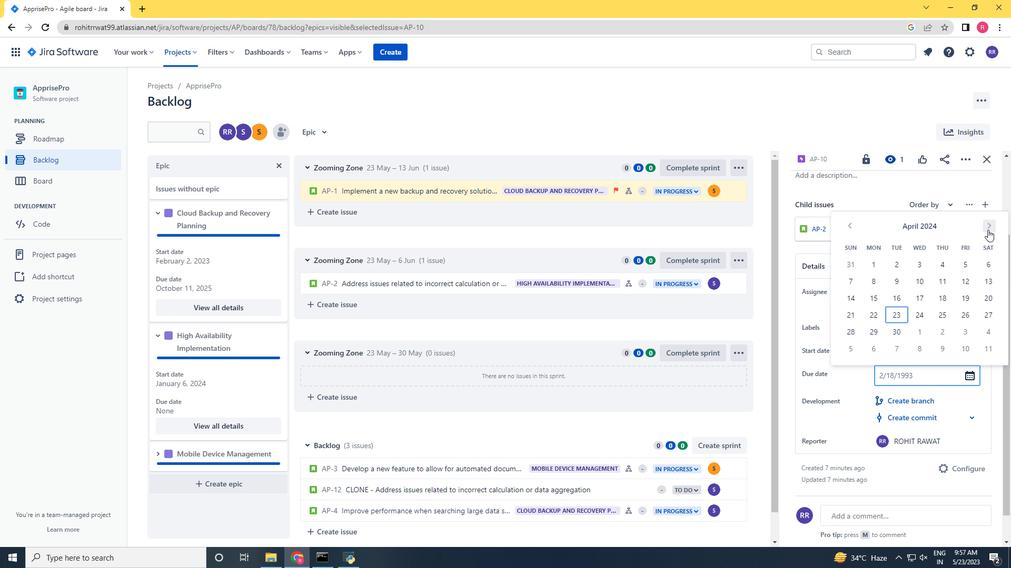 
Action: Mouse pressed left at (988, 230)
Screenshot: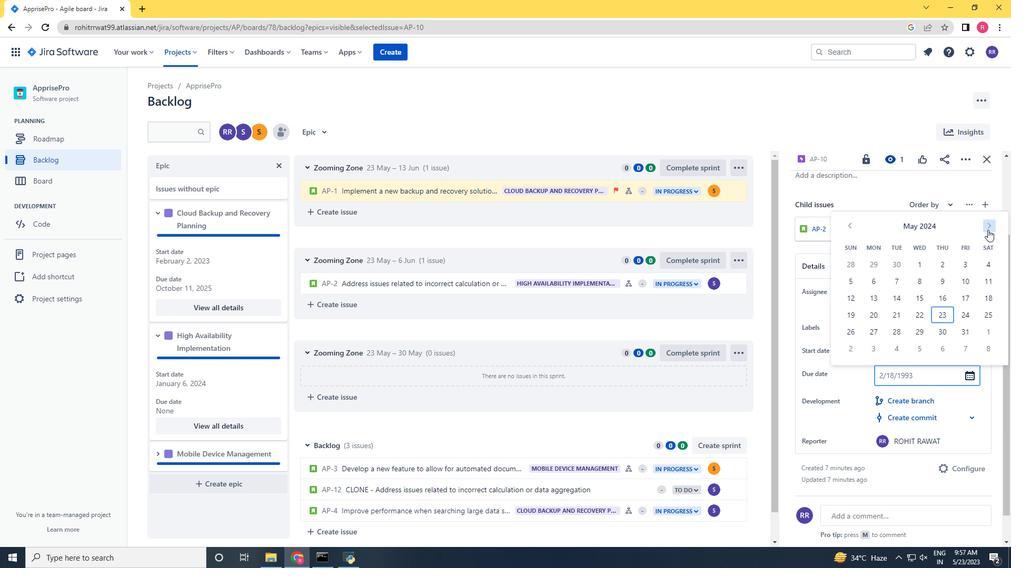 
Action: Mouse pressed left at (988, 230)
Screenshot: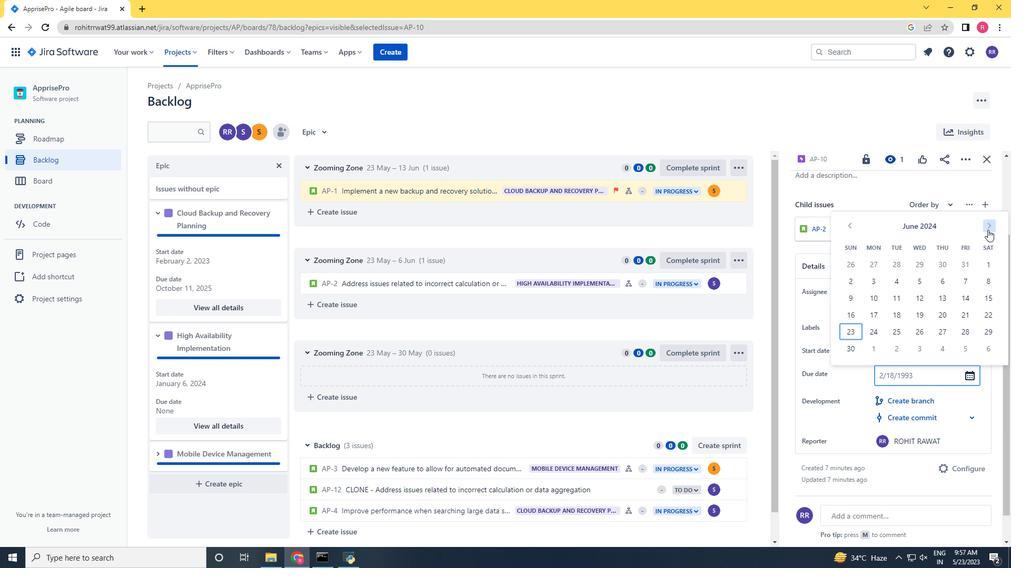 
Action: Mouse pressed left at (988, 230)
Screenshot: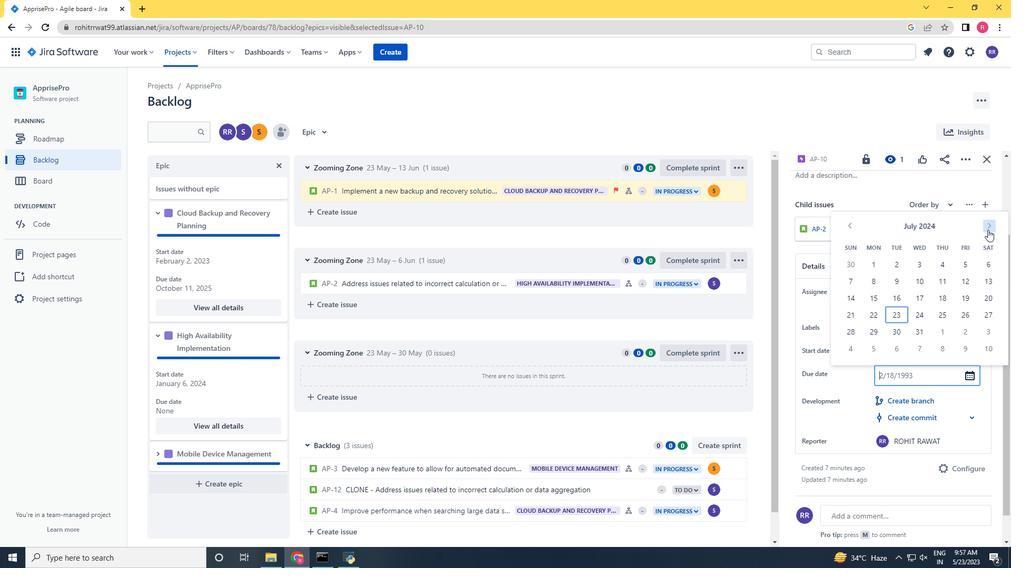 
Action: Mouse pressed left at (988, 230)
Screenshot: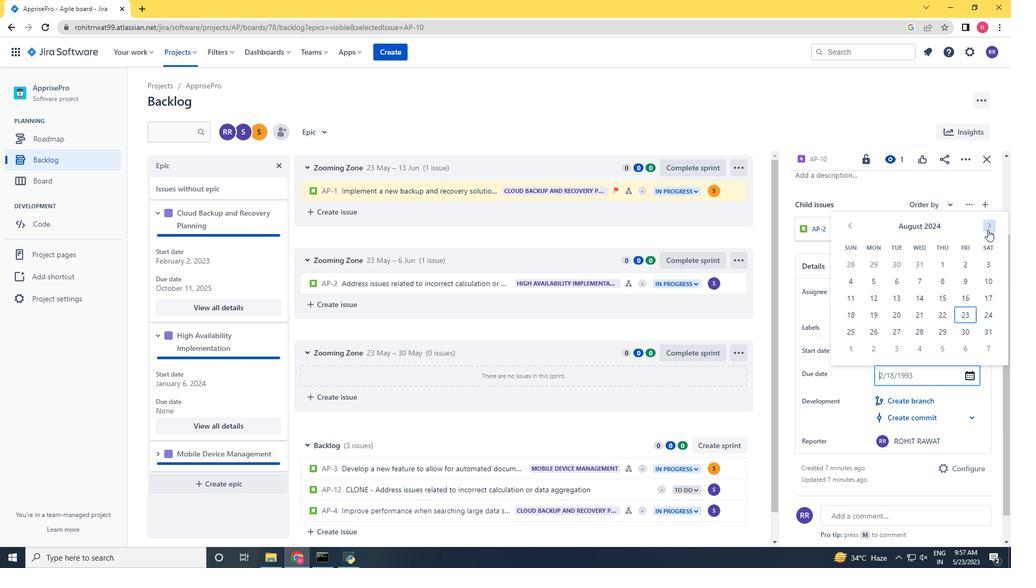 
Action: Mouse pressed left at (988, 230)
Screenshot: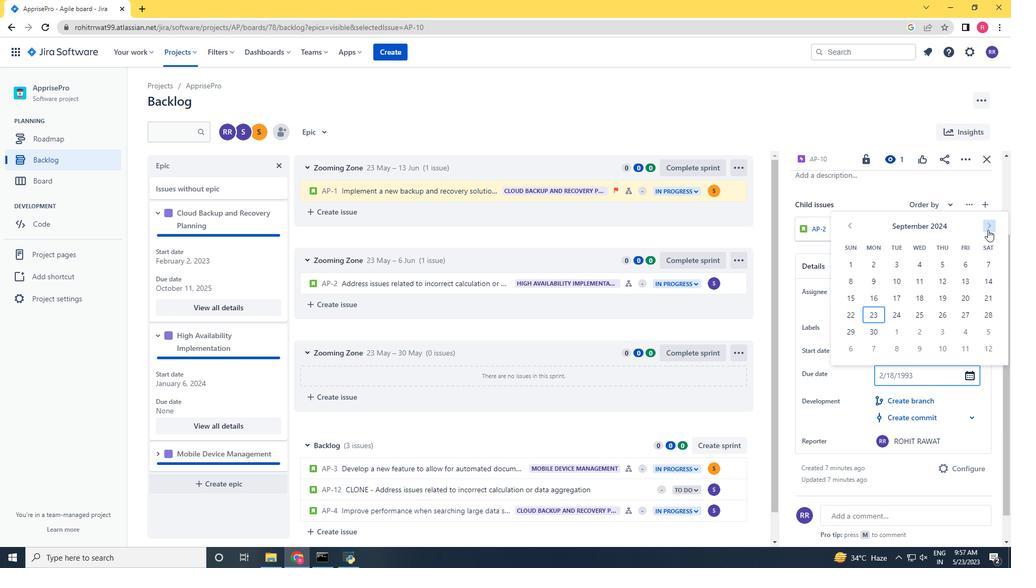 
Action: Mouse pressed left at (988, 230)
Screenshot: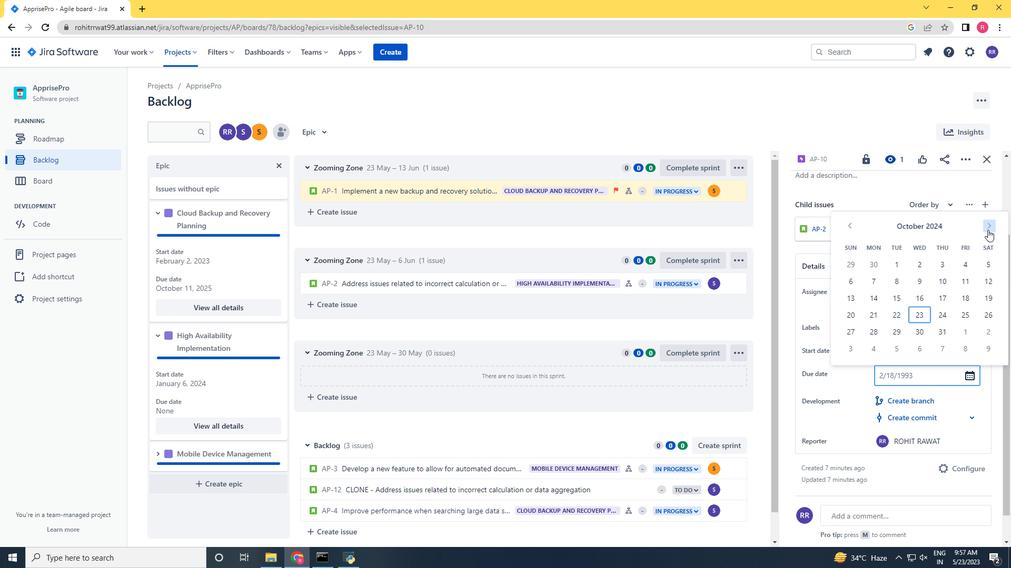 
Action: Mouse pressed left at (988, 230)
Screenshot: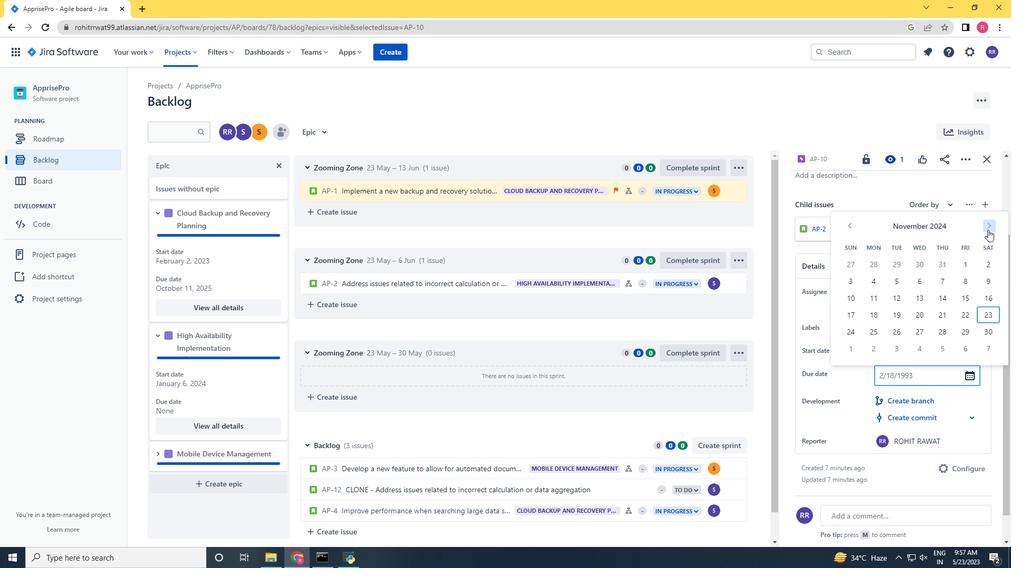 
Action: Mouse pressed left at (988, 230)
Screenshot: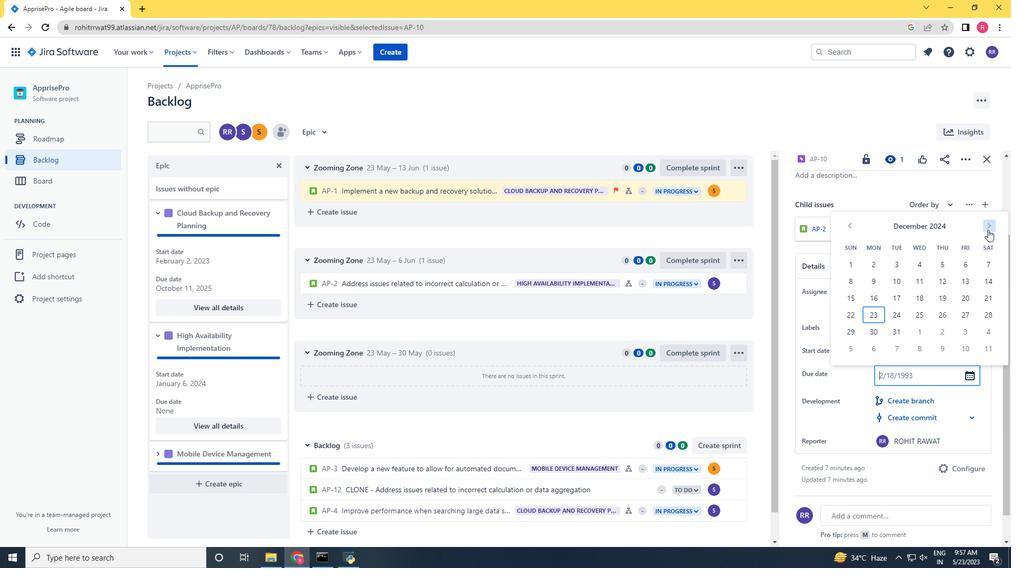 
Action: Mouse pressed left at (988, 230)
Screenshot: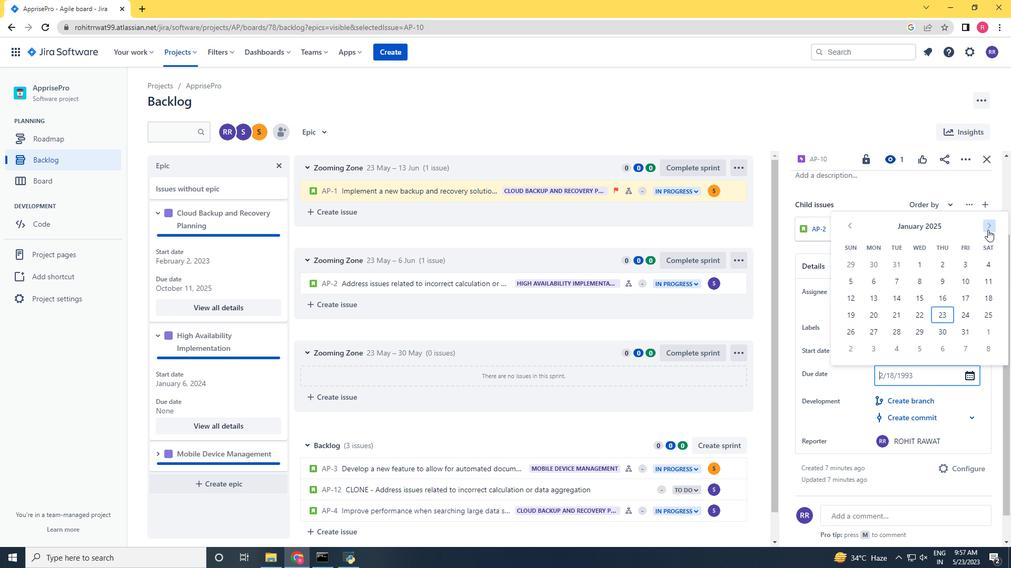
Action: Mouse pressed left at (988, 230)
Screenshot: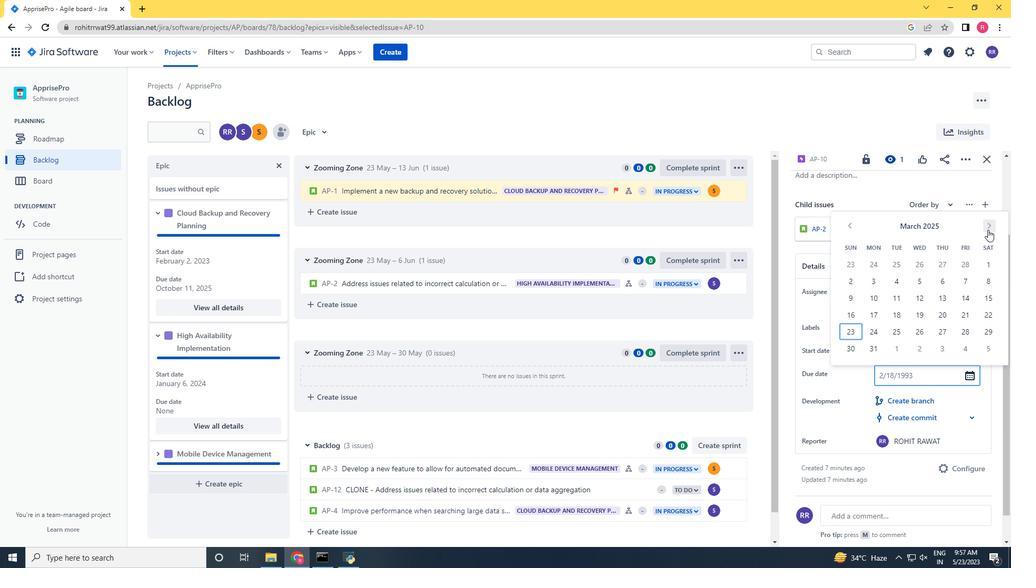 
Action: Mouse pressed left at (988, 230)
Screenshot: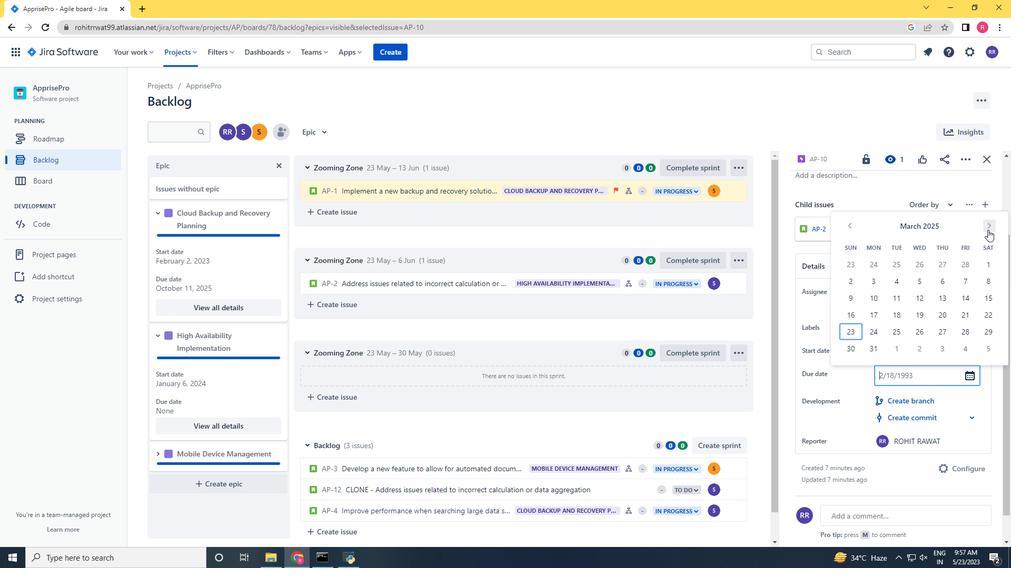 
Action: Mouse pressed left at (988, 230)
Screenshot: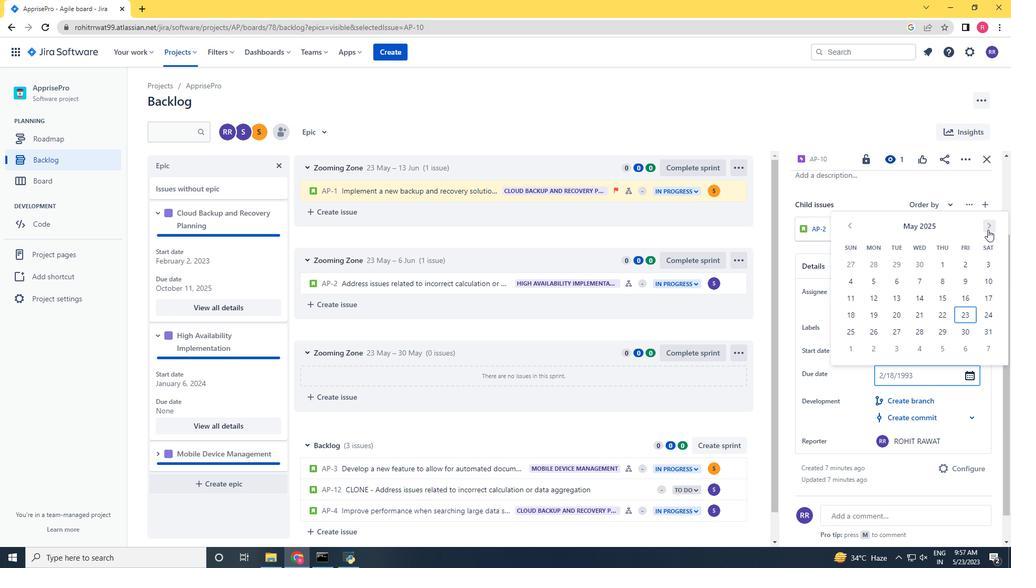 
Action: Mouse pressed left at (988, 230)
Screenshot: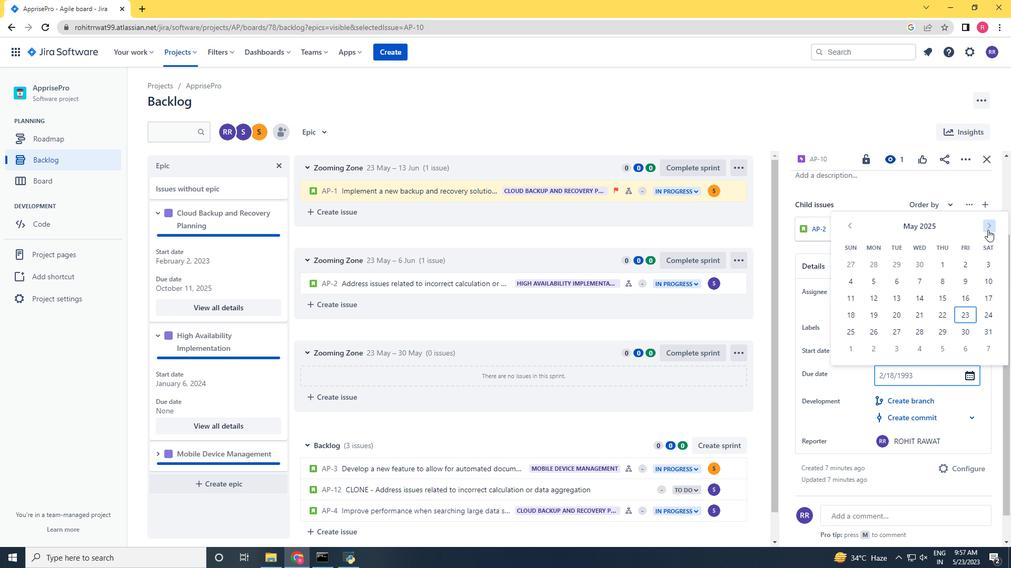 
Action: Mouse pressed left at (988, 230)
Screenshot: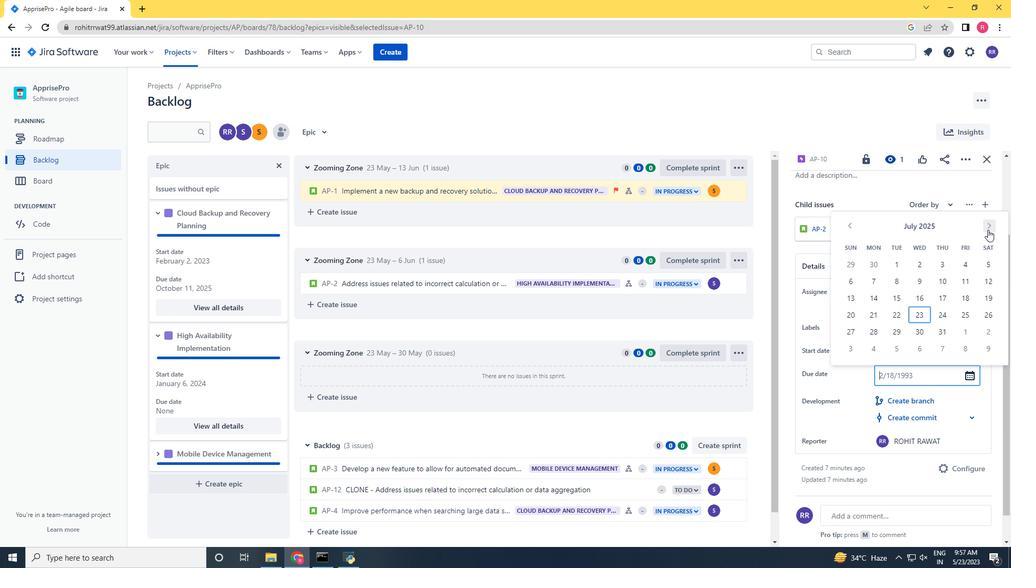 
Action: Mouse pressed left at (988, 230)
Screenshot: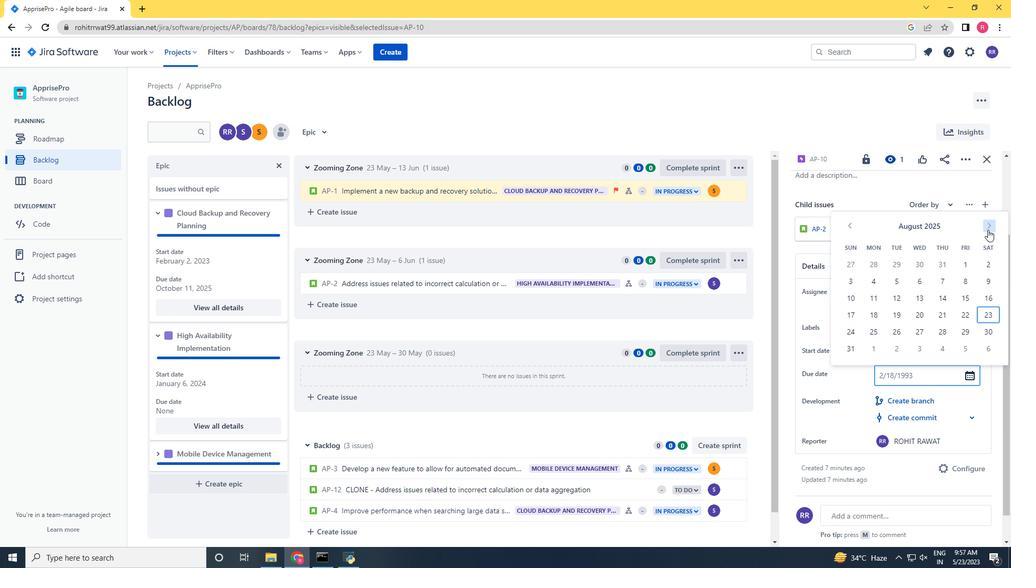 
Action: Mouse moved to (852, 224)
Screenshot: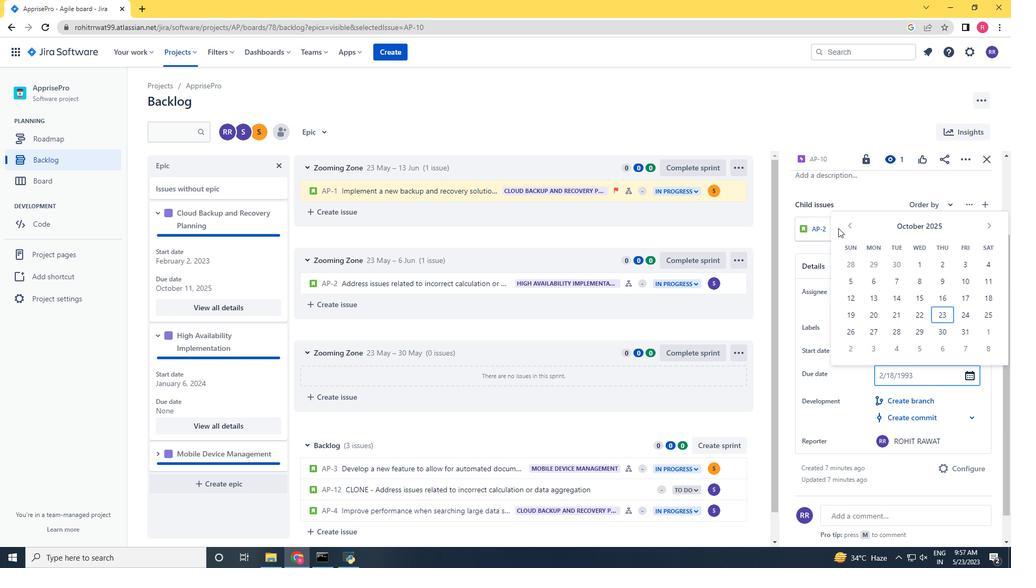 
Action: Mouse pressed left at (852, 224)
Screenshot: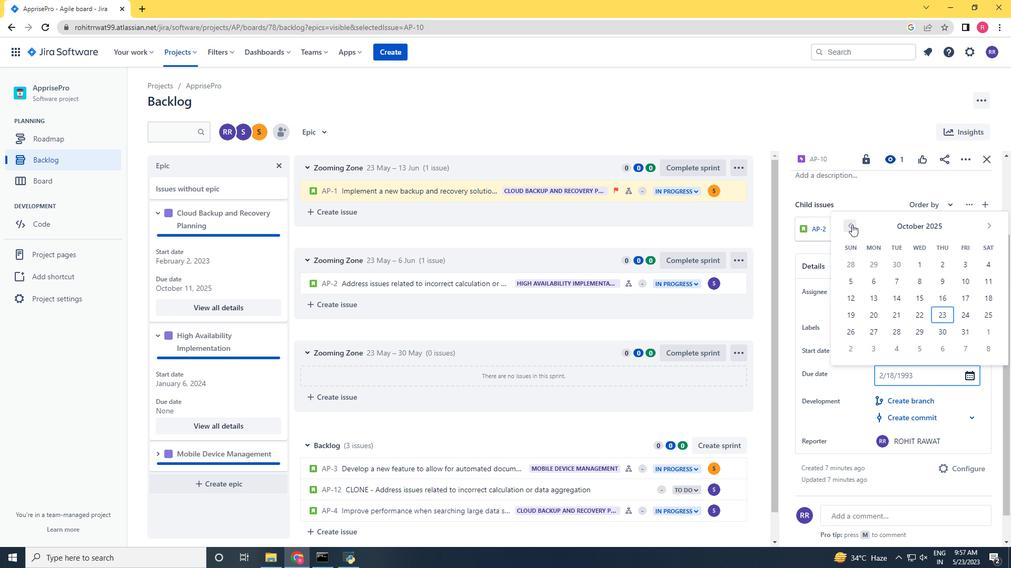 
Action: Mouse moved to (982, 280)
Screenshot: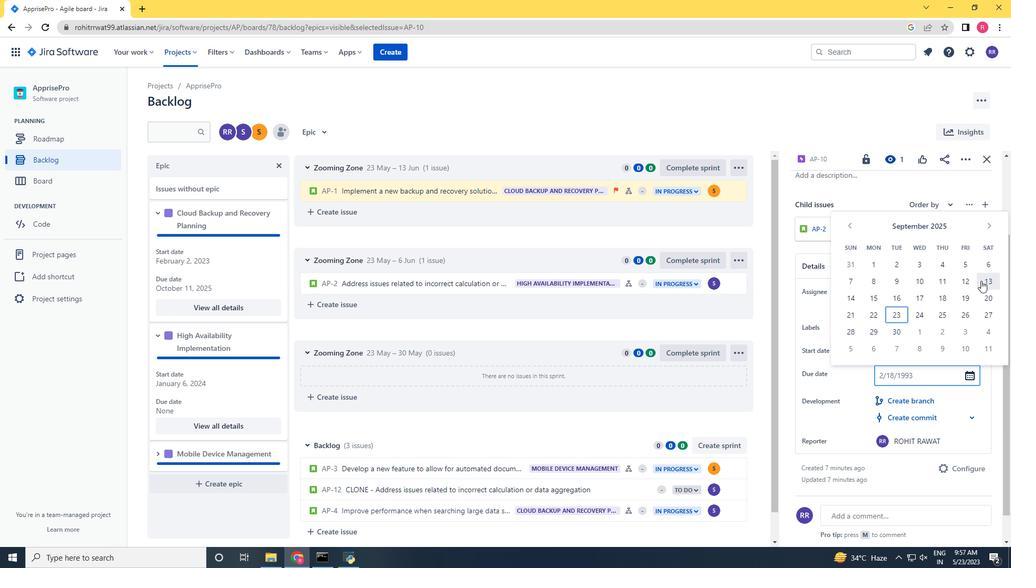 
Action: Mouse pressed left at (982, 280)
Screenshot: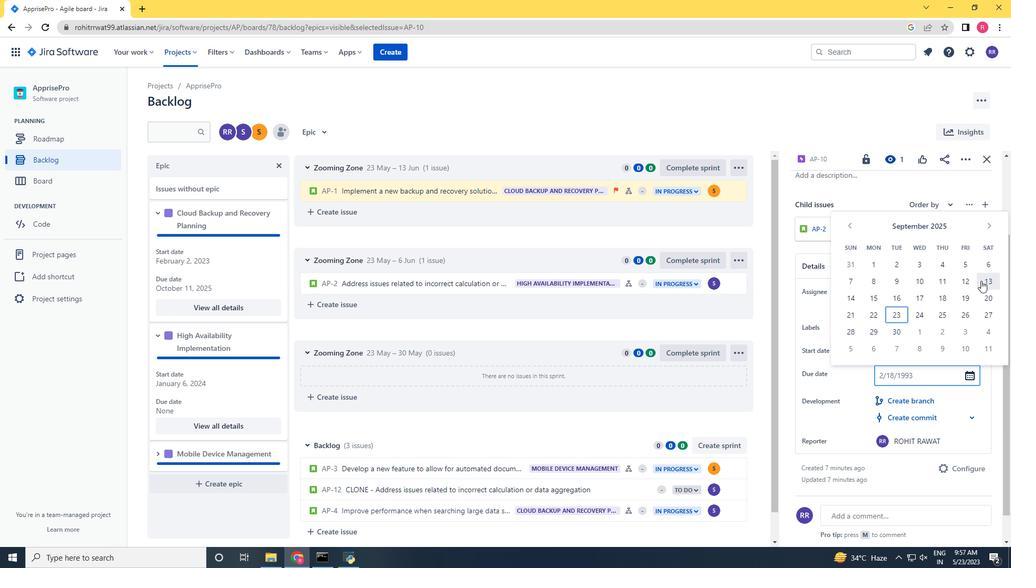 
Action: Mouse moved to (908, 477)
Screenshot: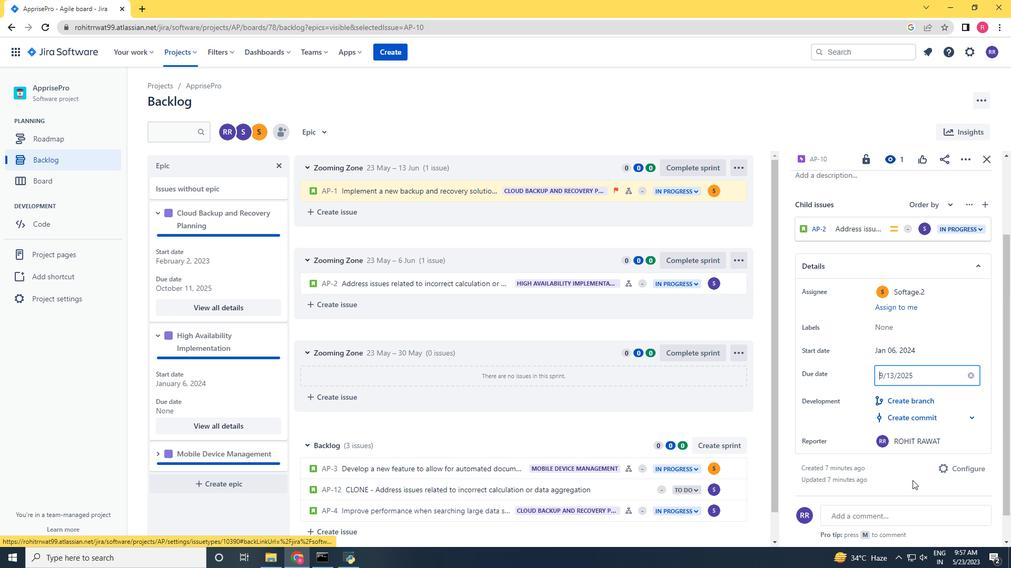 
Action: Mouse pressed left at (908, 477)
Screenshot: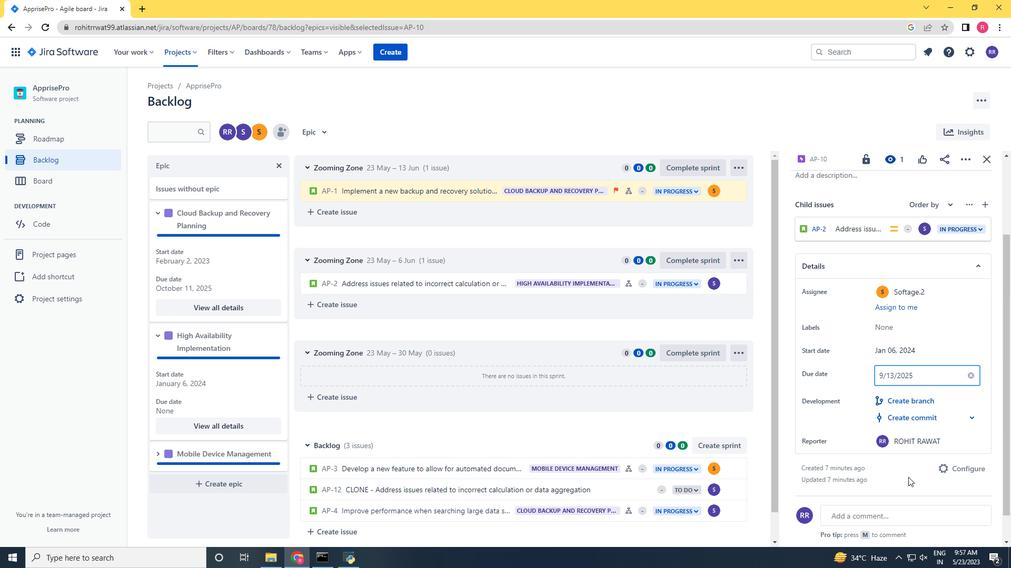
Action: Mouse moved to (159, 460)
Screenshot: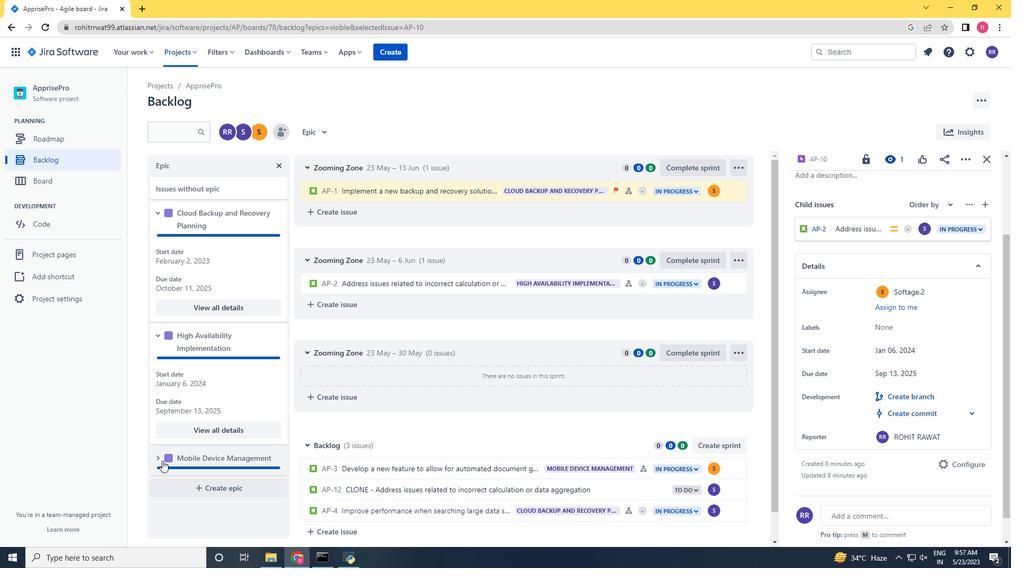 
Action: Mouse pressed left at (159, 460)
Screenshot: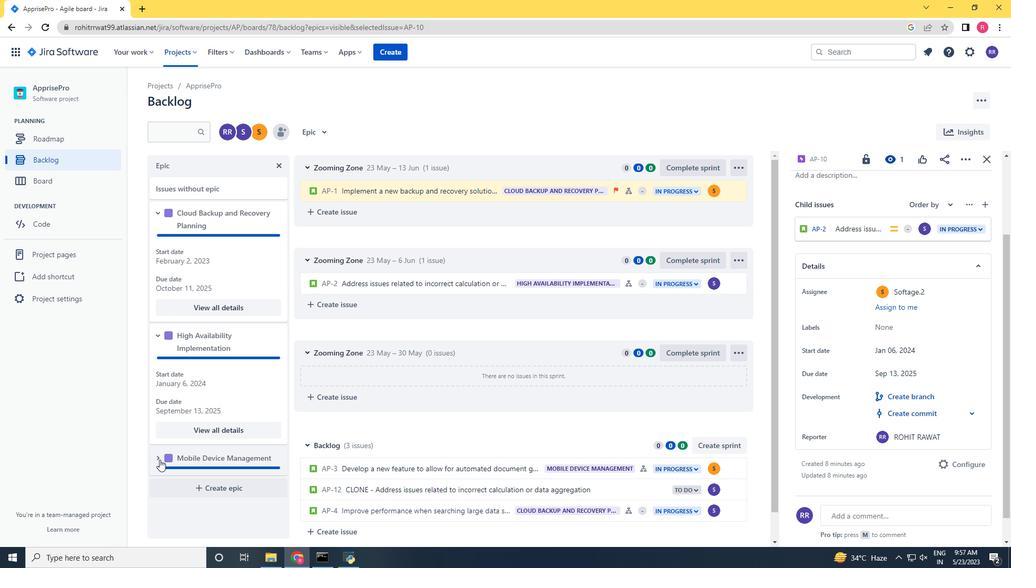 
Action: Mouse moved to (159, 459)
Screenshot: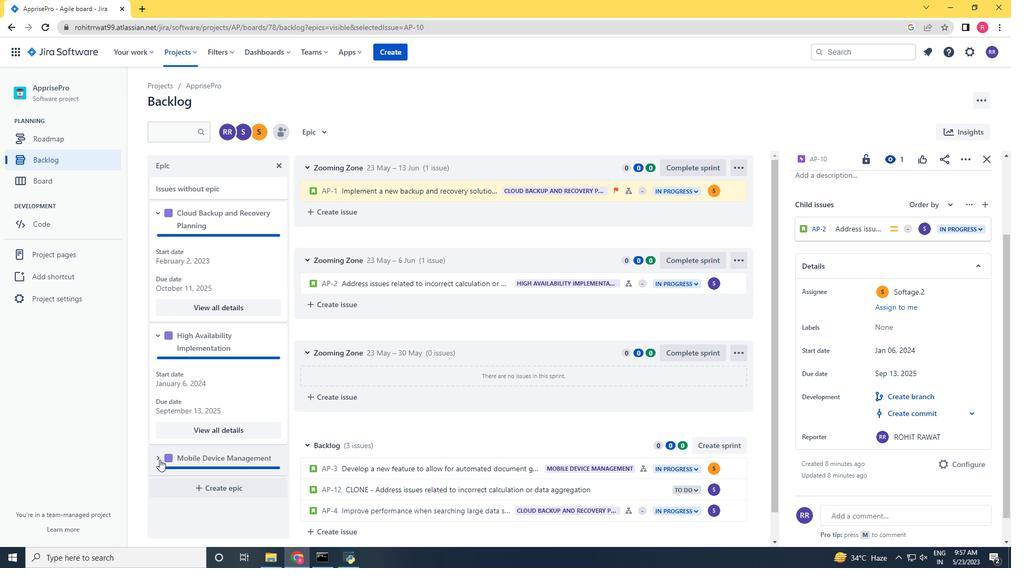 
Action: Mouse scrolled (159, 458) with delta (0, 0)
Screenshot: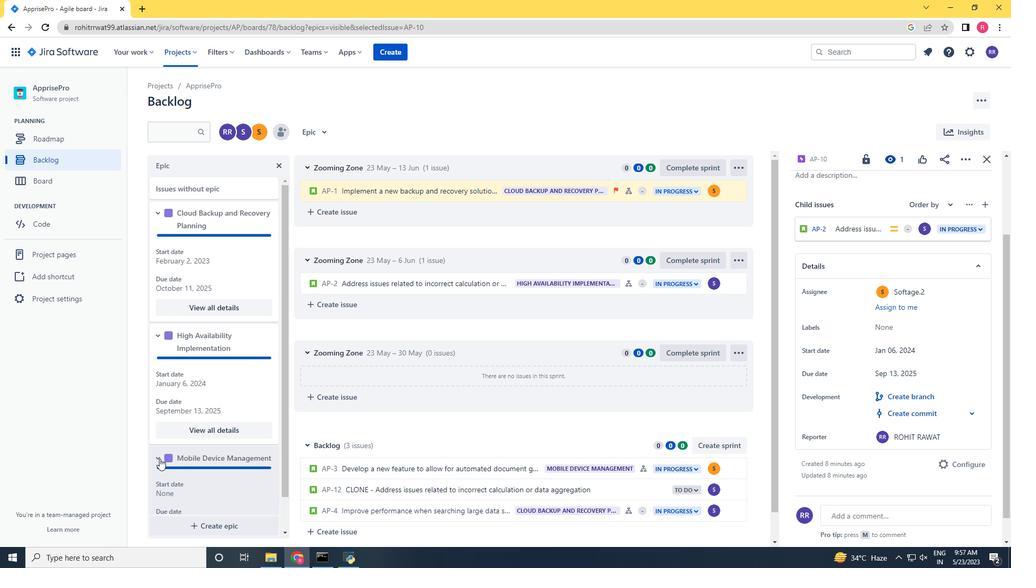 
Action: Mouse scrolled (159, 458) with delta (0, 0)
Screenshot: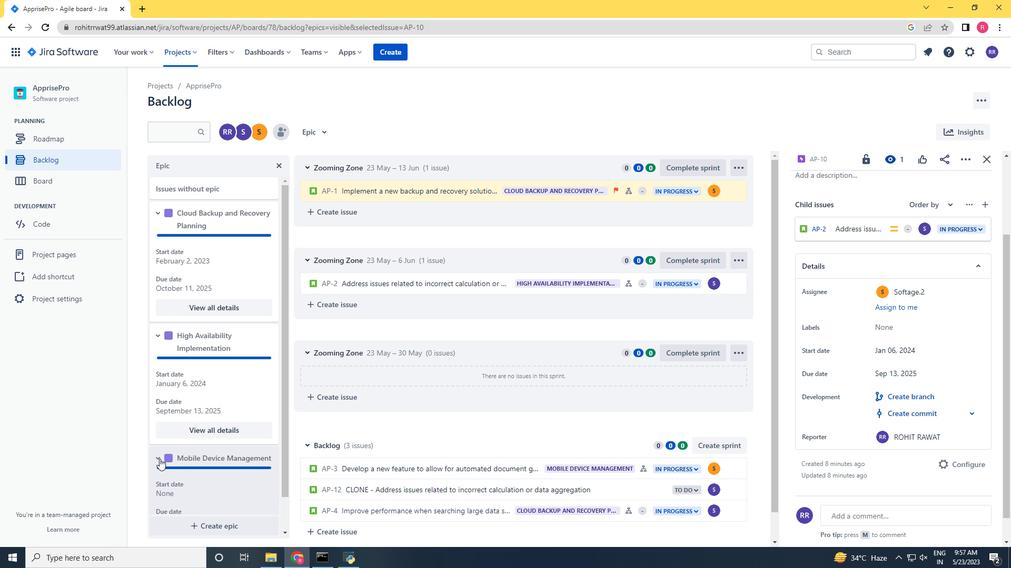 
Action: Mouse scrolled (159, 458) with delta (0, 0)
Screenshot: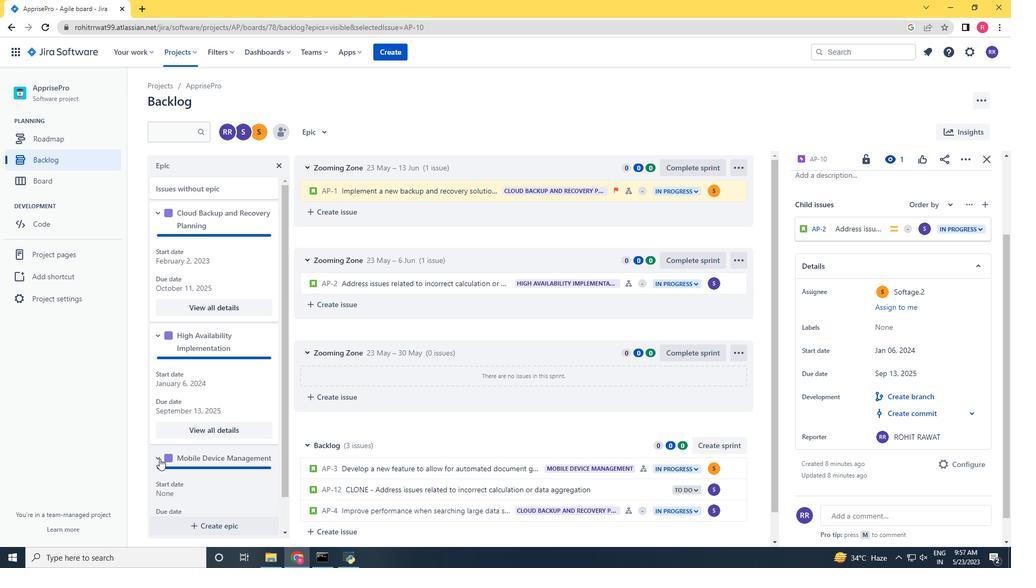 
Action: Mouse moved to (219, 497)
Screenshot: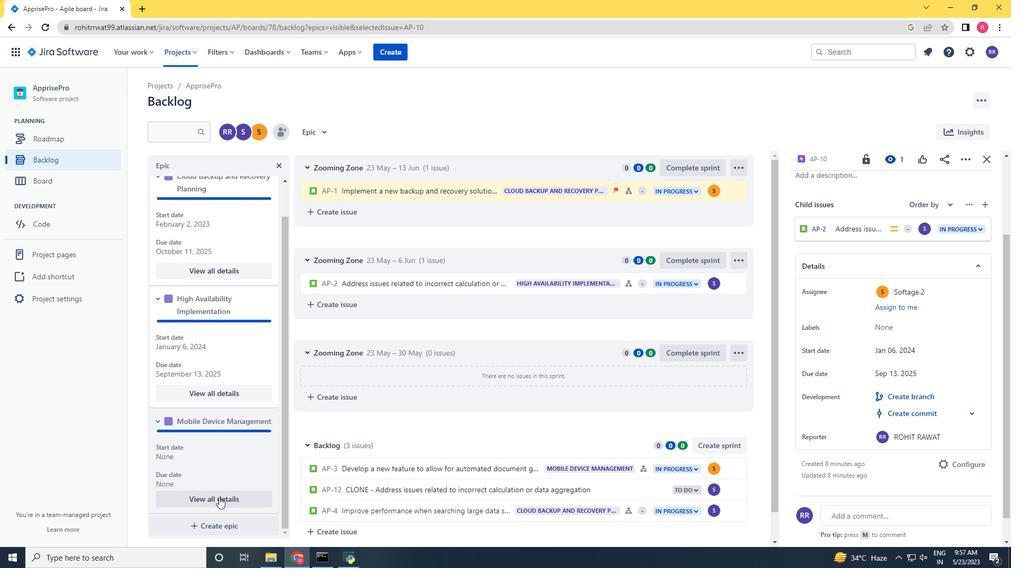 
Action: Mouse pressed left at (219, 497)
Screenshot: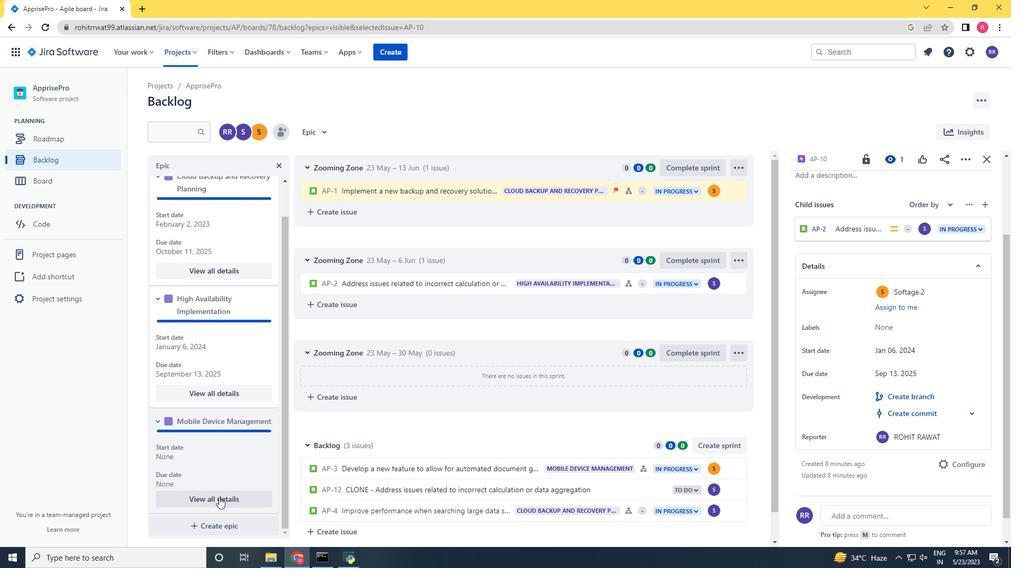 
Action: Mouse moved to (892, 452)
Screenshot: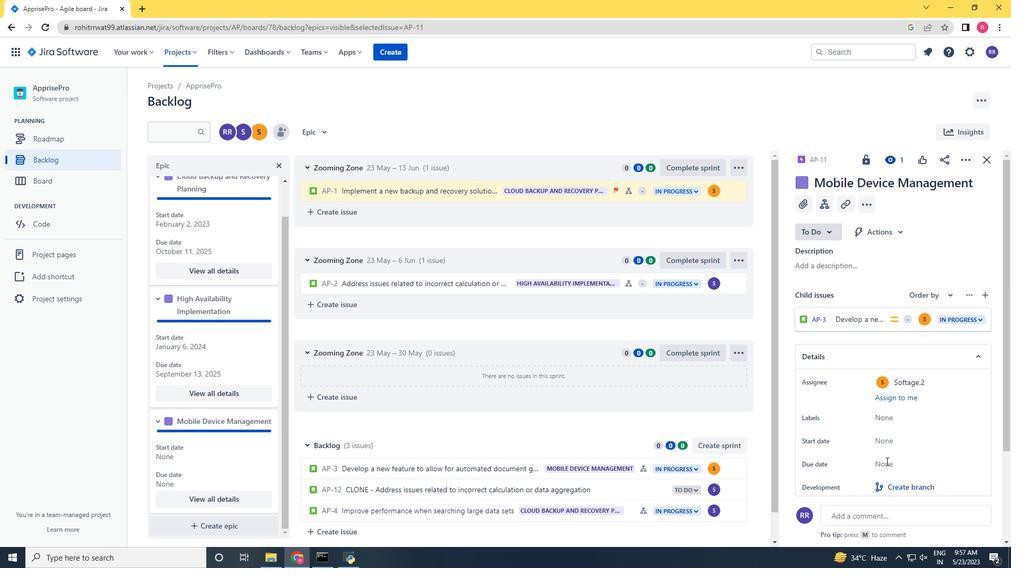 
Action: Mouse scrolled (892, 451) with delta (0, 0)
Screenshot: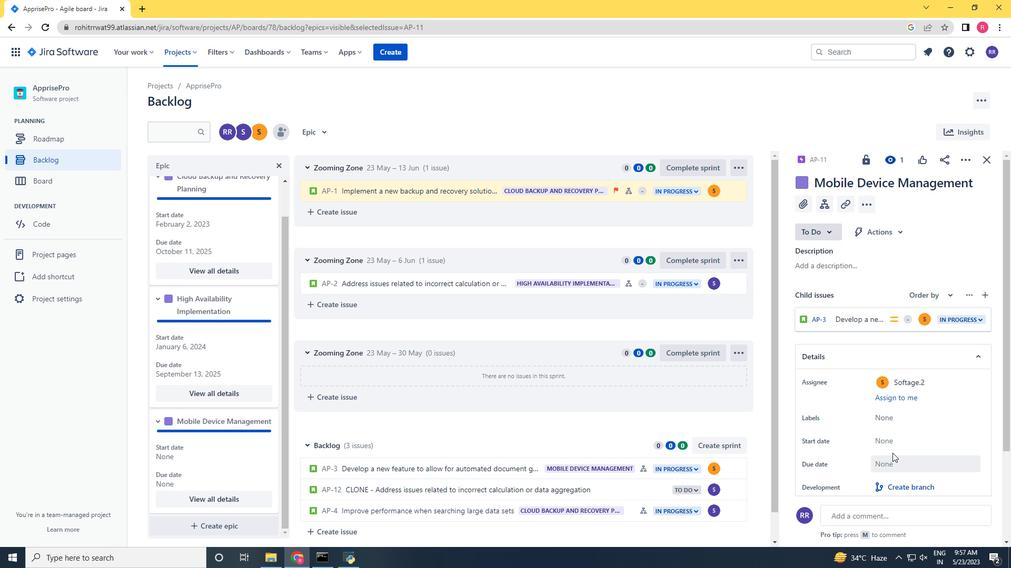 
Action: Mouse scrolled (892, 451) with delta (0, 0)
Screenshot: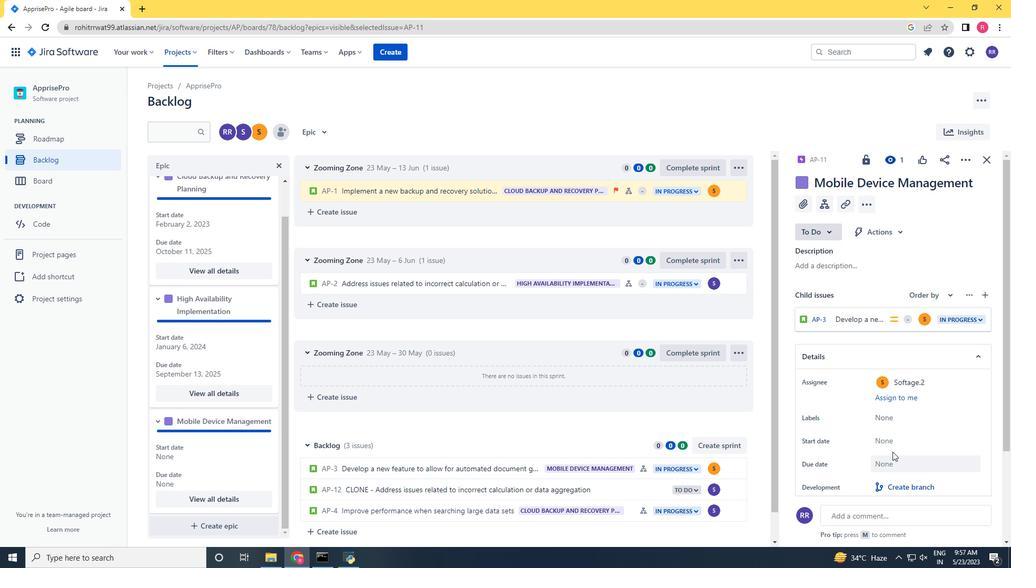 
Action: Mouse moved to (914, 330)
Screenshot: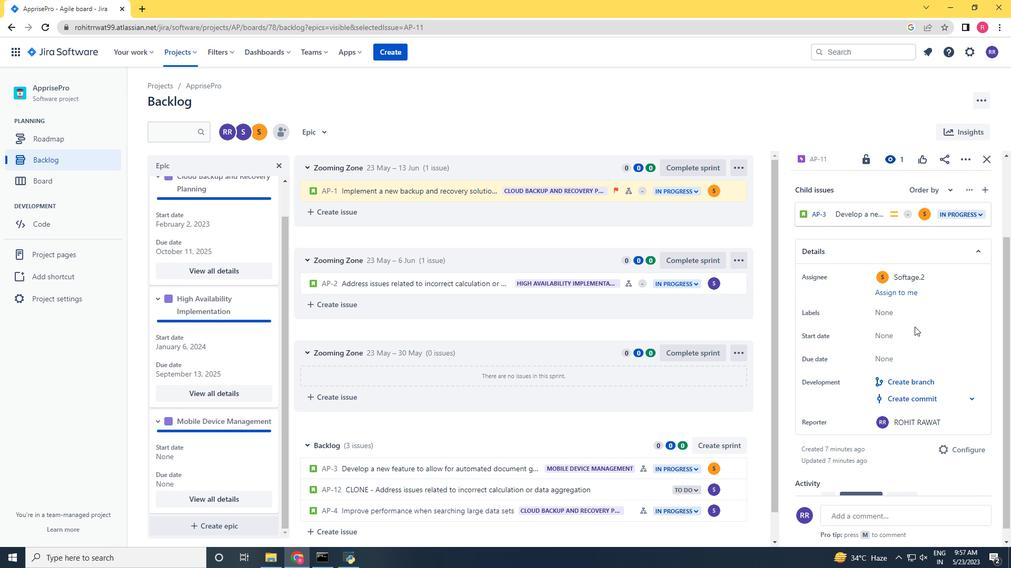 
Action: Mouse pressed left at (914, 330)
Screenshot: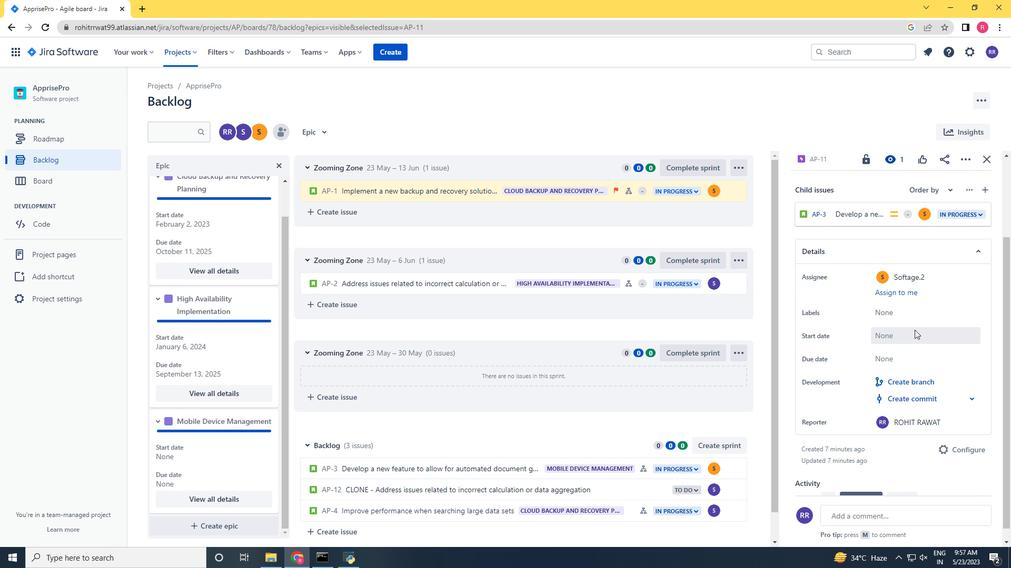 
Action: Mouse moved to (994, 369)
Screenshot: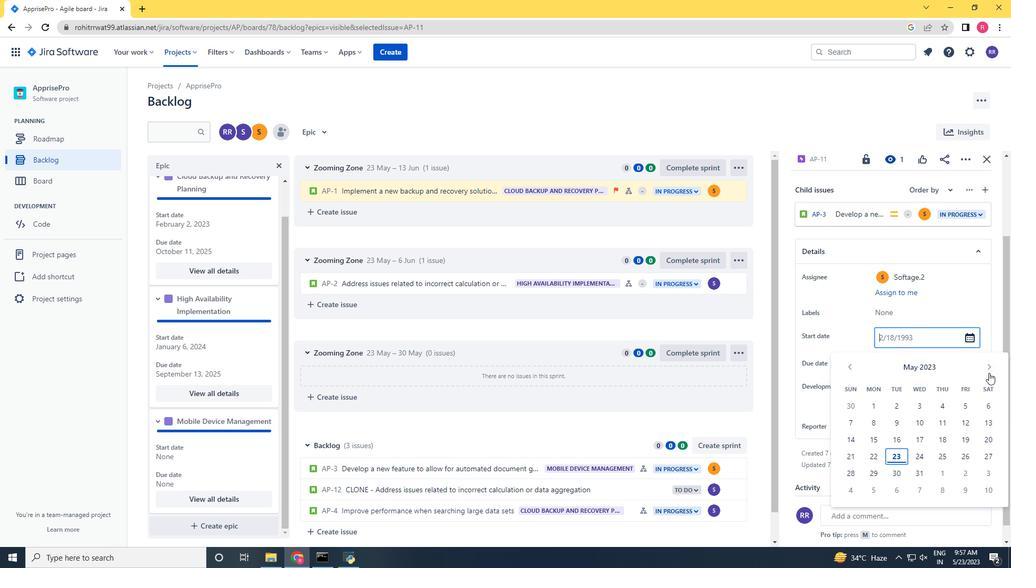 
Action: Mouse pressed left at (994, 369)
Screenshot: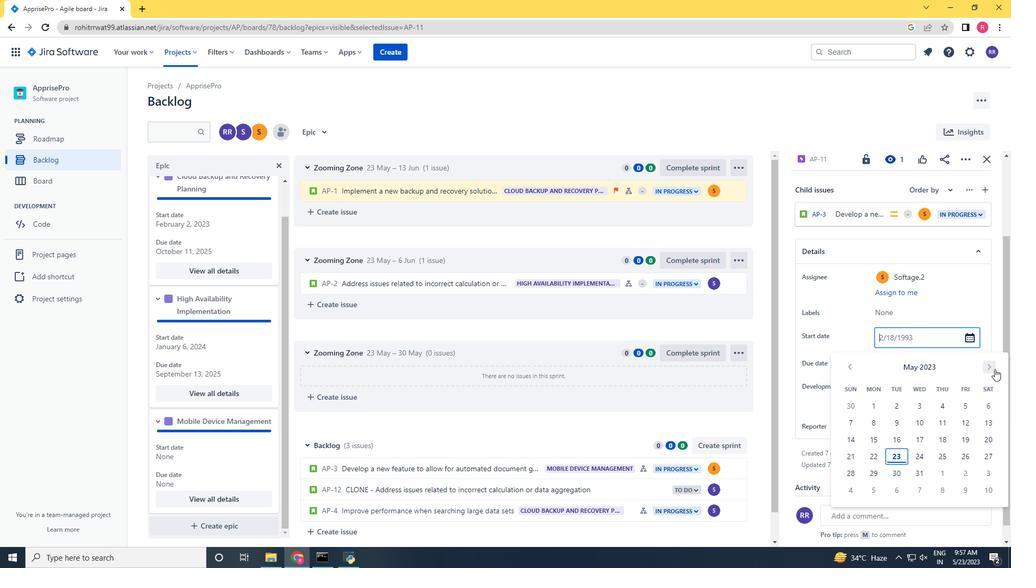 
Action: Mouse pressed left at (994, 369)
Screenshot: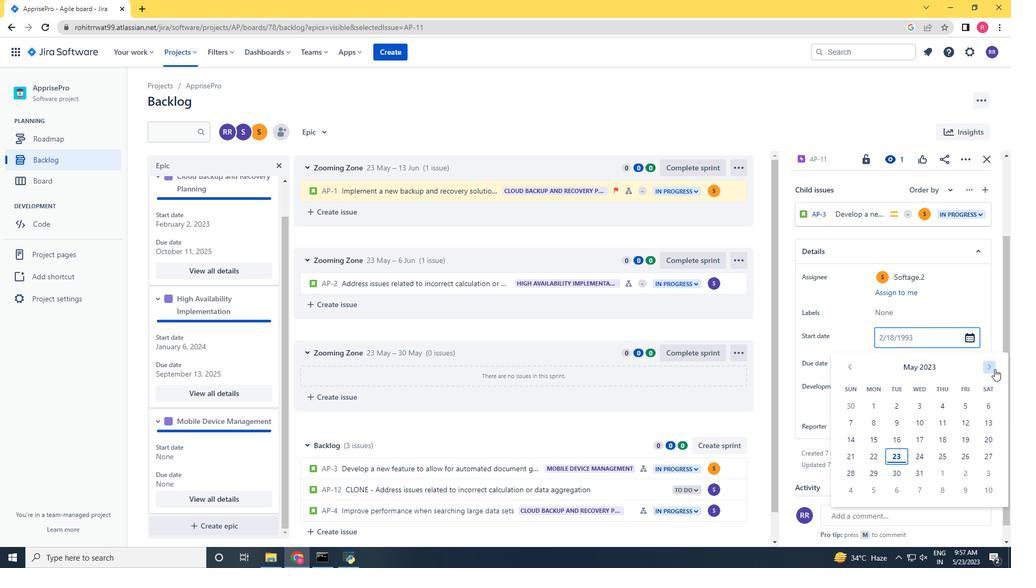 
Action: Mouse pressed left at (994, 369)
Screenshot: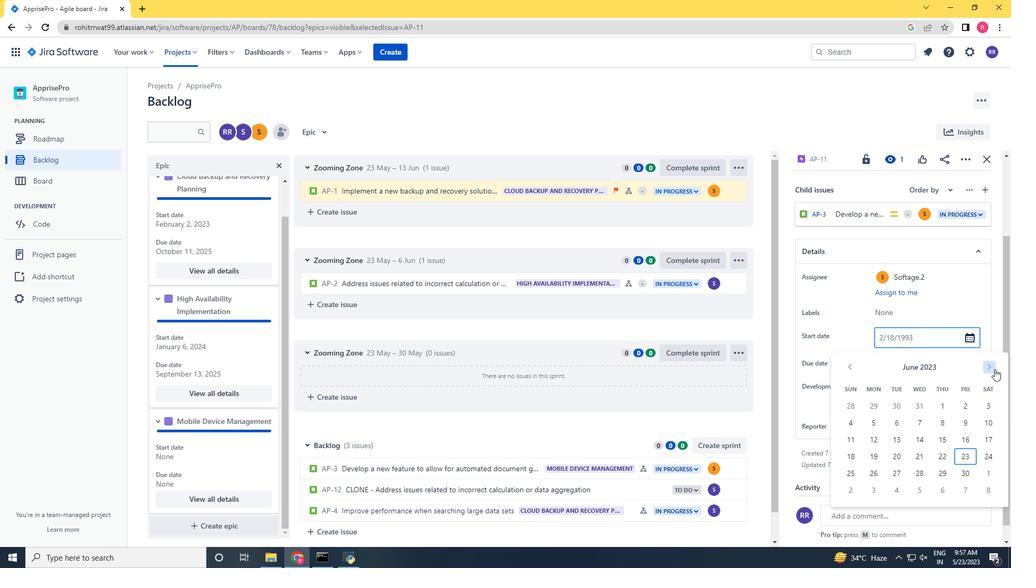 
Action: Mouse pressed left at (994, 369)
Screenshot: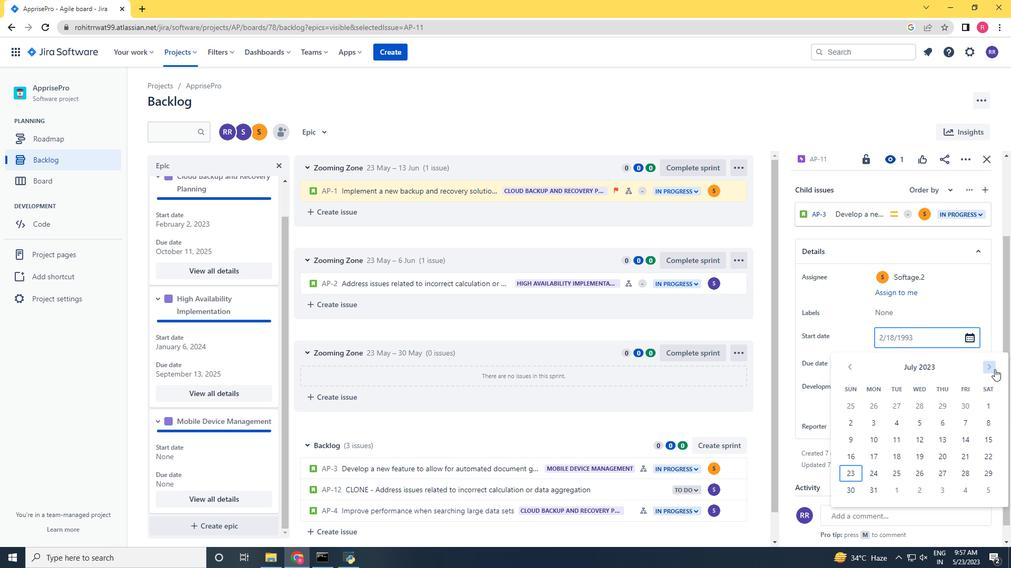 
Action: Mouse pressed left at (994, 369)
Screenshot: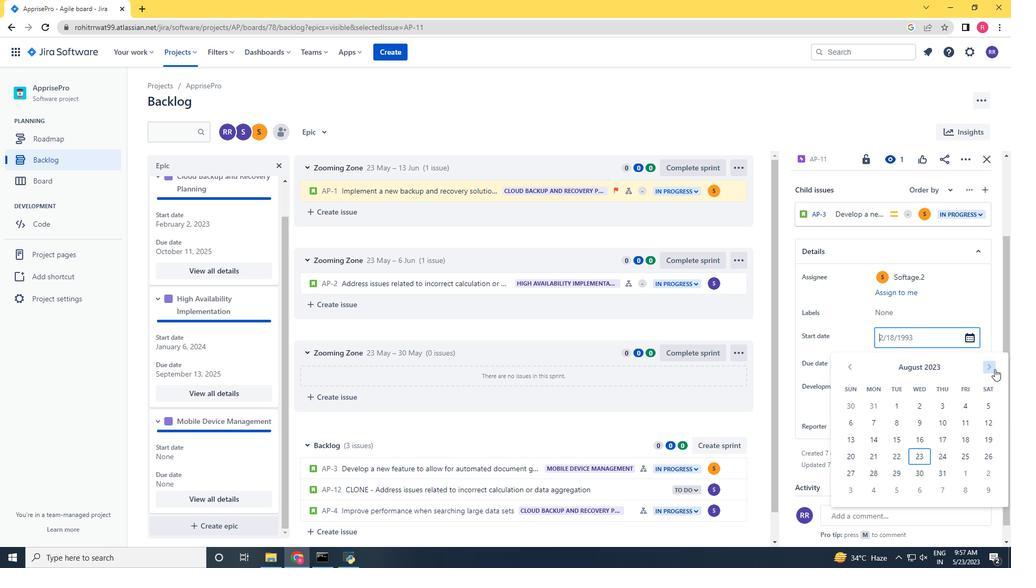 
Action: Mouse pressed left at (994, 369)
Screenshot: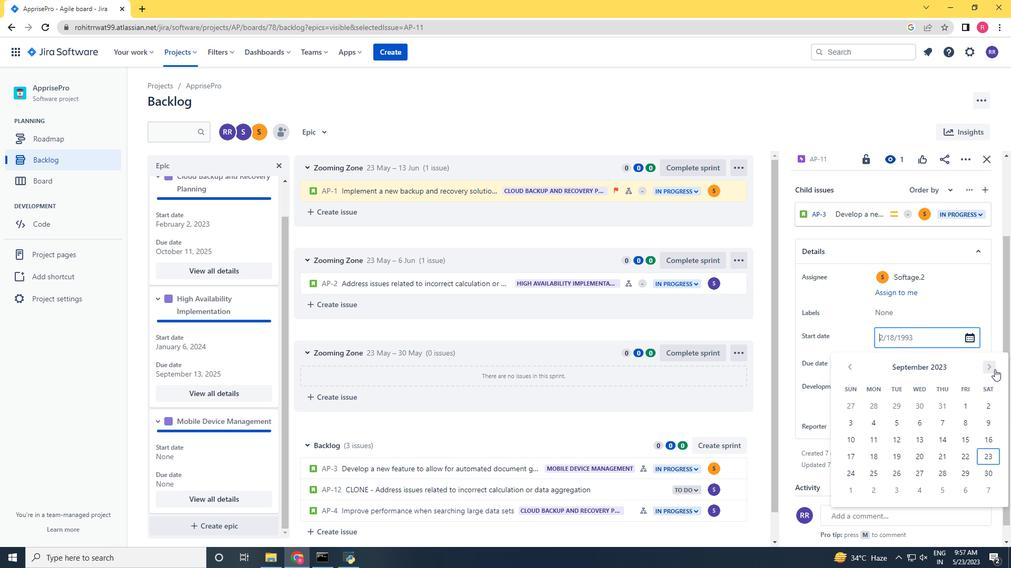 
Action: Mouse pressed left at (994, 369)
Screenshot: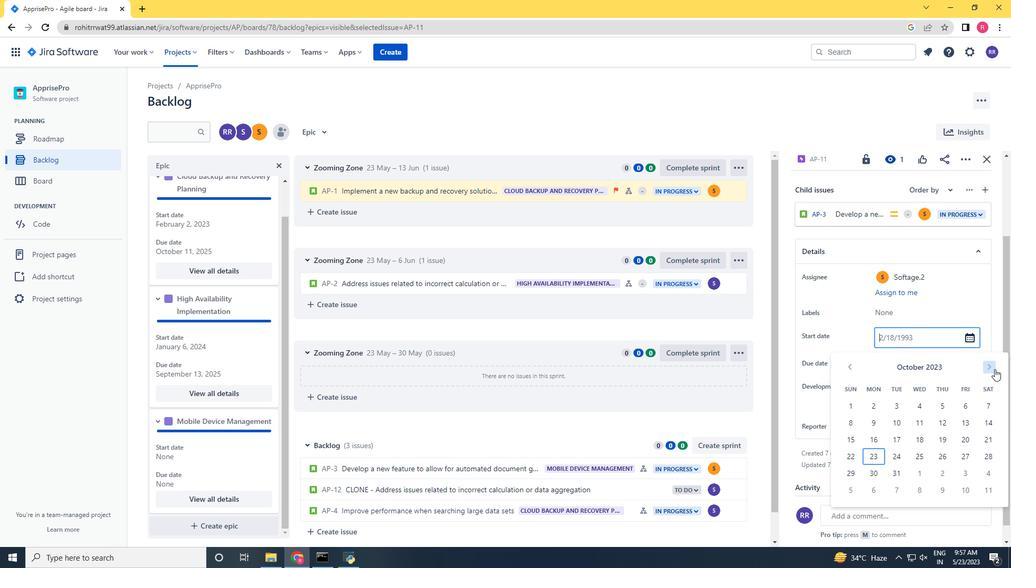 
Action: Mouse pressed left at (994, 369)
Screenshot: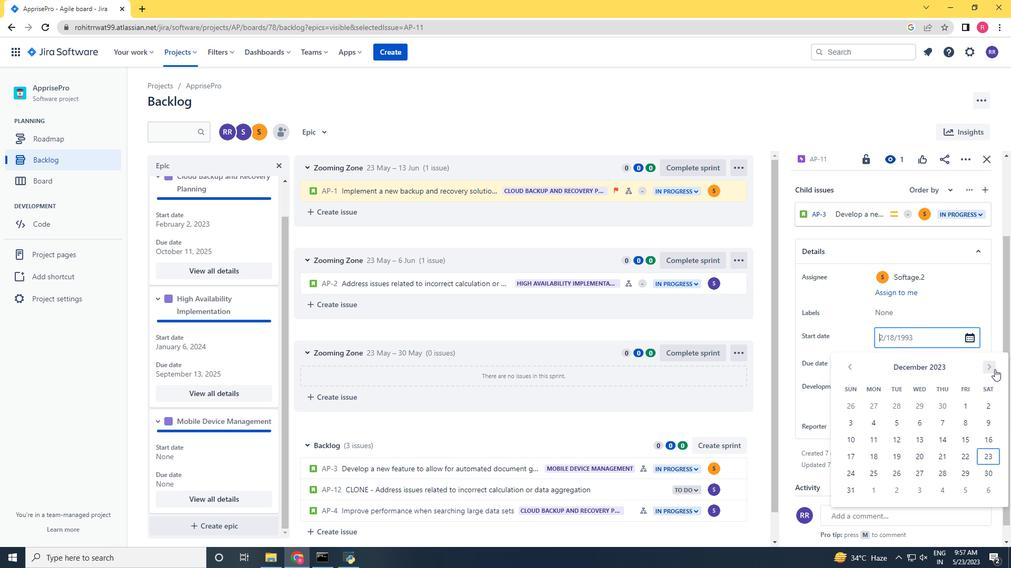 
Action: Mouse pressed left at (994, 369)
Screenshot: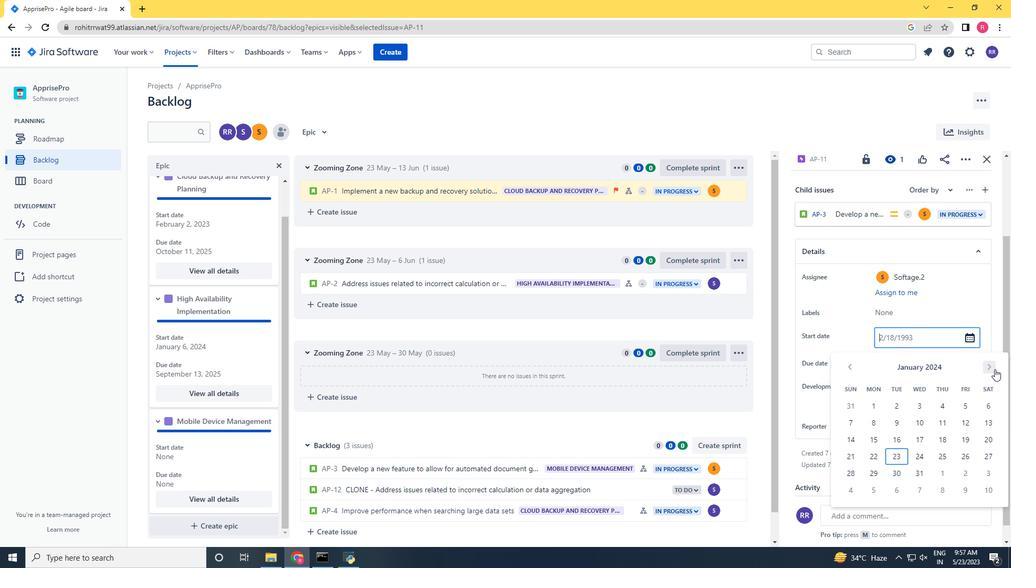 
Action: Mouse pressed left at (994, 369)
Screenshot: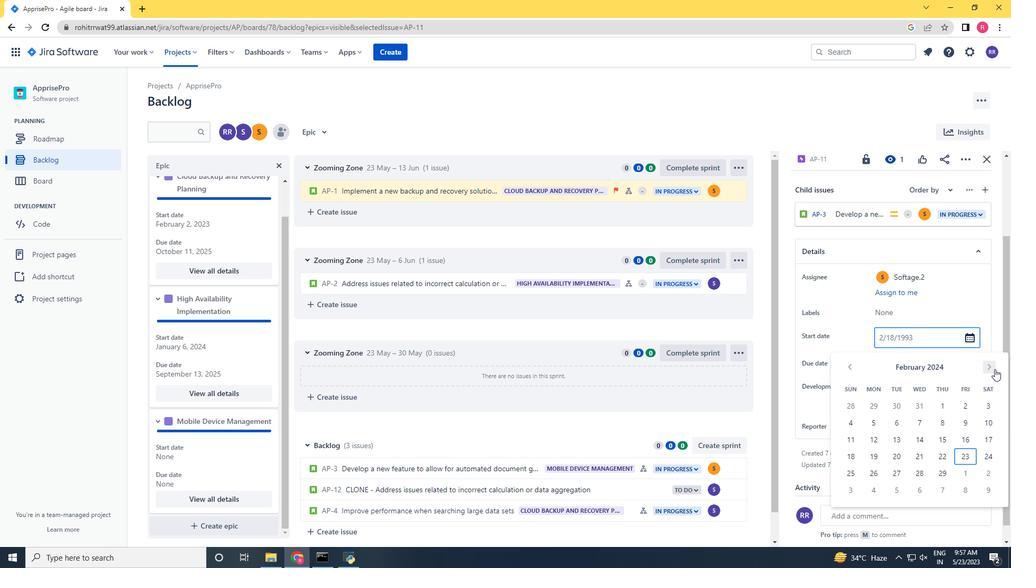 
Action: Mouse pressed left at (994, 369)
Screenshot: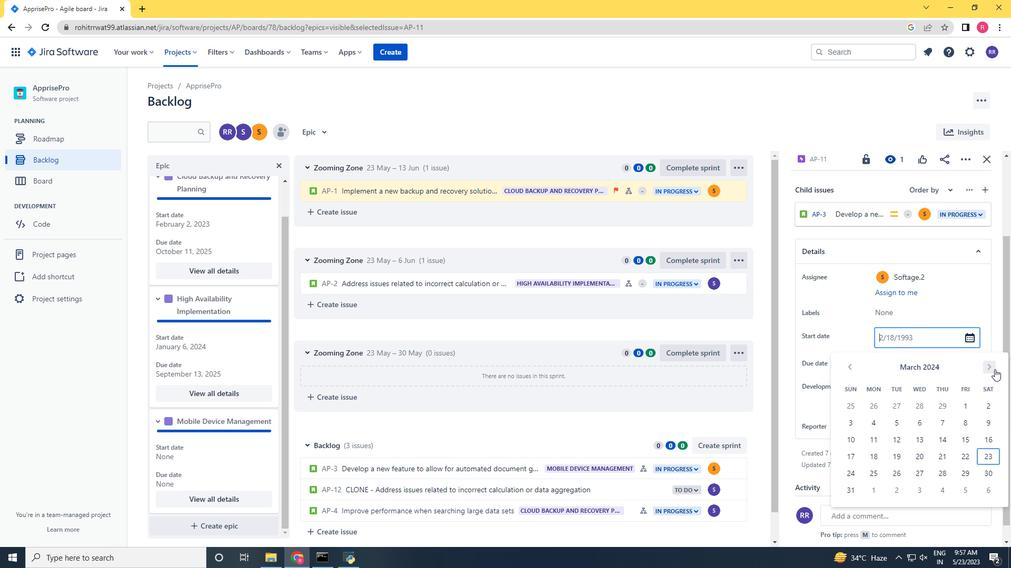 
Action: Mouse pressed left at (994, 369)
Screenshot: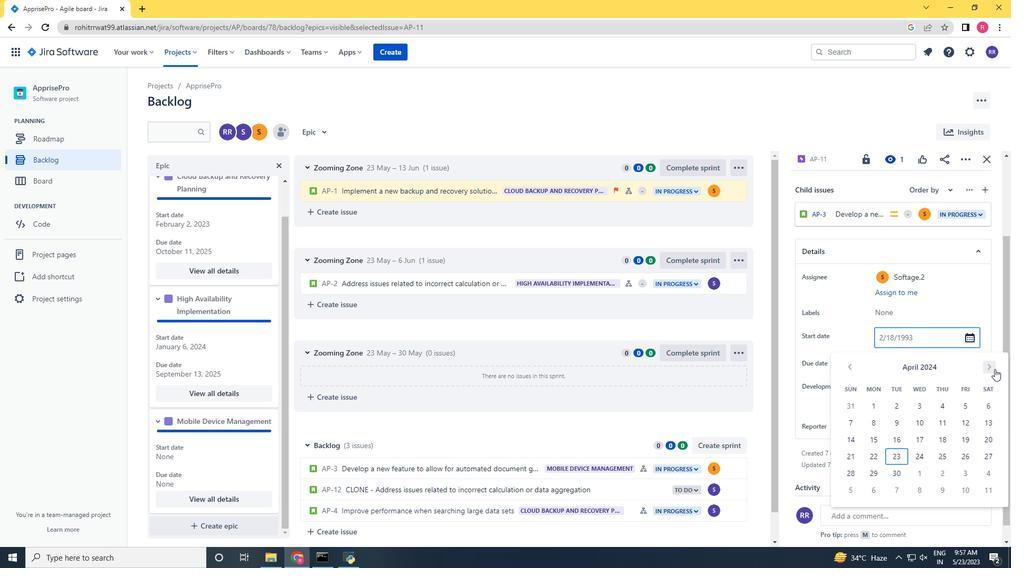 
Action: Mouse moved to (913, 436)
Screenshot: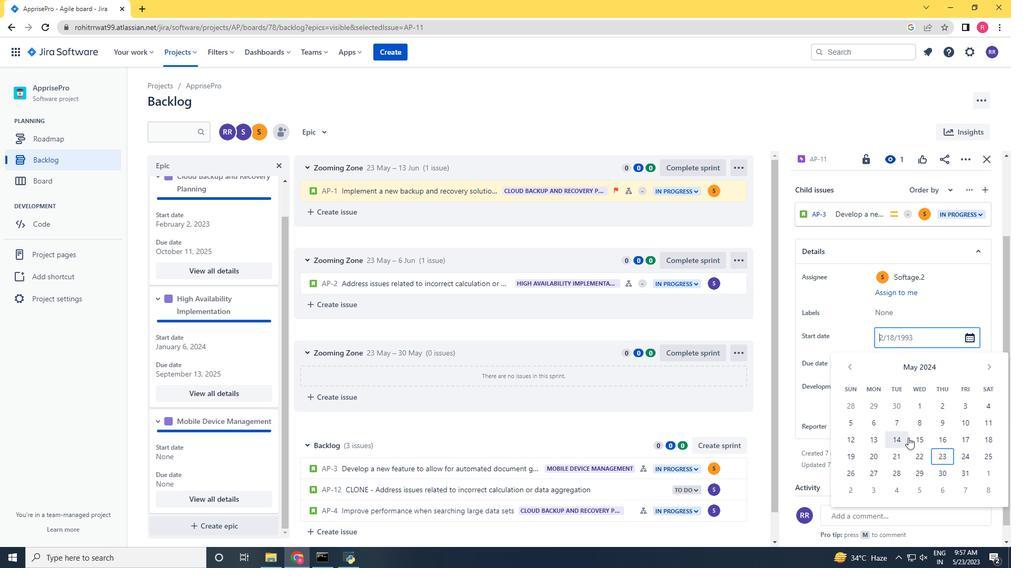 
Action: Mouse pressed left at (913, 436)
Screenshot: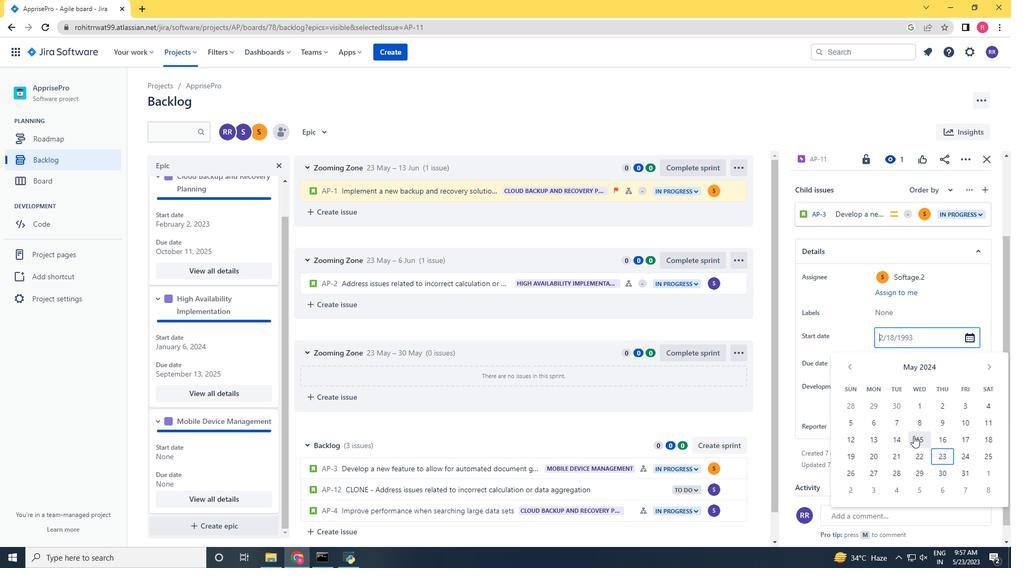 
Action: Mouse scrolled (913, 436) with delta (0, 0)
Screenshot: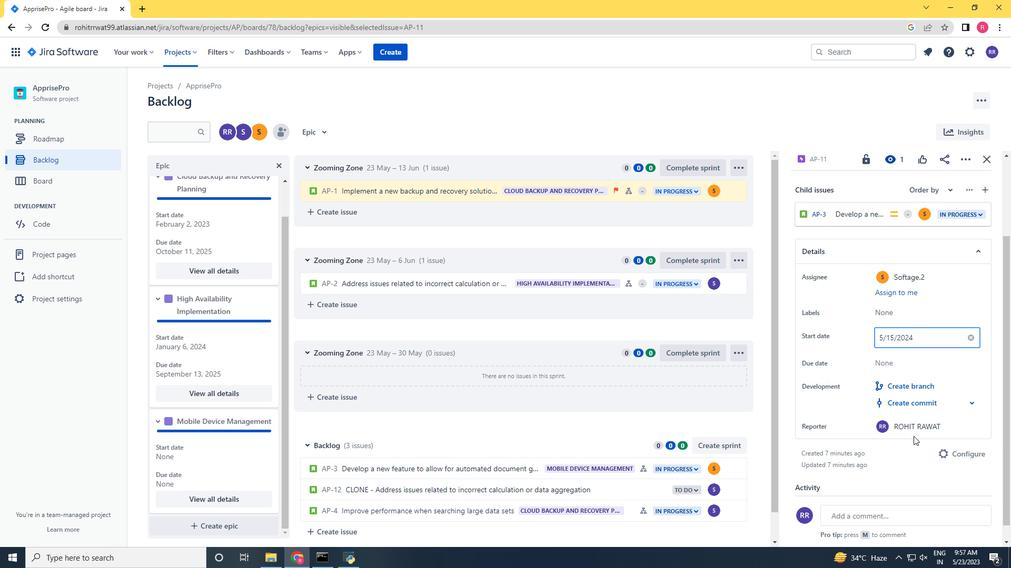 
Action: Mouse moved to (898, 348)
Screenshot: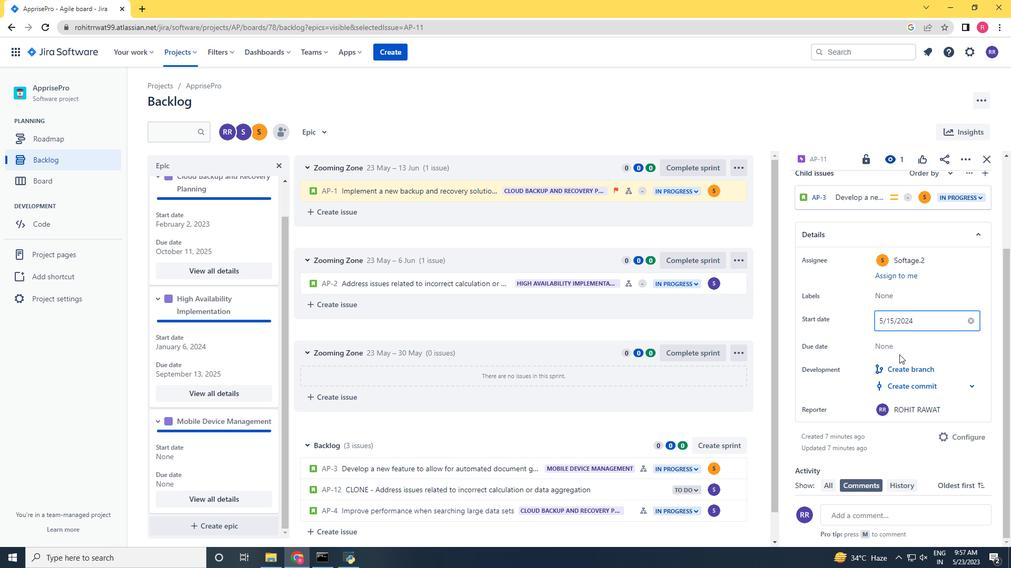 
Action: Mouse pressed left at (898, 348)
Screenshot: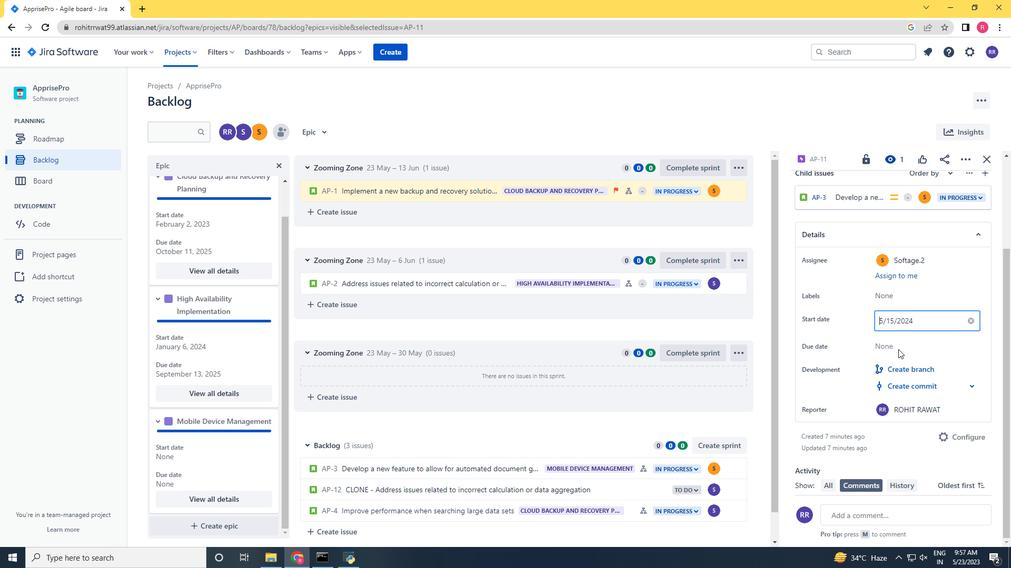 
Action: Mouse moved to (991, 376)
Screenshot: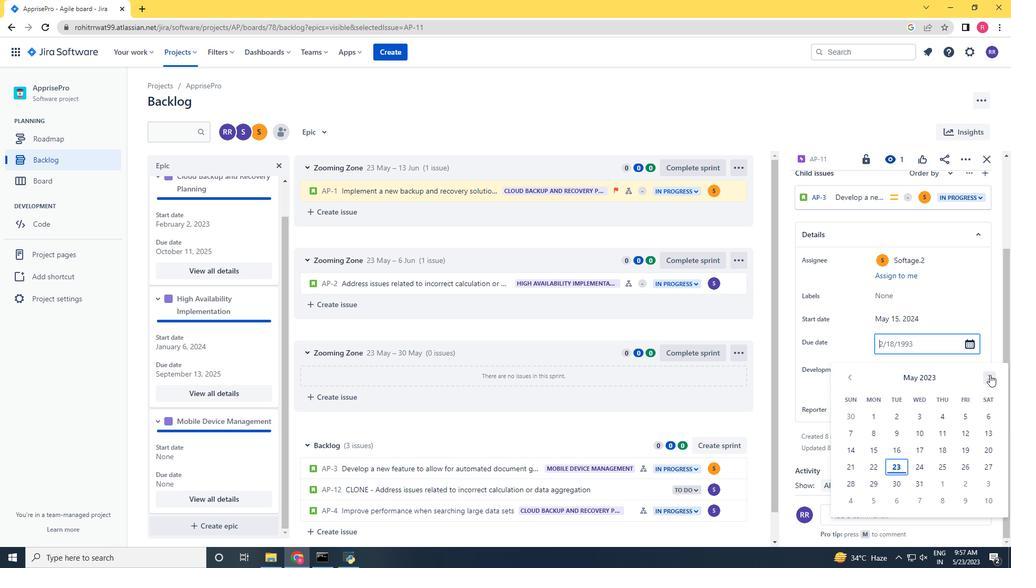 
Action: Mouse pressed left at (991, 376)
Screenshot: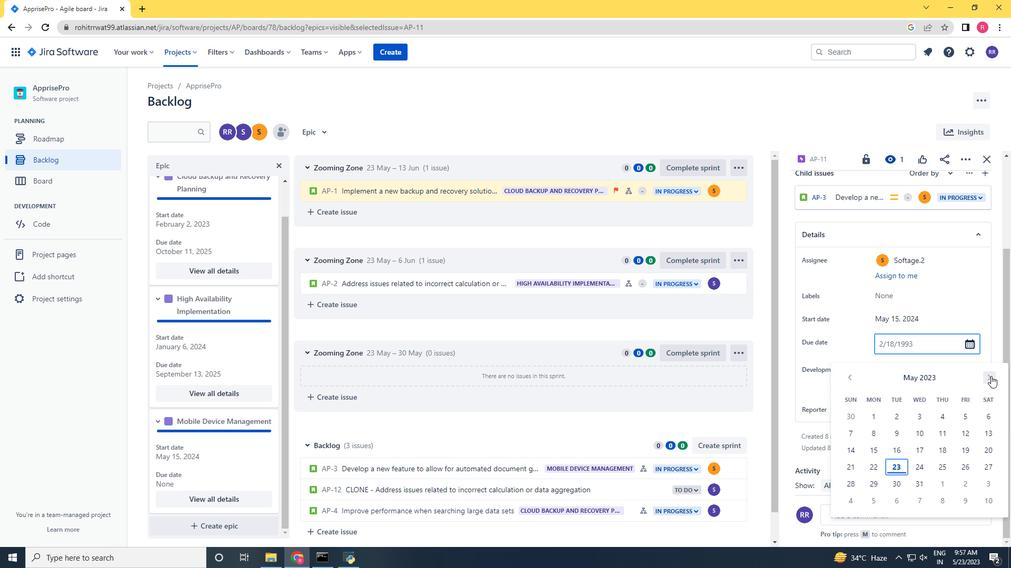 
Action: Mouse pressed left at (991, 376)
Screenshot: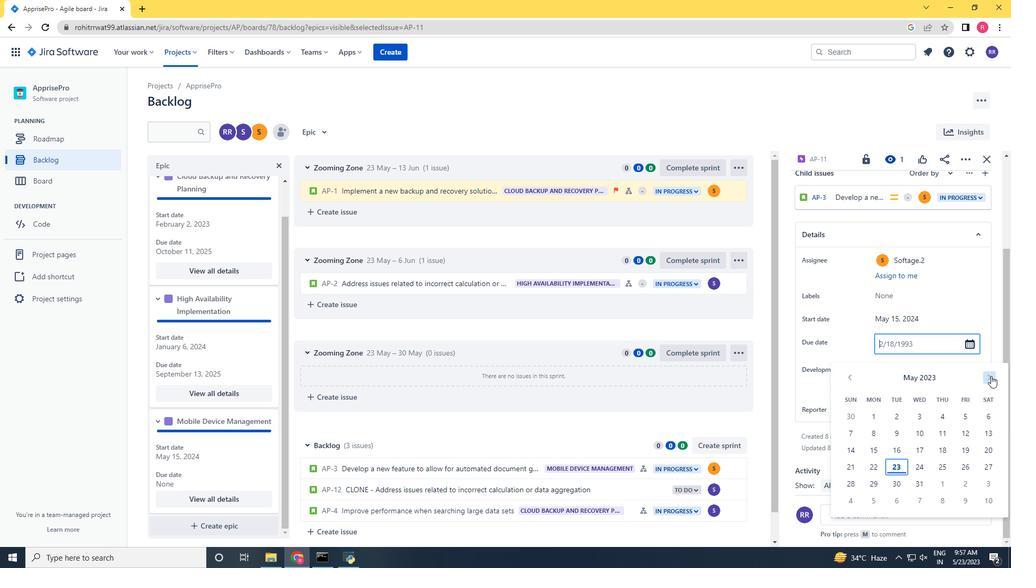 
Action: Mouse pressed left at (991, 376)
Screenshot: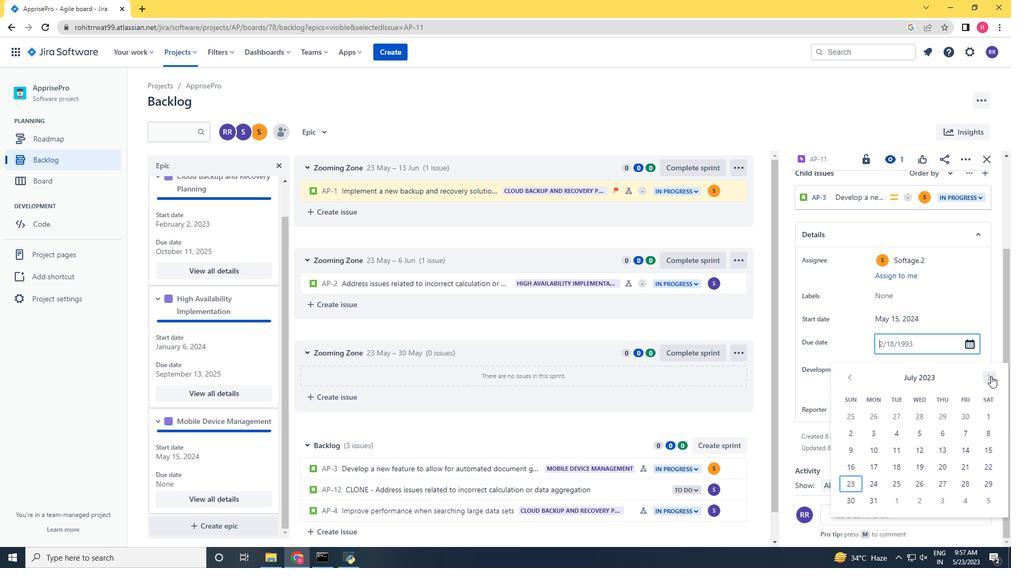
Action: Mouse pressed left at (991, 376)
Screenshot: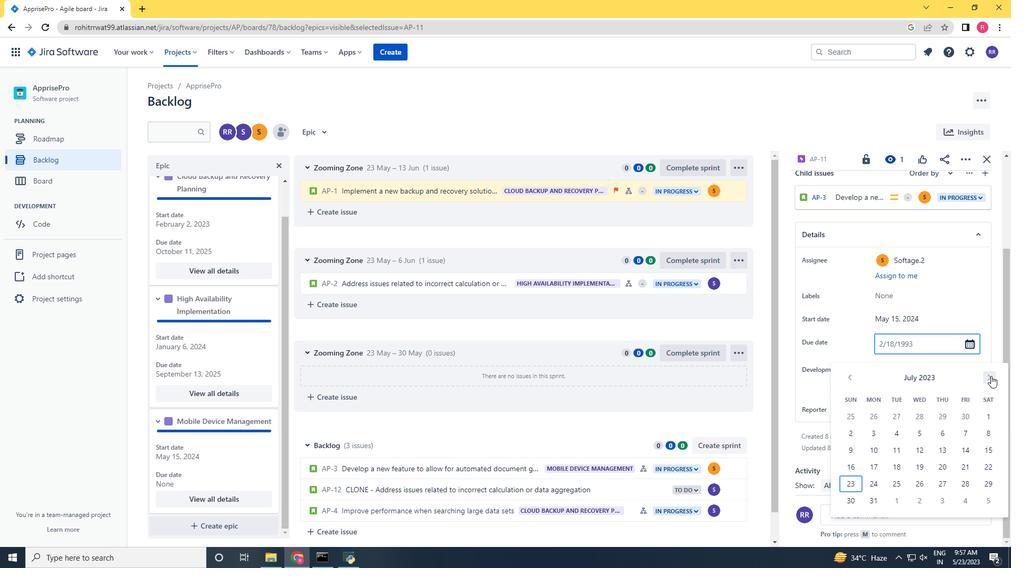
Action: Mouse pressed left at (991, 376)
Screenshot: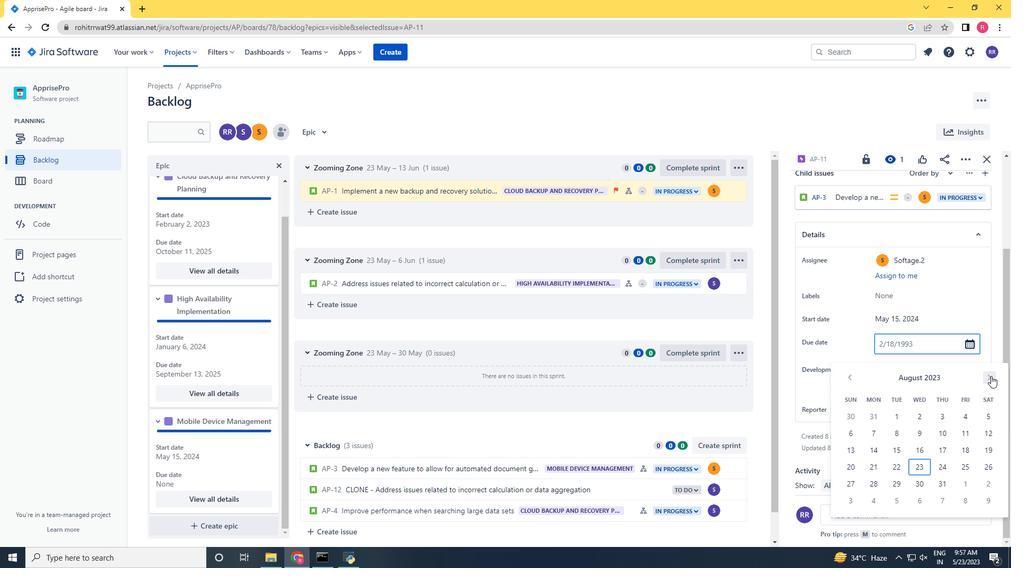
Action: Mouse pressed left at (991, 376)
Screenshot: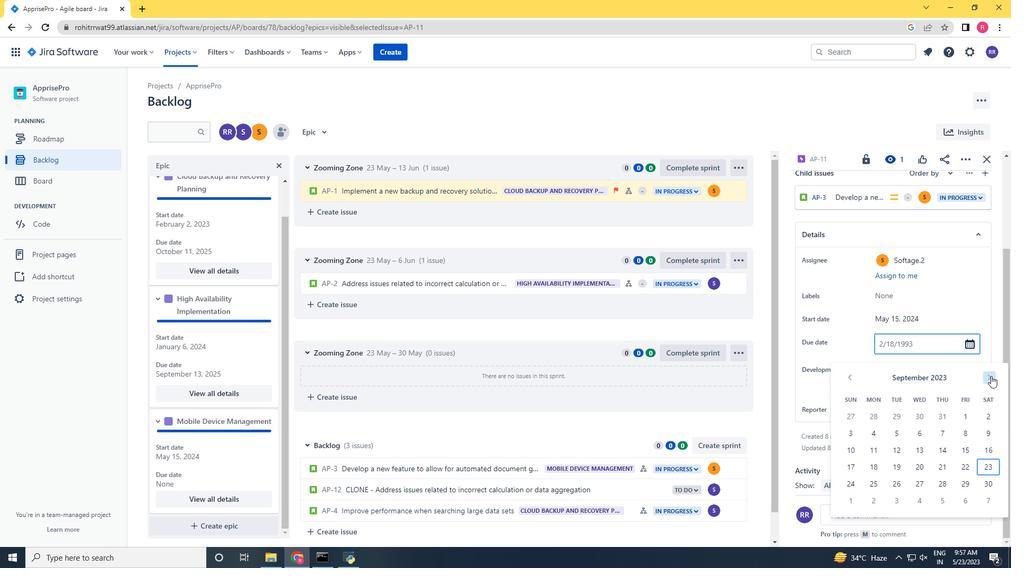 
Action: Mouse pressed left at (991, 376)
Screenshot: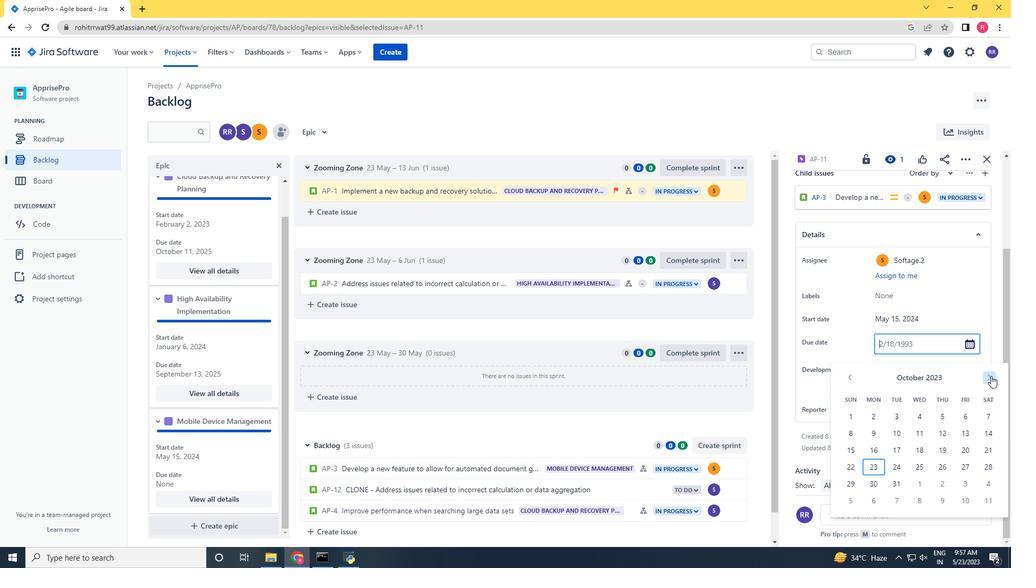 
Action: Mouse pressed left at (991, 376)
Screenshot: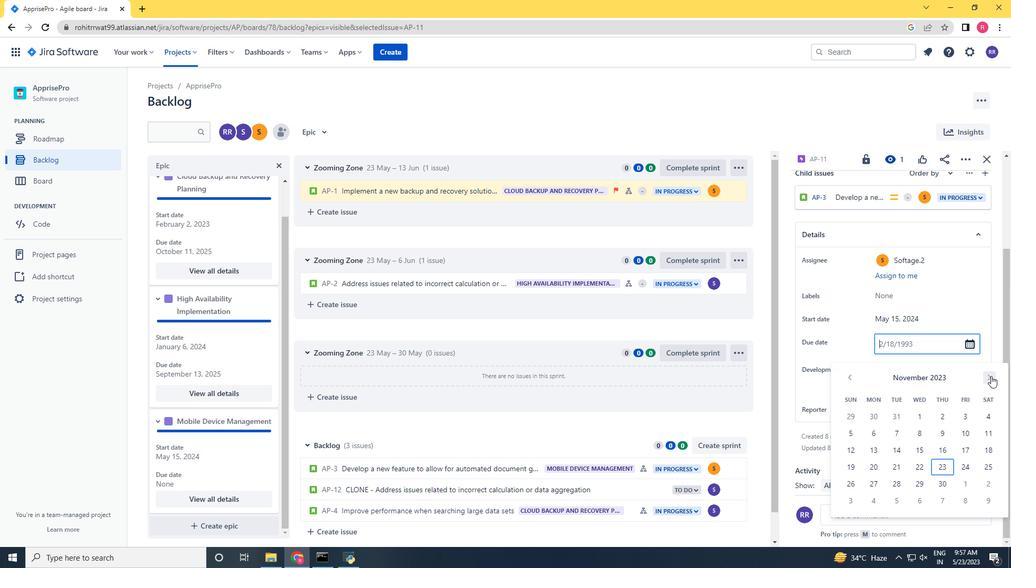 
Action: Mouse pressed left at (991, 376)
Screenshot: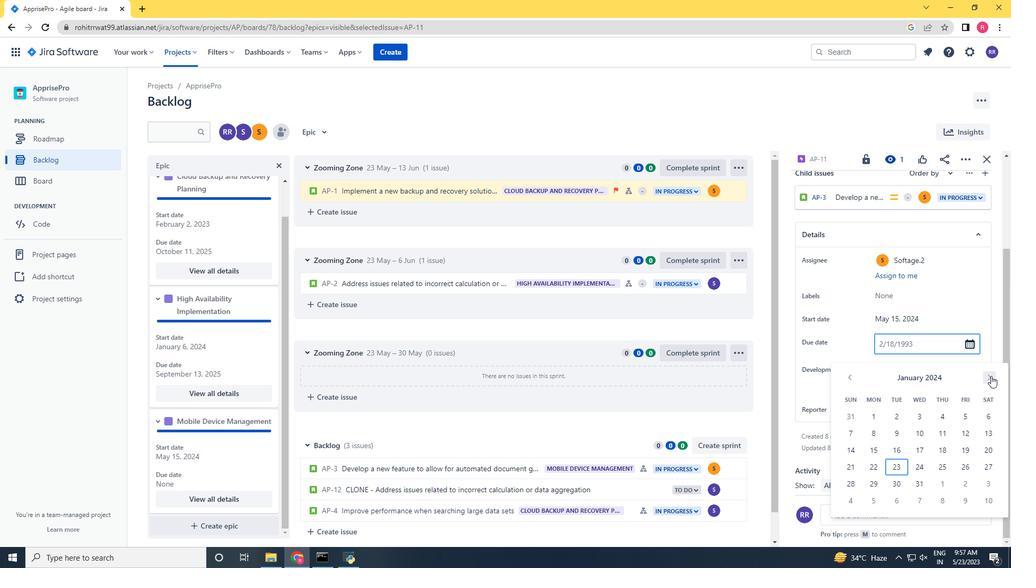 
Action: Mouse pressed left at (991, 376)
Screenshot: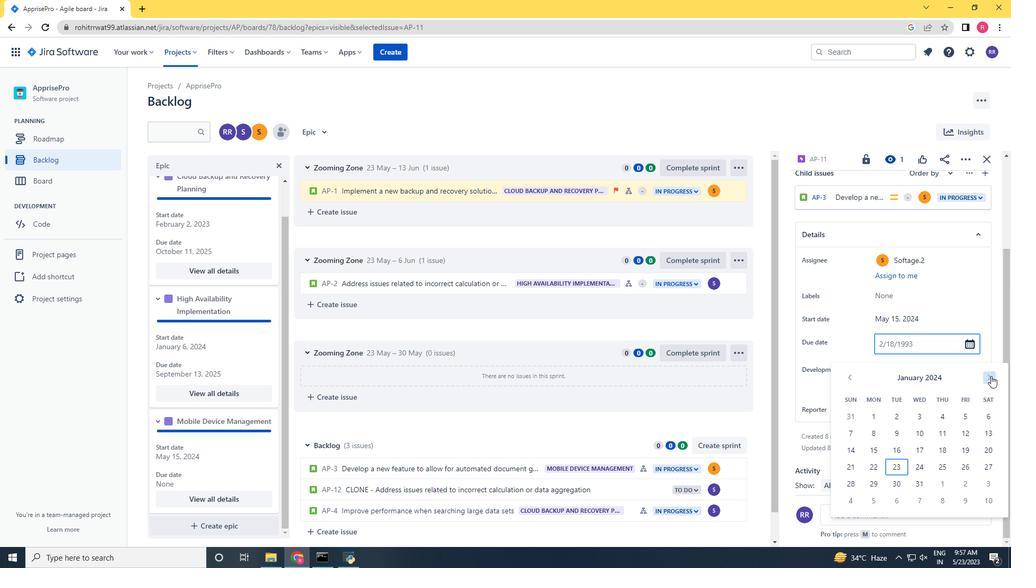 
Action: Mouse pressed left at (991, 376)
Screenshot: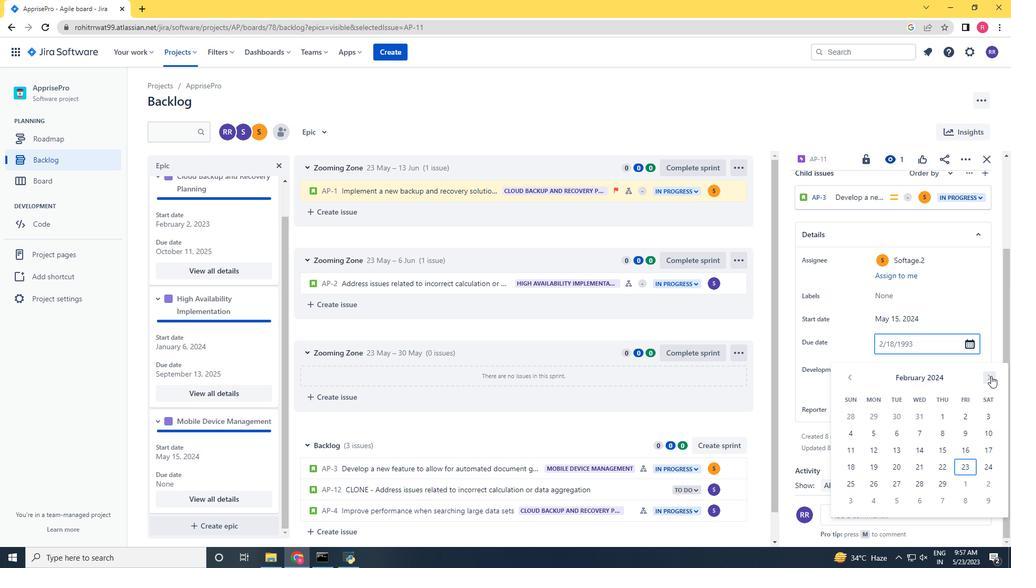 
Action: Mouse pressed left at (991, 376)
Screenshot: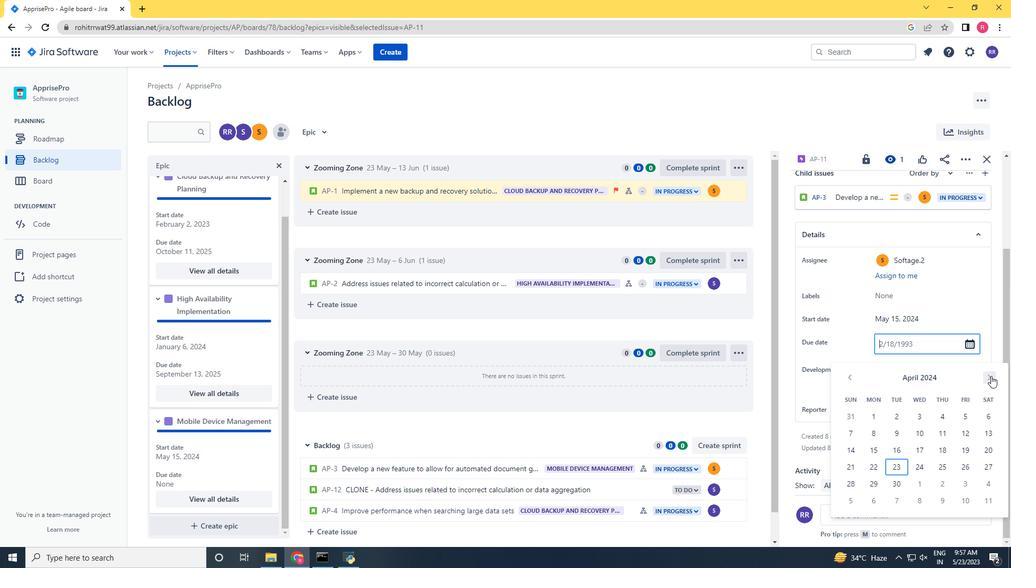 
Action: Mouse pressed left at (991, 376)
Screenshot: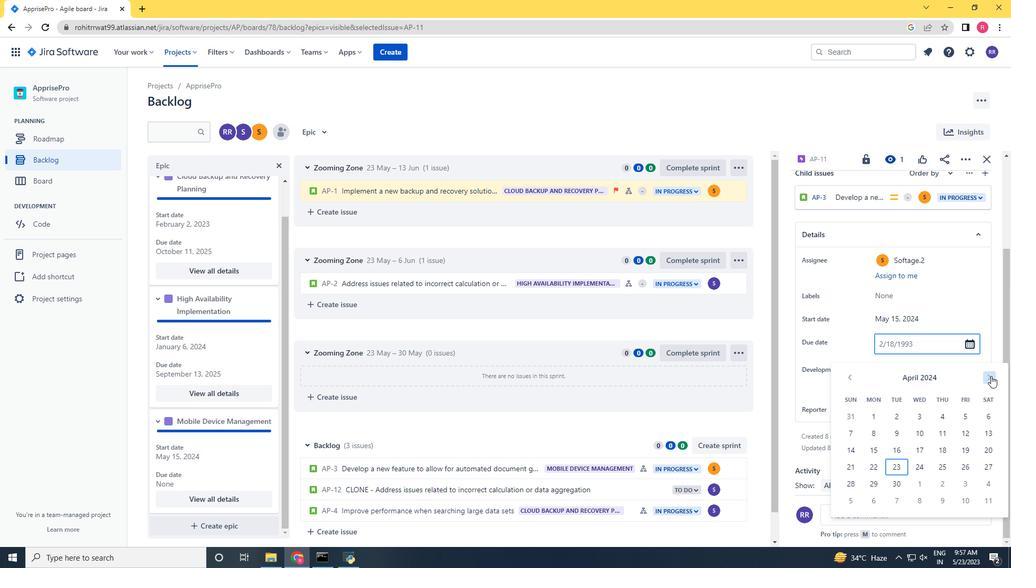 
Action: Mouse pressed left at (991, 376)
Screenshot: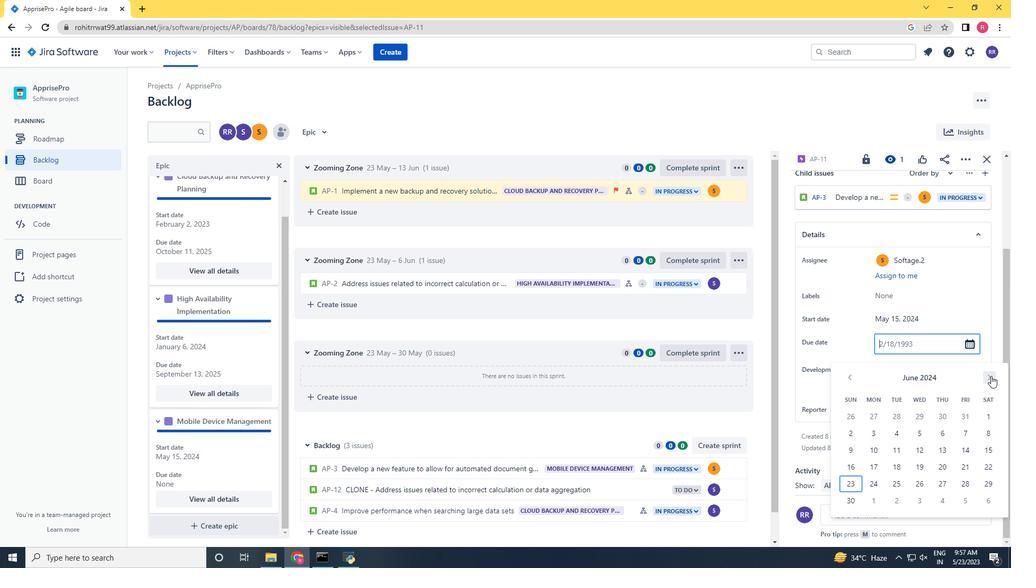 
Action: Mouse pressed left at (991, 376)
Screenshot: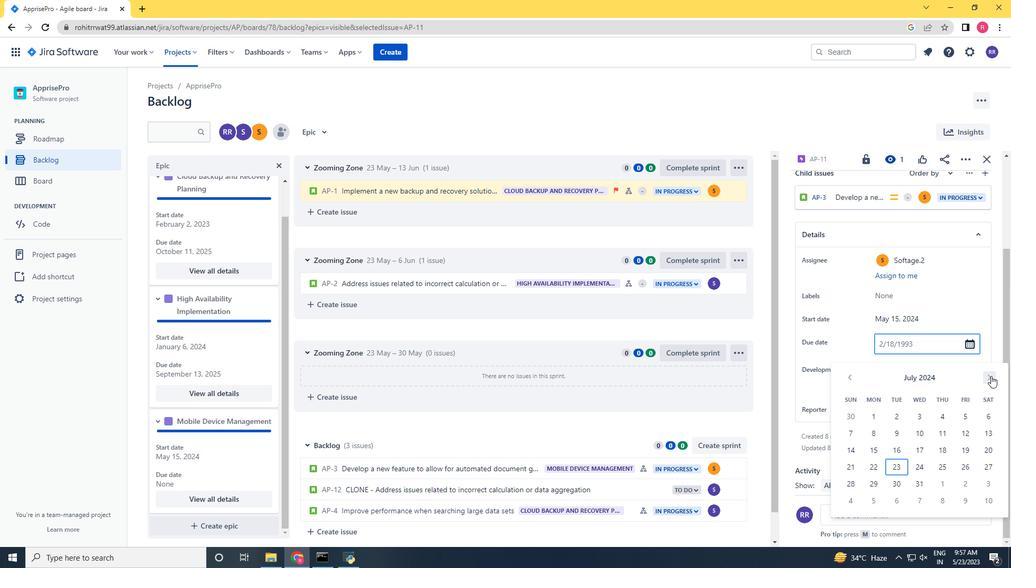 
Action: Mouse moved to (899, 437)
Screenshot: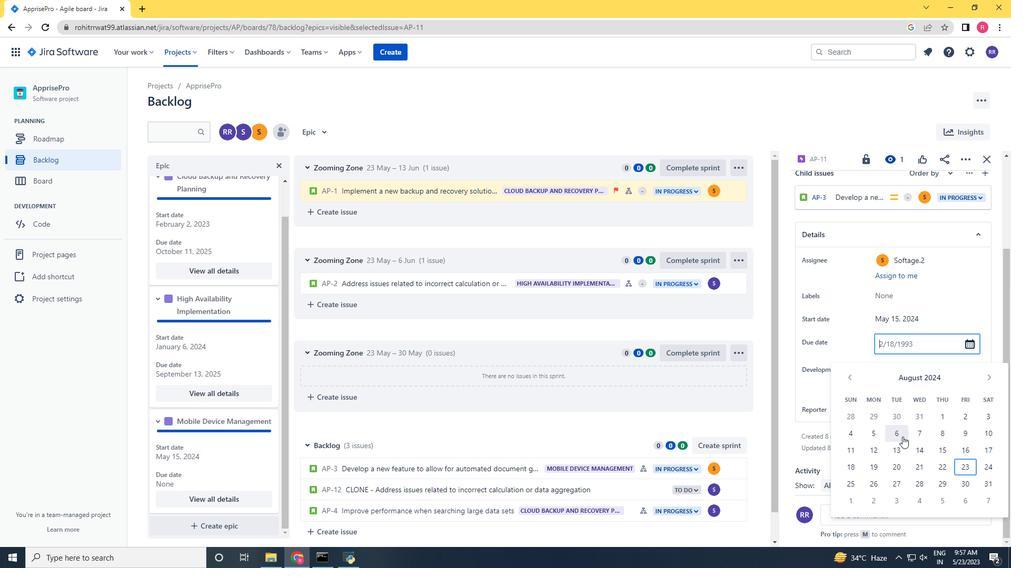 
Action: Mouse pressed left at (899, 437)
Screenshot: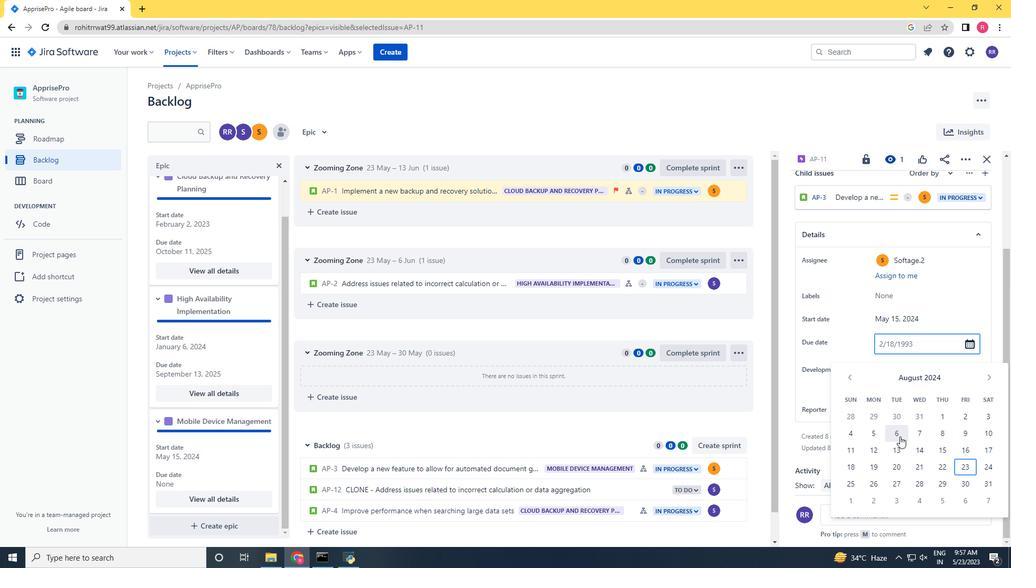 
Action: Mouse moved to (893, 449)
Screenshot: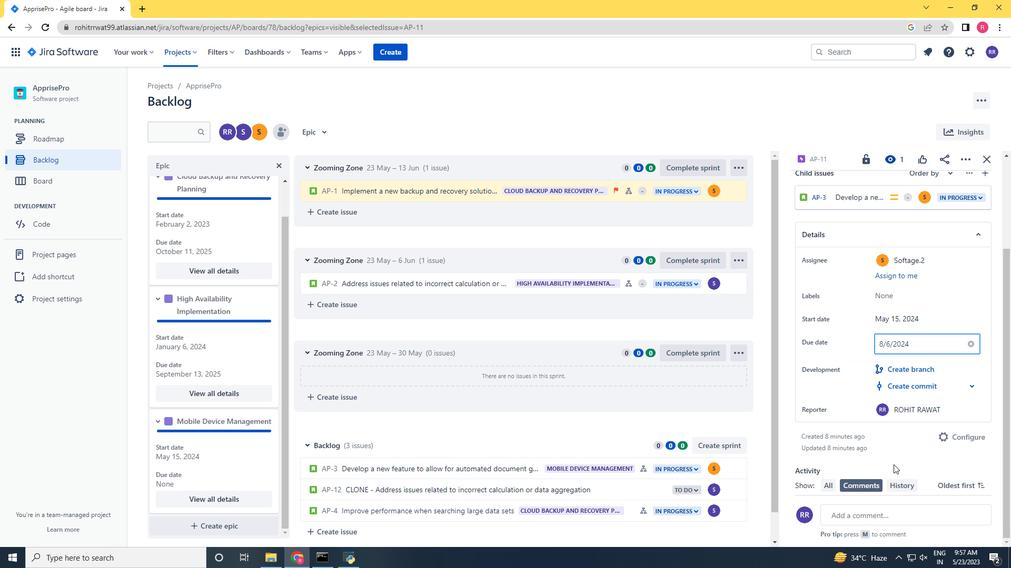 
Action: Mouse pressed left at (893, 449)
Screenshot: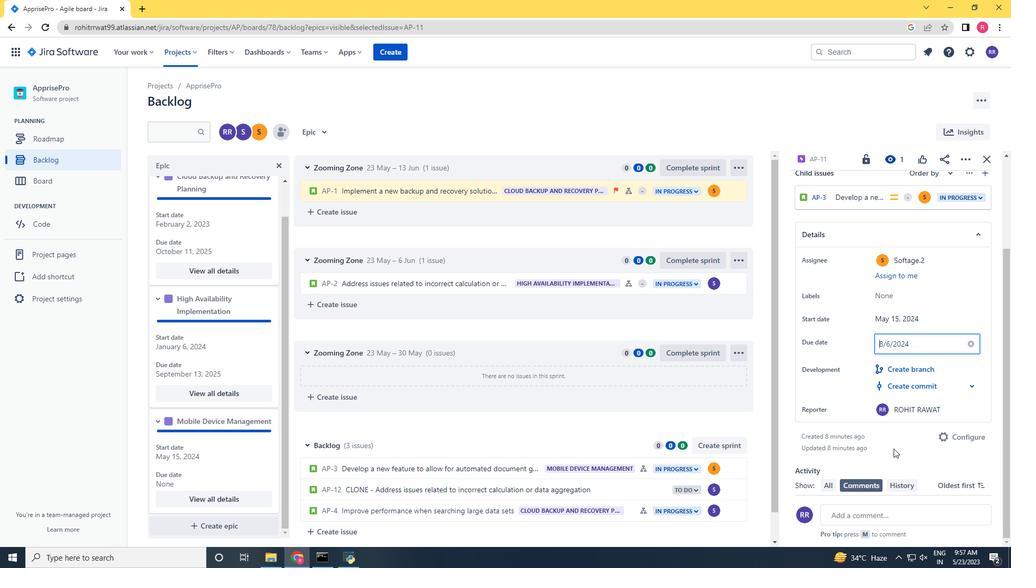 
Action: Mouse scrolled (893, 449) with delta (0, 0)
Screenshot: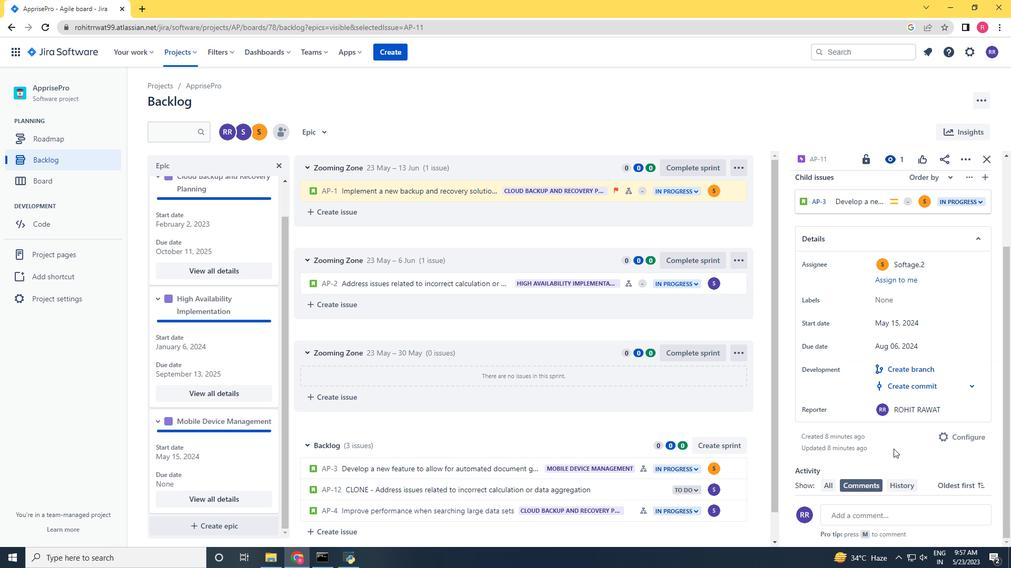 
Action: Mouse scrolled (893, 449) with delta (0, 0)
Screenshot: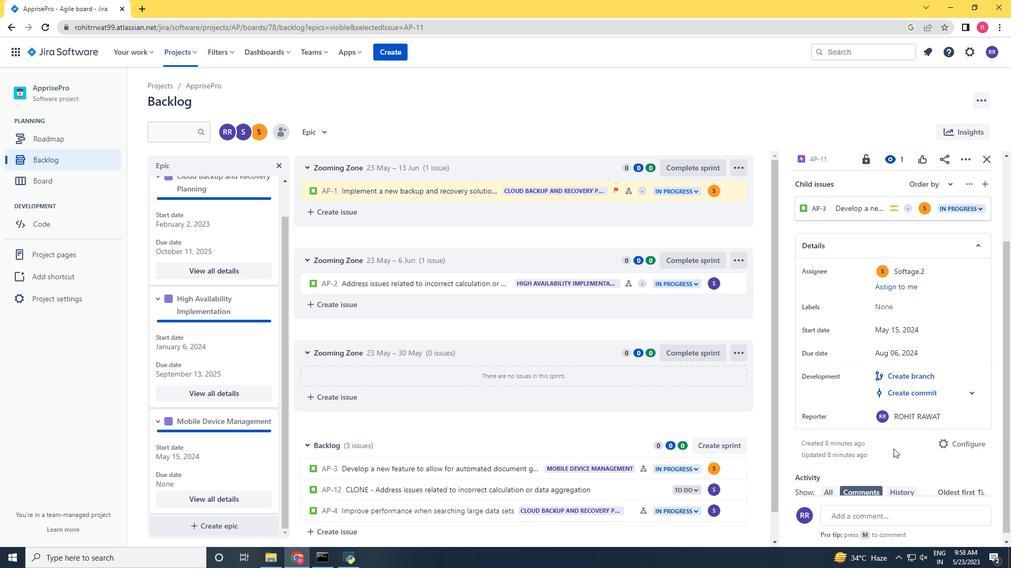 
Action: Mouse scrolled (893, 449) with delta (0, 0)
Screenshot: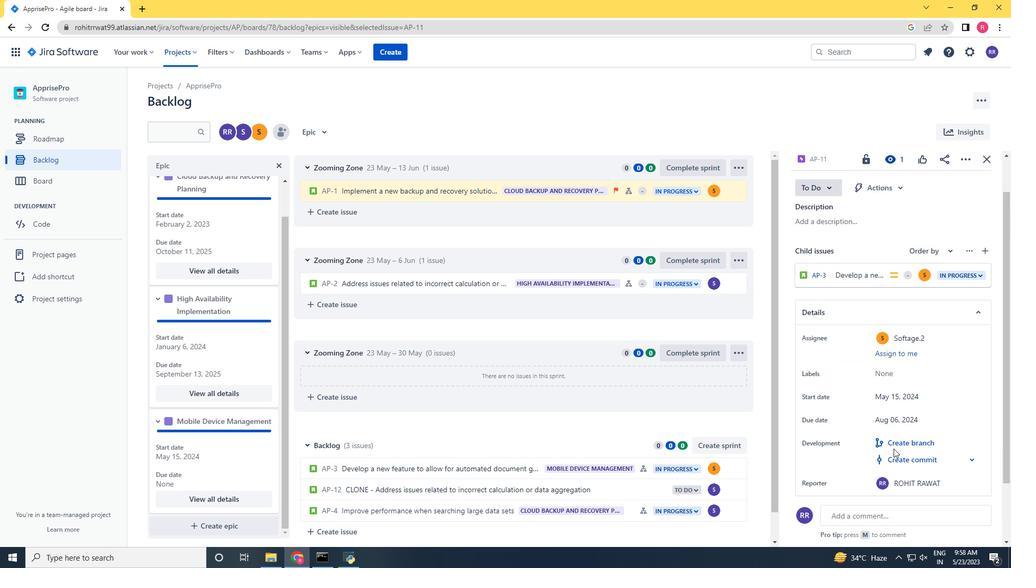 
Action: Mouse scrolled (893, 449) with delta (0, 0)
Screenshot: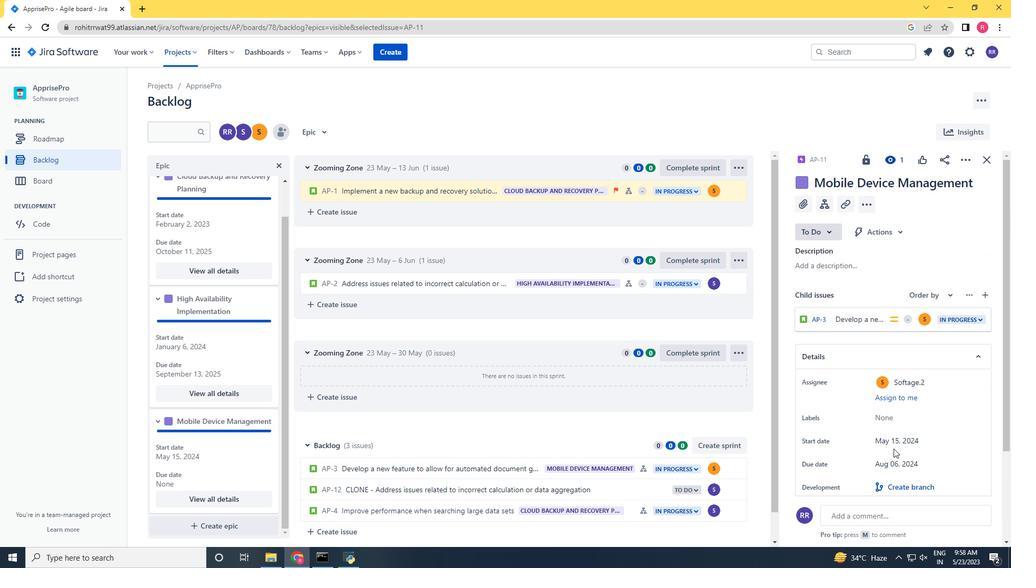 
Action: Mouse scrolled (893, 449) with delta (0, 0)
Screenshot: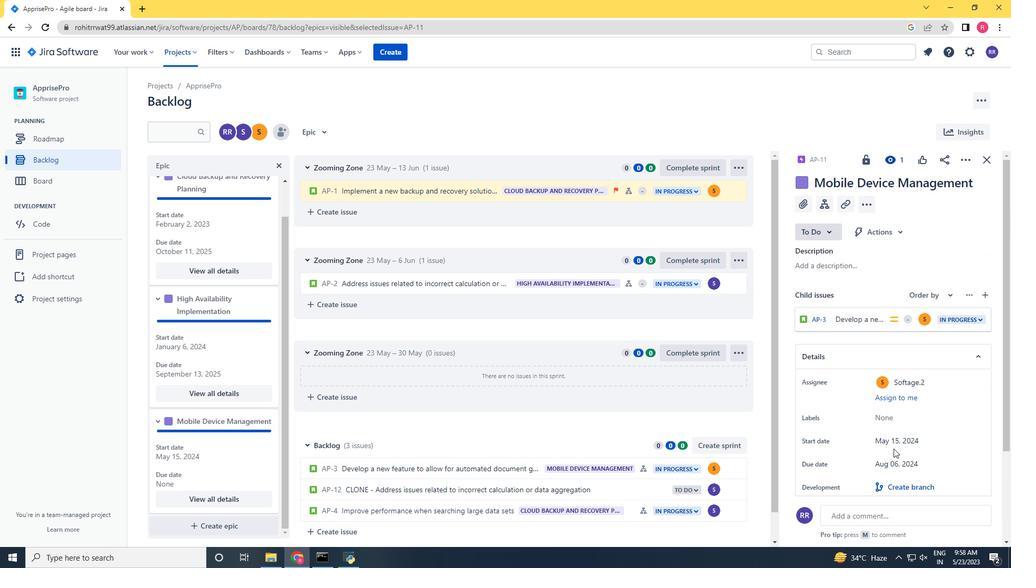 
Action: Mouse scrolled (893, 449) with delta (0, 0)
Screenshot: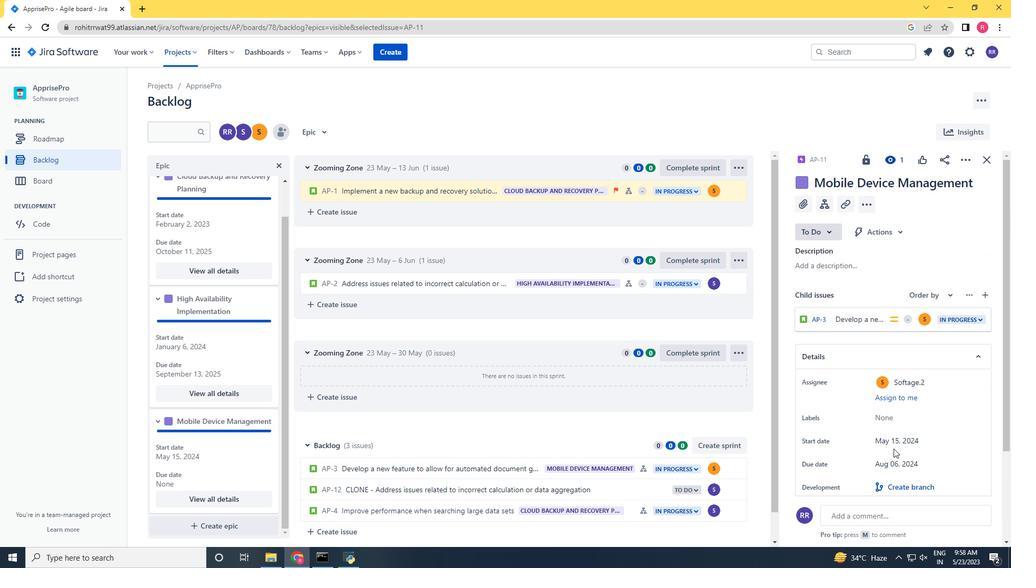 
Action: Mouse scrolled (893, 449) with delta (0, 0)
Screenshot: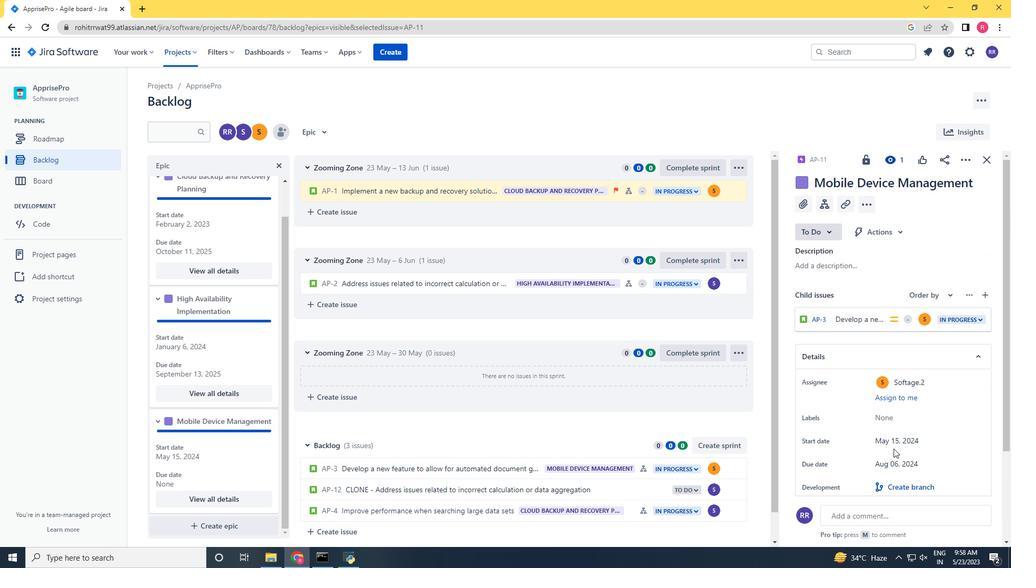 
Action: Mouse scrolled (893, 449) with delta (0, 0)
Screenshot: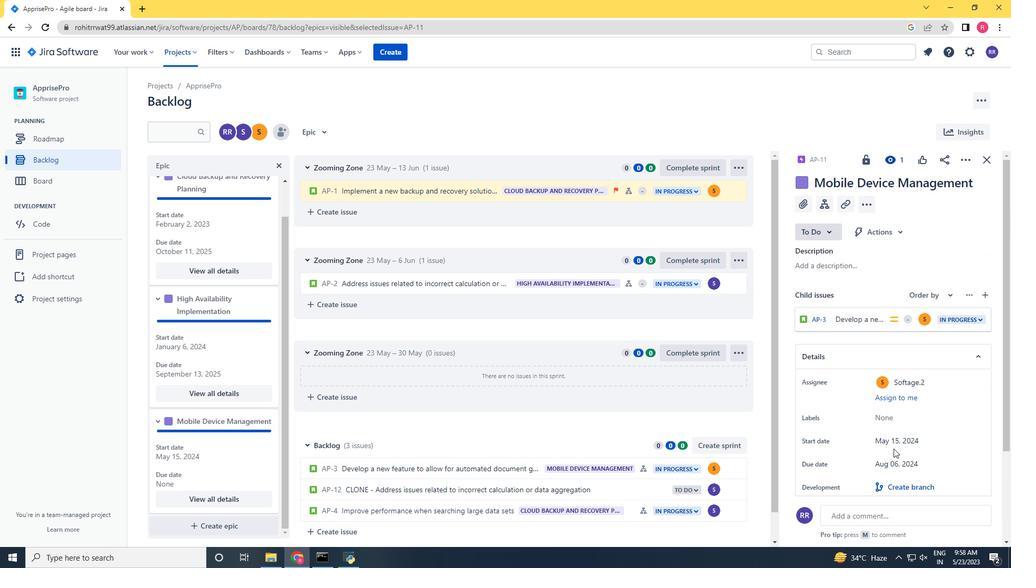 
Action: Mouse moved to (204, 432)
Screenshot: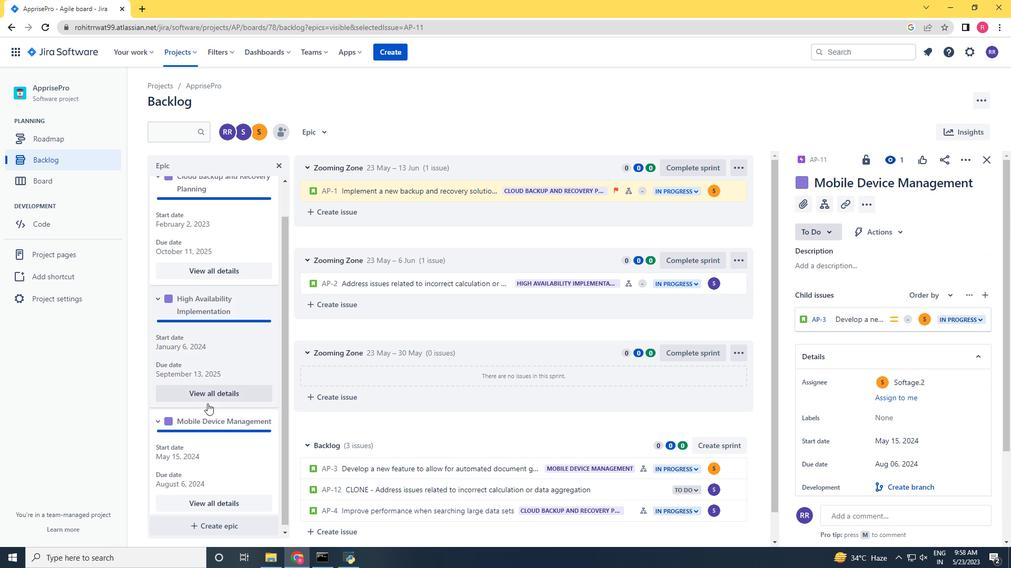 
Action: Mouse scrolled (204, 431) with delta (0, 0)
Screenshot: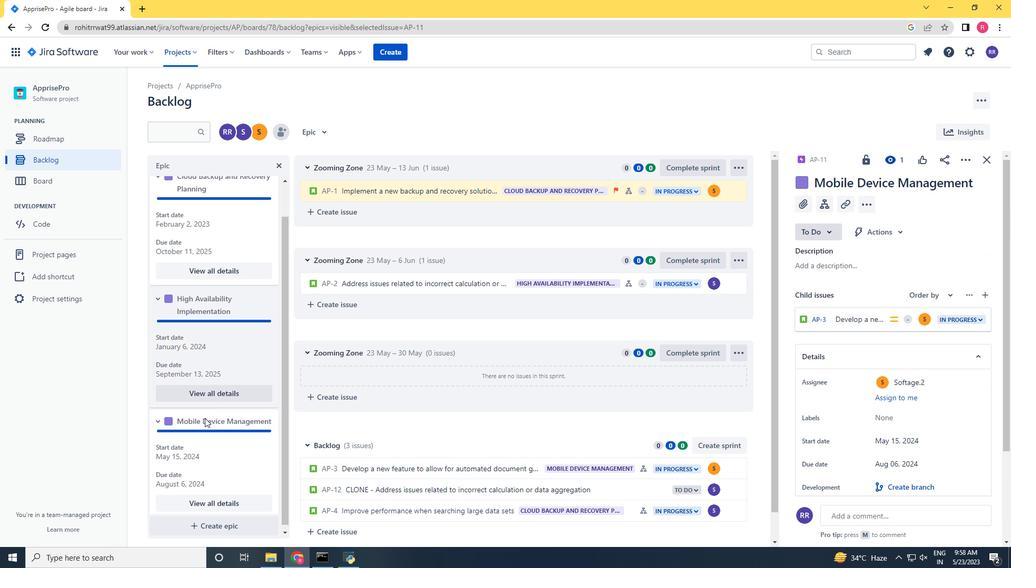 
Action: Mouse scrolled (204, 431) with delta (0, 0)
Screenshot: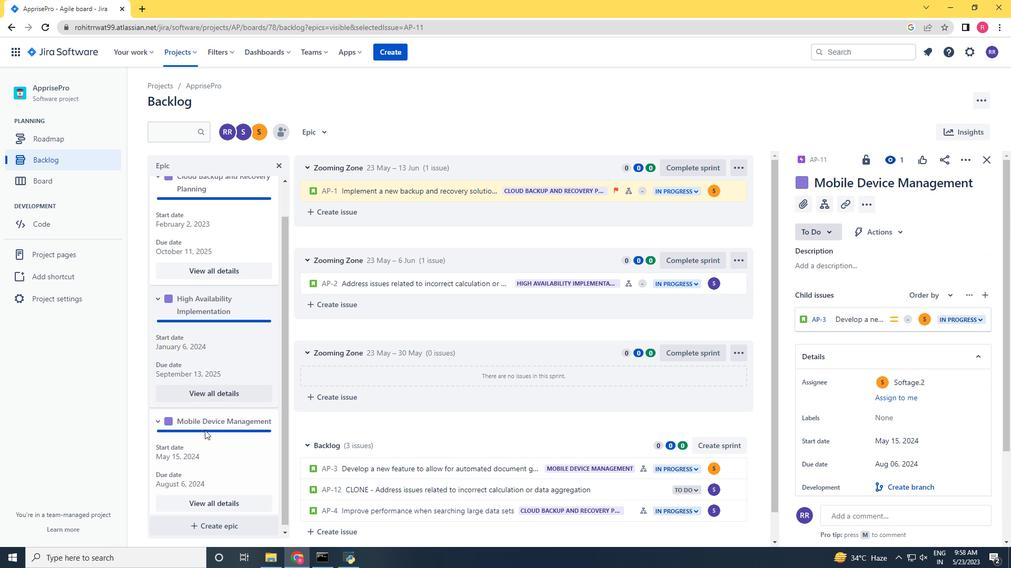
Action: Mouse scrolled (204, 431) with delta (0, 0)
Screenshot: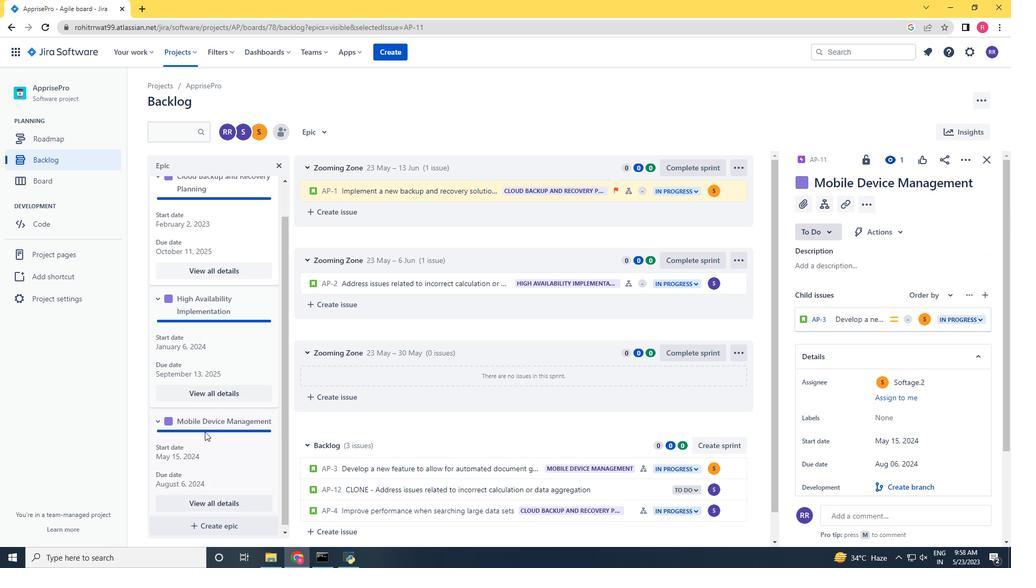 
Action: Mouse moved to (416, 355)
Screenshot: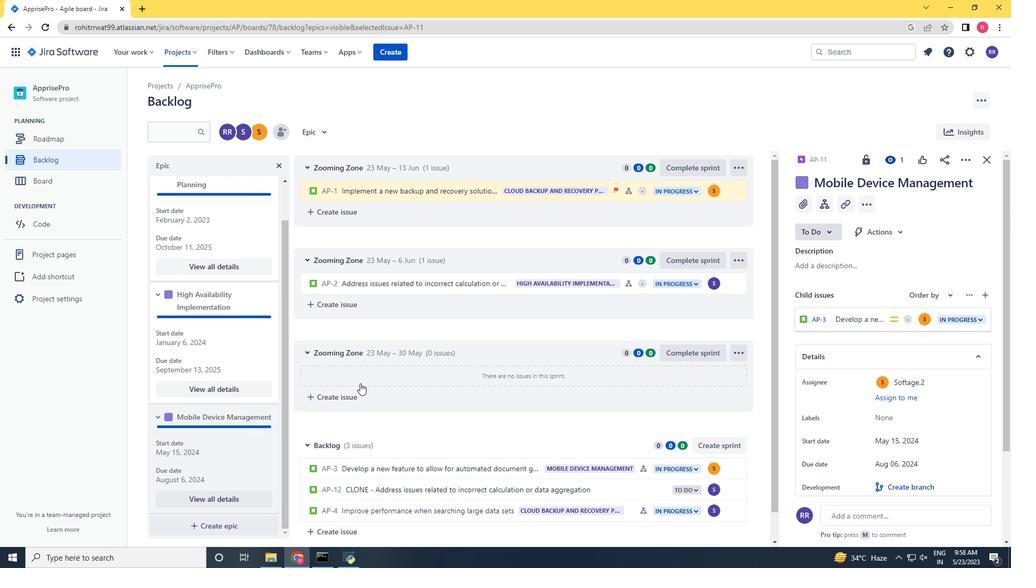 
